 Task: Look for space in Santa Gertrudes, Brazil from 17th June, 2023 to 21st June, 2023 for 2 adults in price range Rs.7000 to Rs.12000. Place can be private room with 1  bedroom having 2 beds and 1 bathroom. Property type can be flat. Booking option can be shelf check-in. Required host language is Spanish.
Action: Mouse moved to (368, 181)
Screenshot: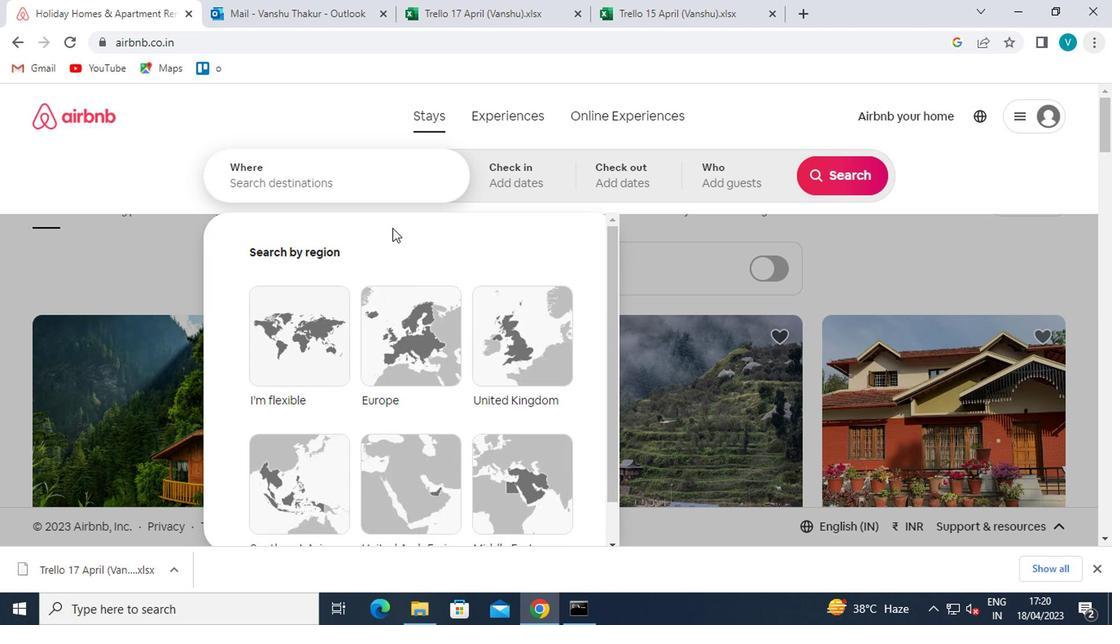 
Action: Mouse pressed left at (368, 181)
Screenshot: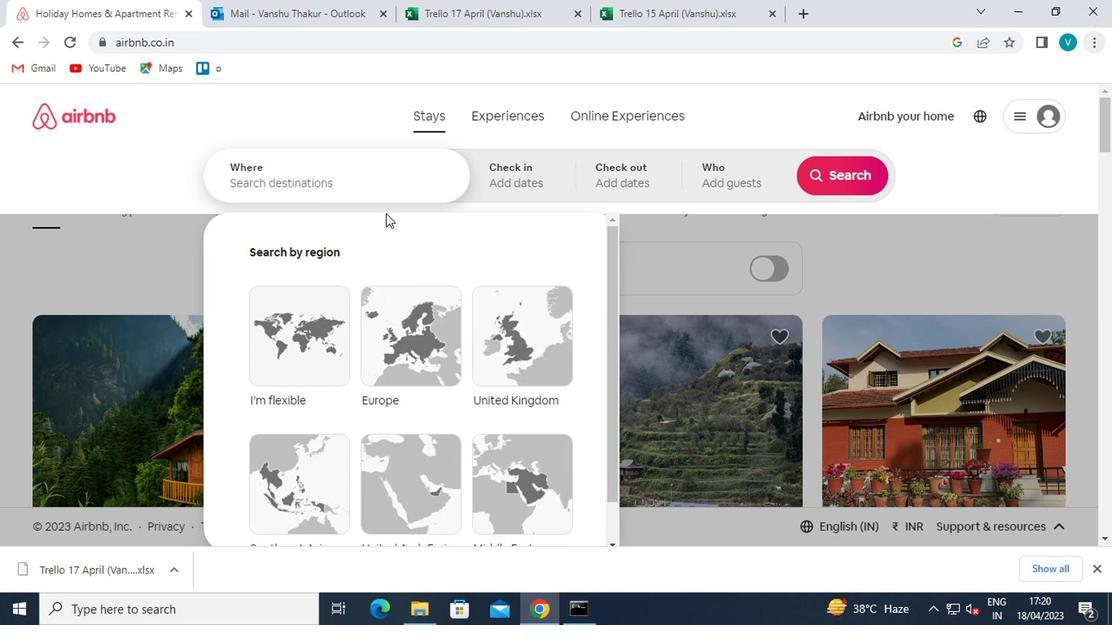 
Action: Mouse moved to (368, 186)
Screenshot: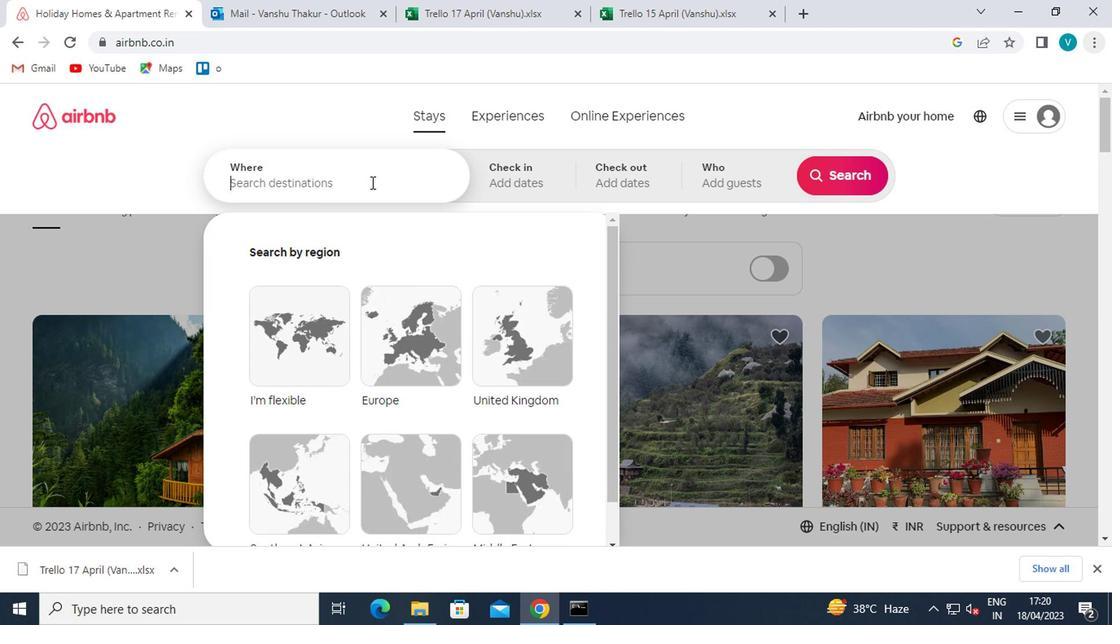 
Action: Key pressed <Key.shift>SANTA<Key.space><Key.shift>GERTRUDES
Screenshot: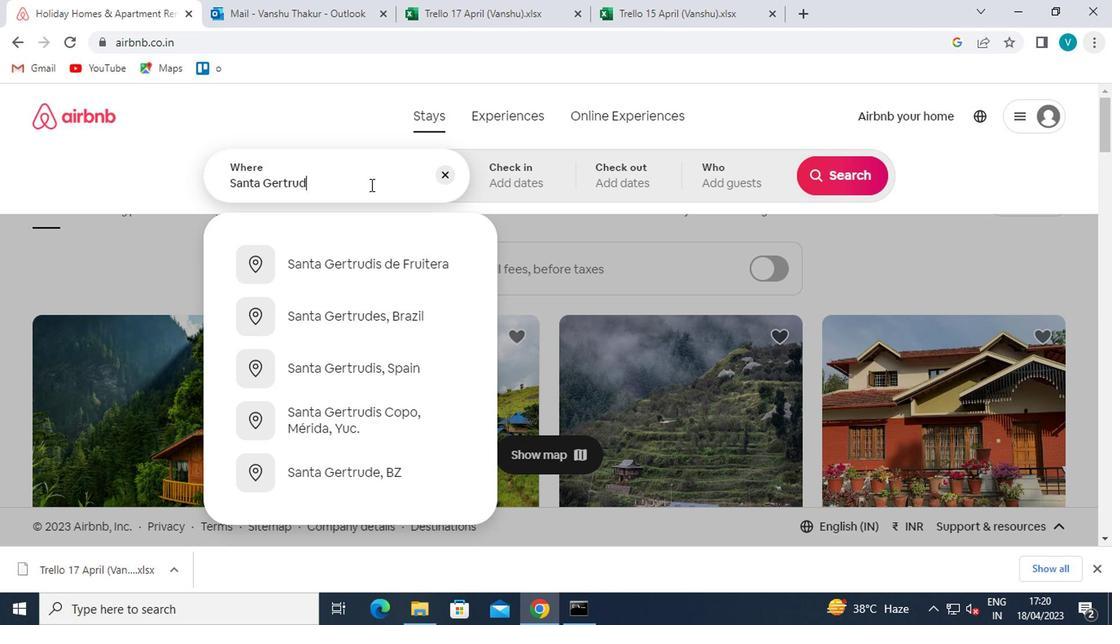 
Action: Mouse moved to (376, 252)
Screenshot: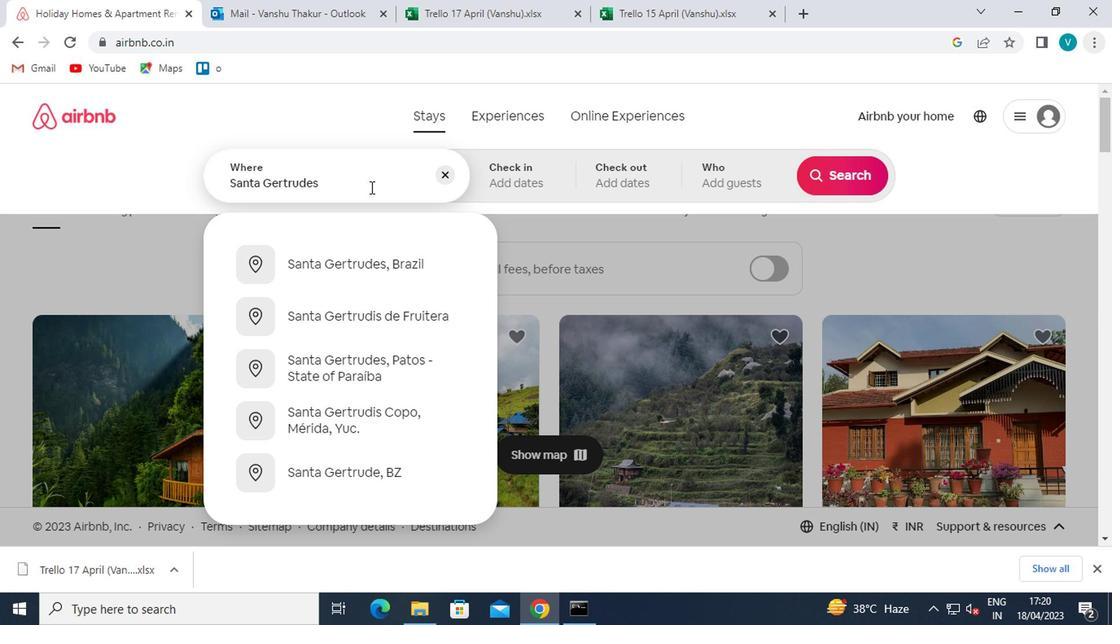 
Action: Mouse pressed left at (376, 252)
Screenshot: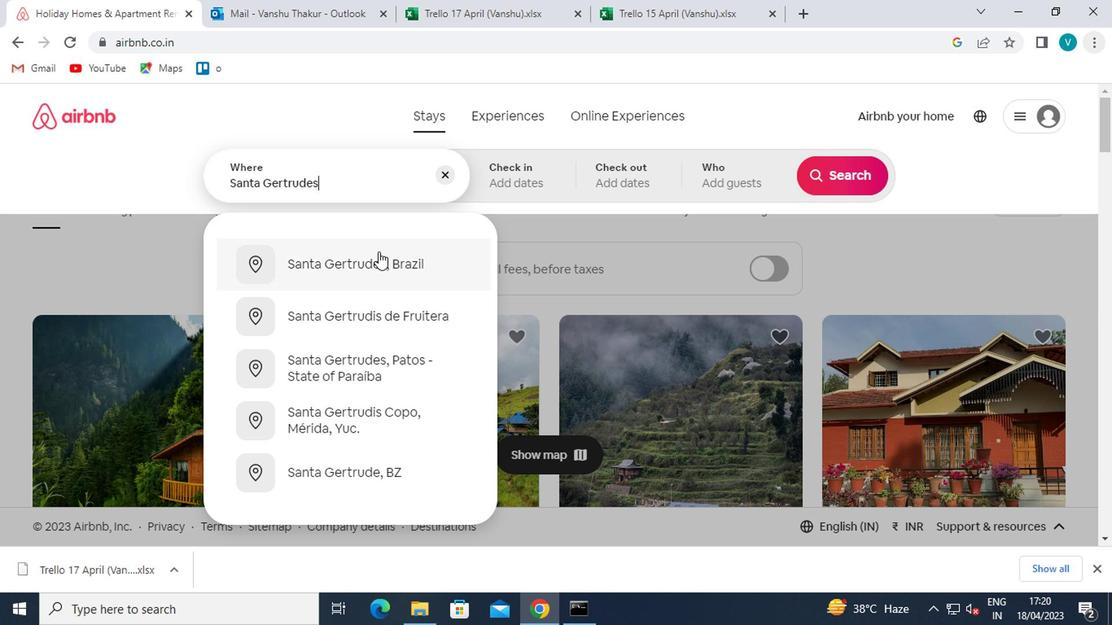 
Action: Mouse moved to (838, 304)
Screenshot: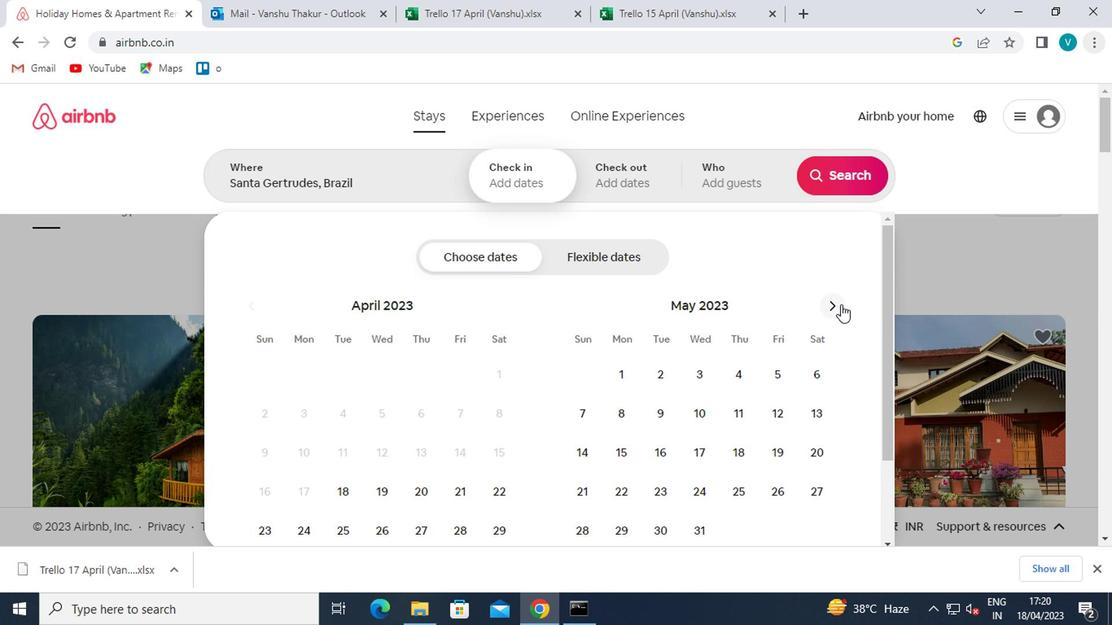 
Action: Mouse pressed left at (838, 304)
Screenshot: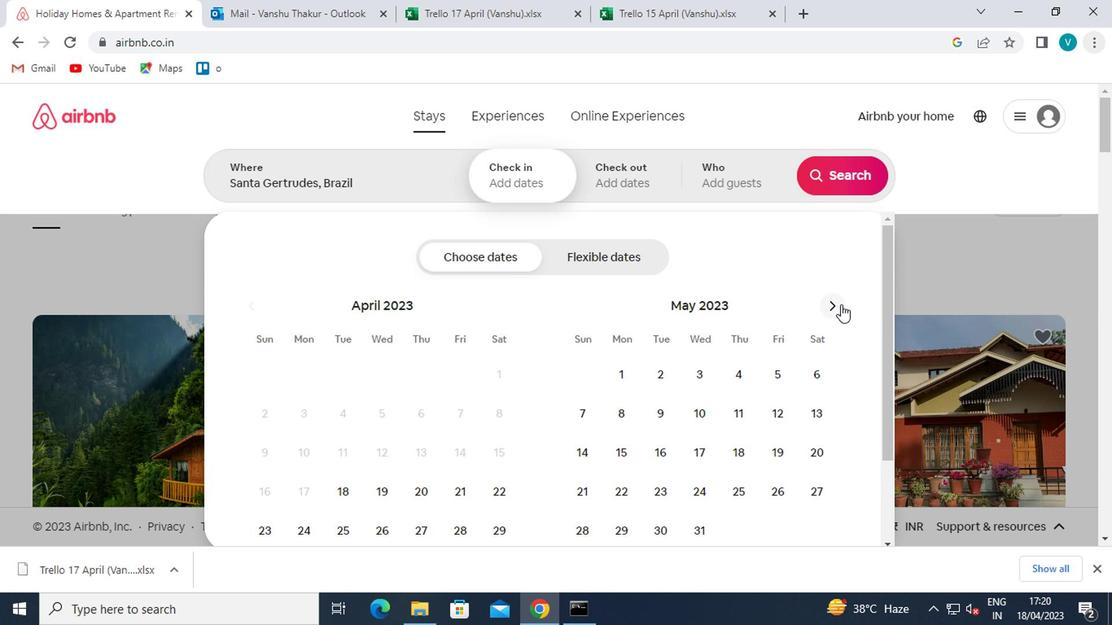 
Action: Mouse moved to (804, 445)
Screenshot: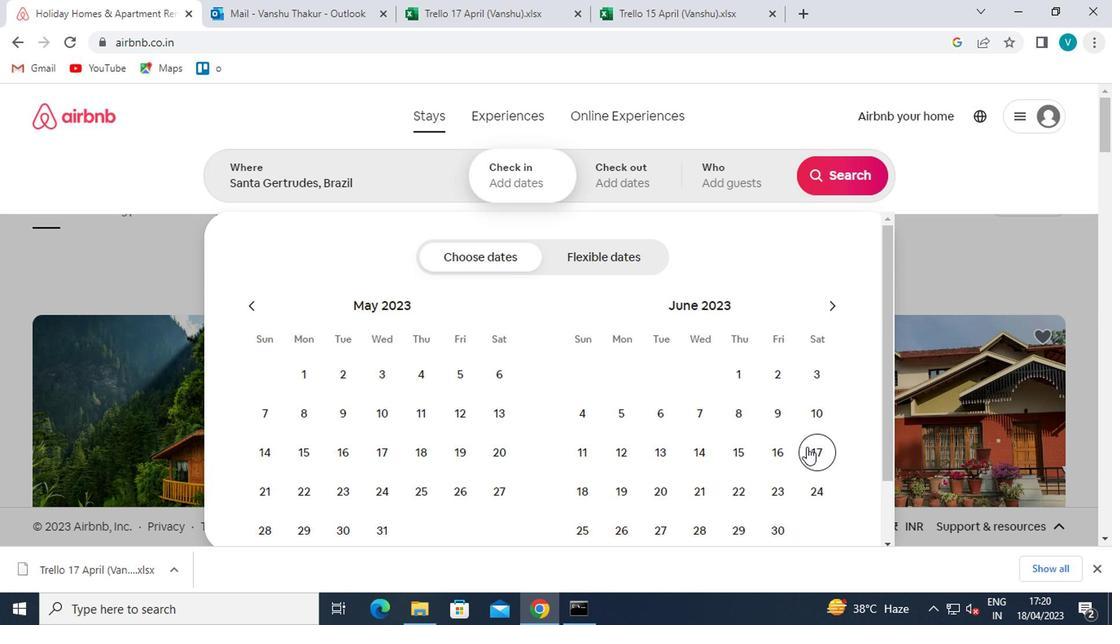
Action: Mouse pressed left at (804, 445)
Screenshot: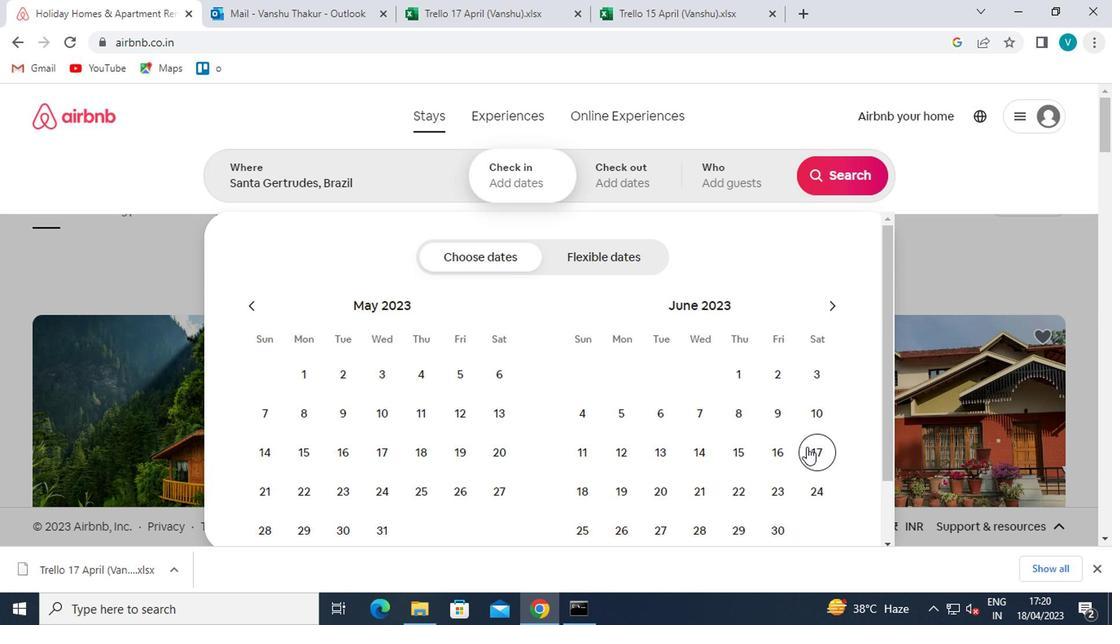 
Action: Mouse moved to (698, 489)
Screenshot: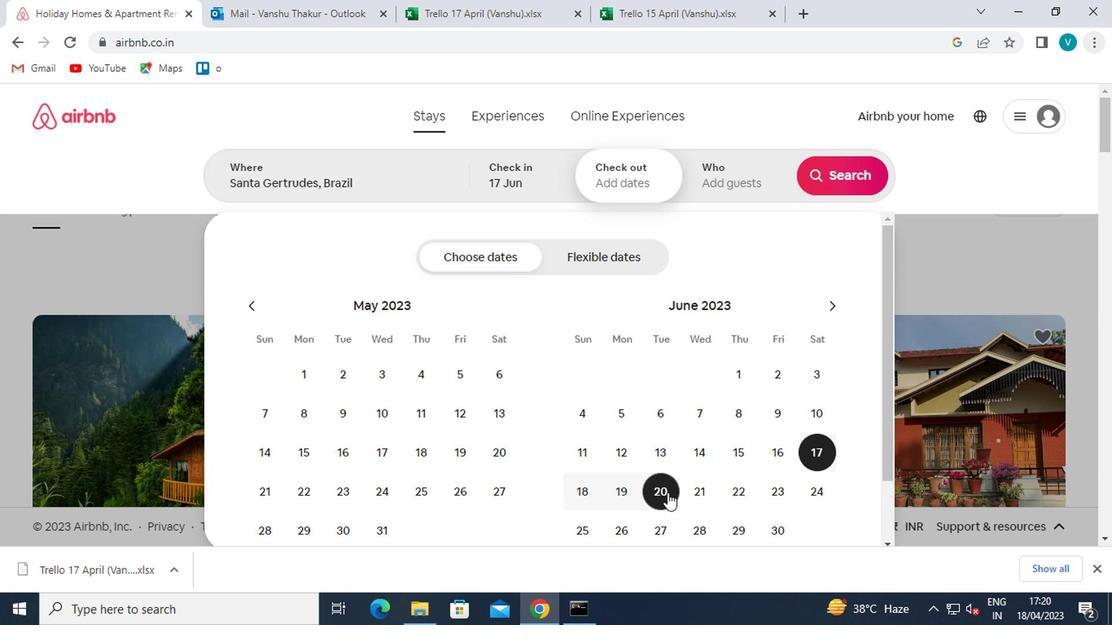 
Action: Mouse pressed left at (698, 489)
Screenshot: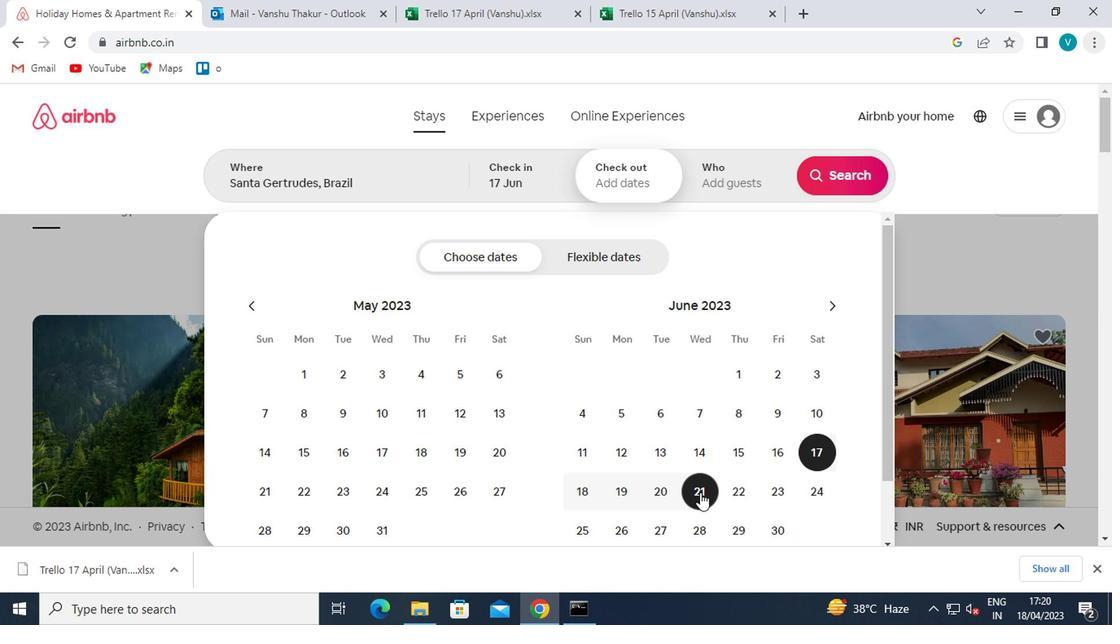 
Action: Mouse moved to (756, 190)
Screenshot: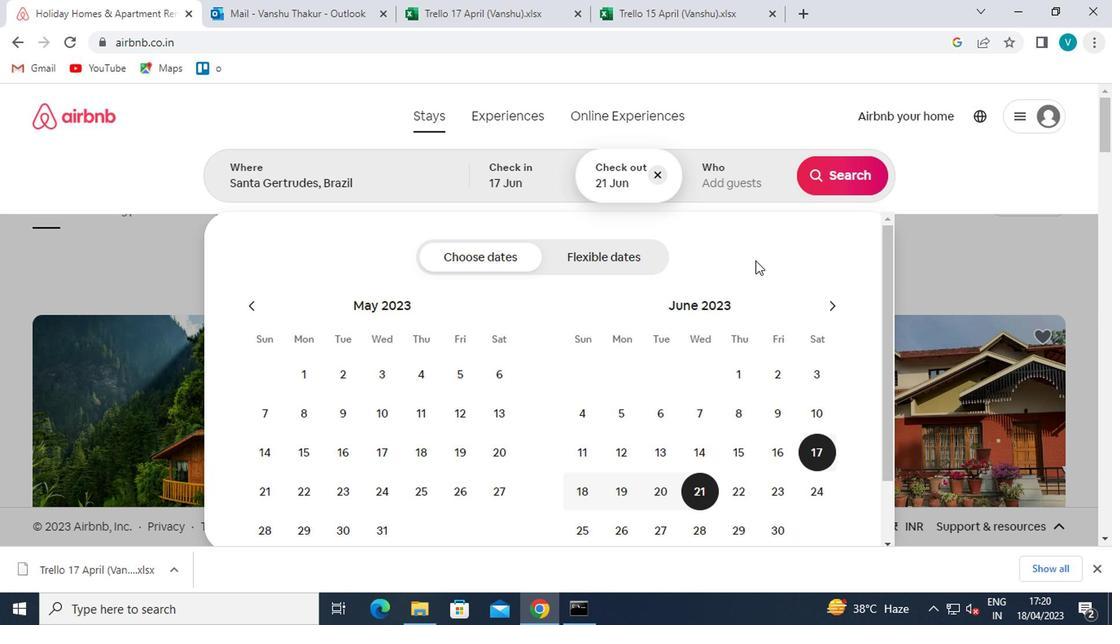 
Action: Mouse pressed left at (756, 190)
Screenshot: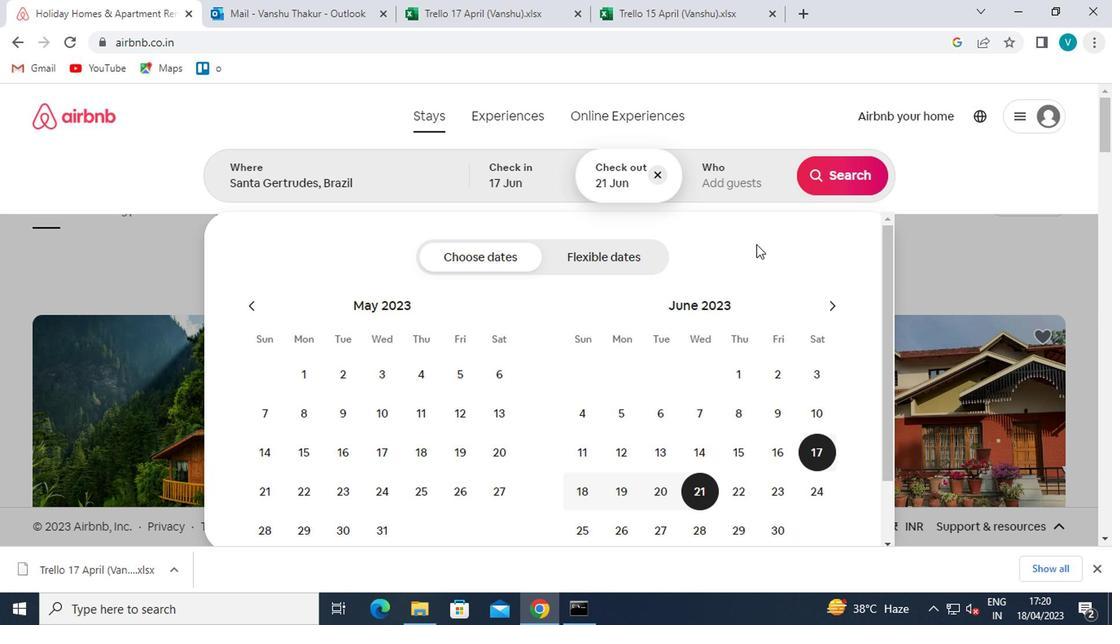 
Action: Mouse moved to (836, 260)
Screenshot: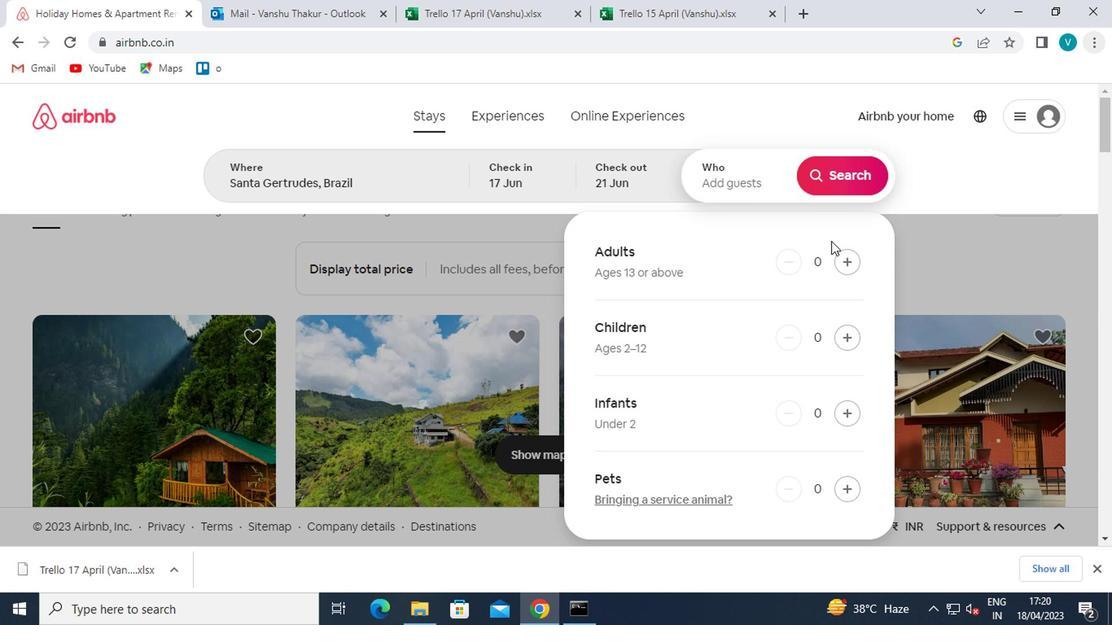 
Action: Mouse pressed left at (836, 260)
Screenshot: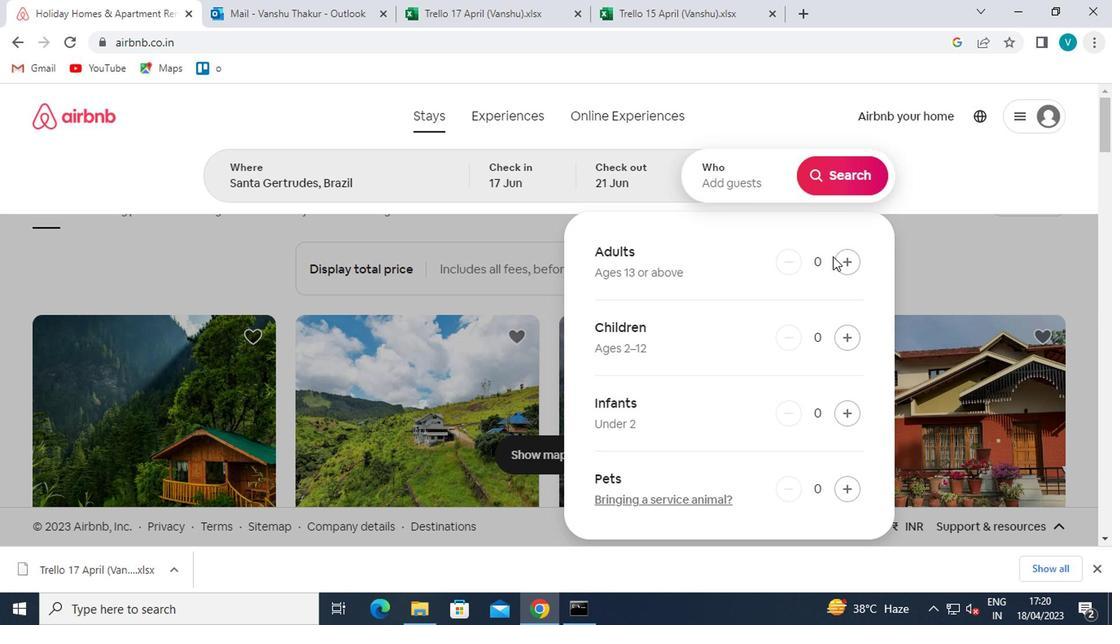 
Action: Mouse moved to (836, 260)
Screenshot: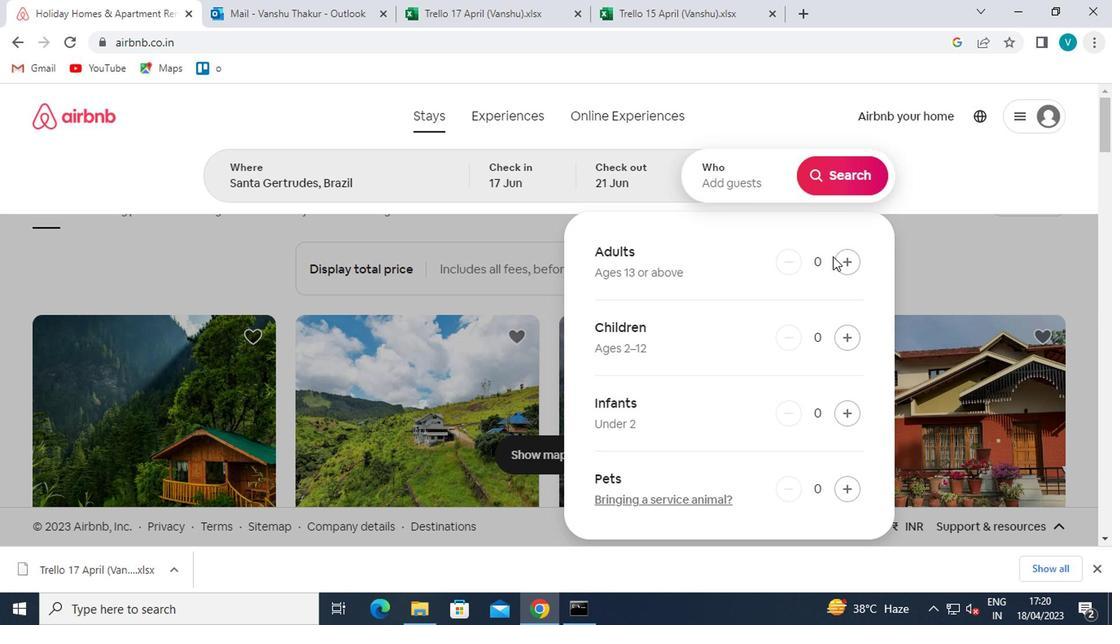 
Action: Mouse pressed left at (836, 260)
Screenshot: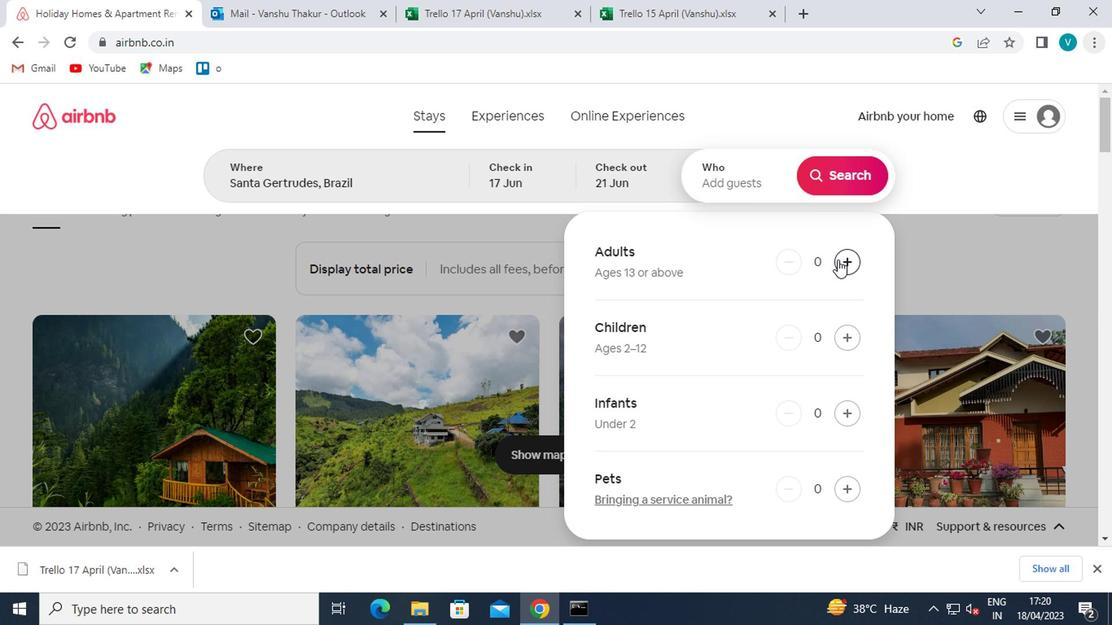 
Action: Mouse moved to (829, 185)
Screenshot: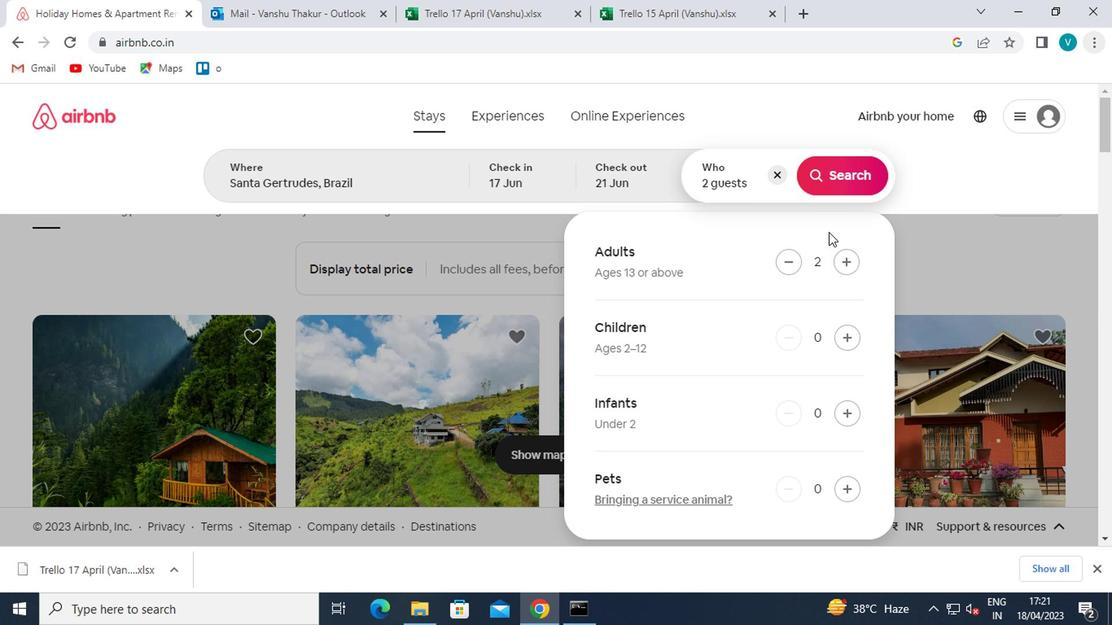 
Action: Mouse pressed left at (829, 185)
Screenshot: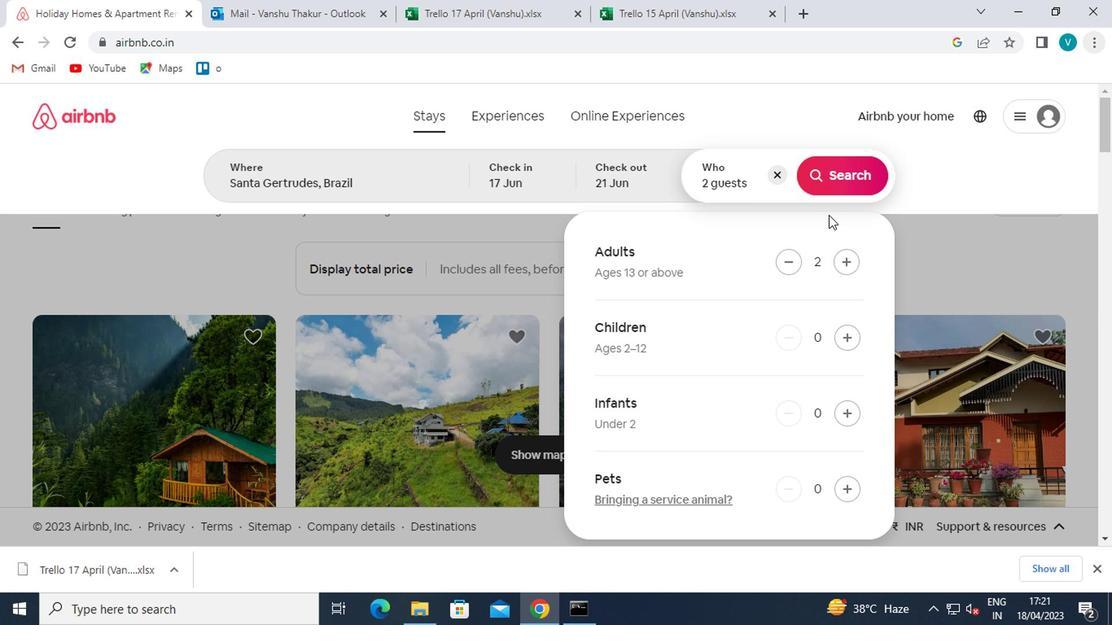 
Action: Mouse moved to (1026, 177)
Screenshot: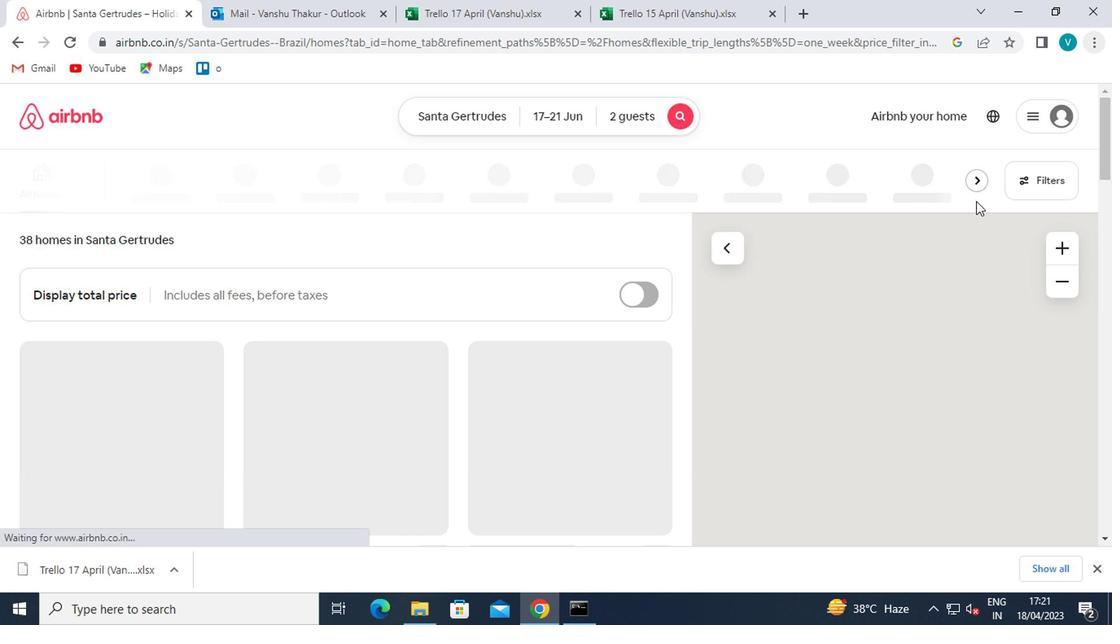 
Action: Mouse pressed left at (1026, 177)
Screenshot: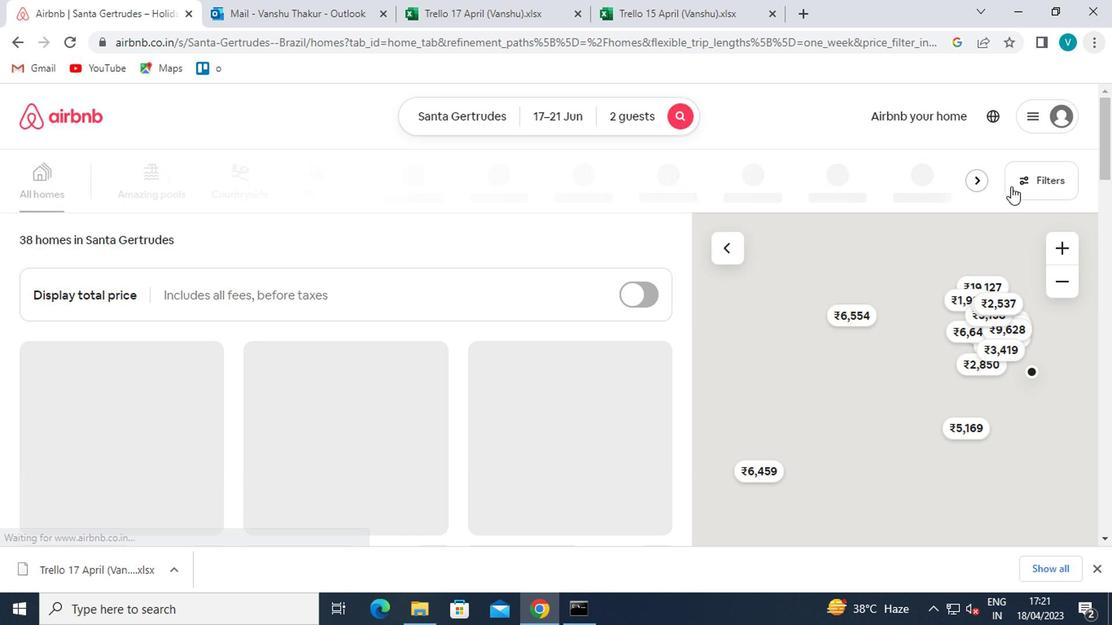 
Action: Mouse moved to (417, 398)
Screenshot: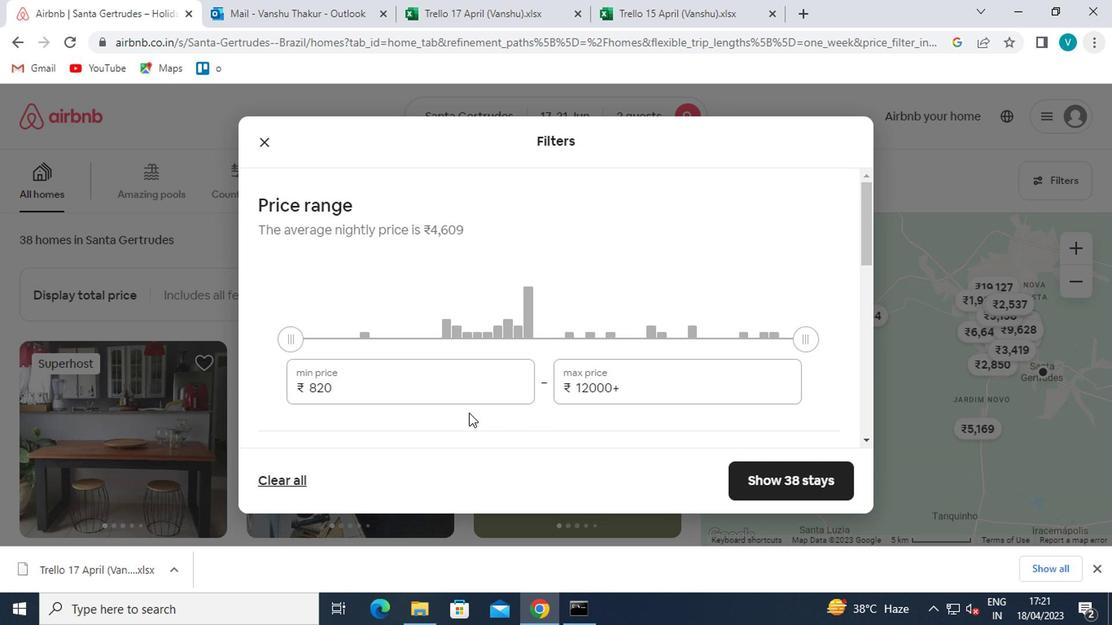 
Action: Mouse pressed left at (417, 398)
Screenshot: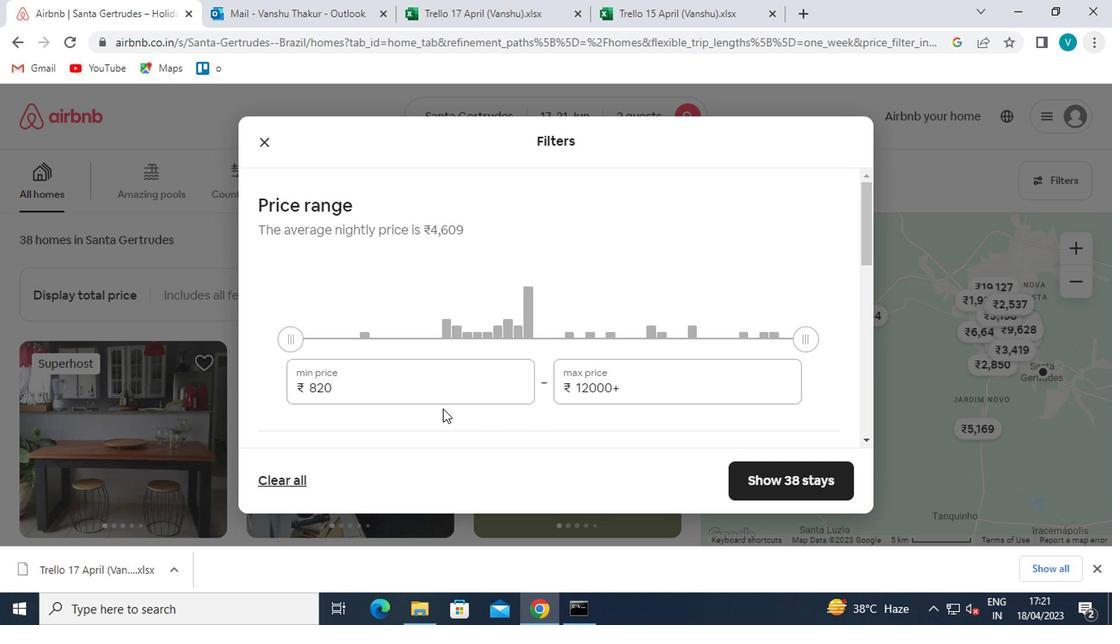 
Action: Mouse moved to (418, 395)
Screenshot: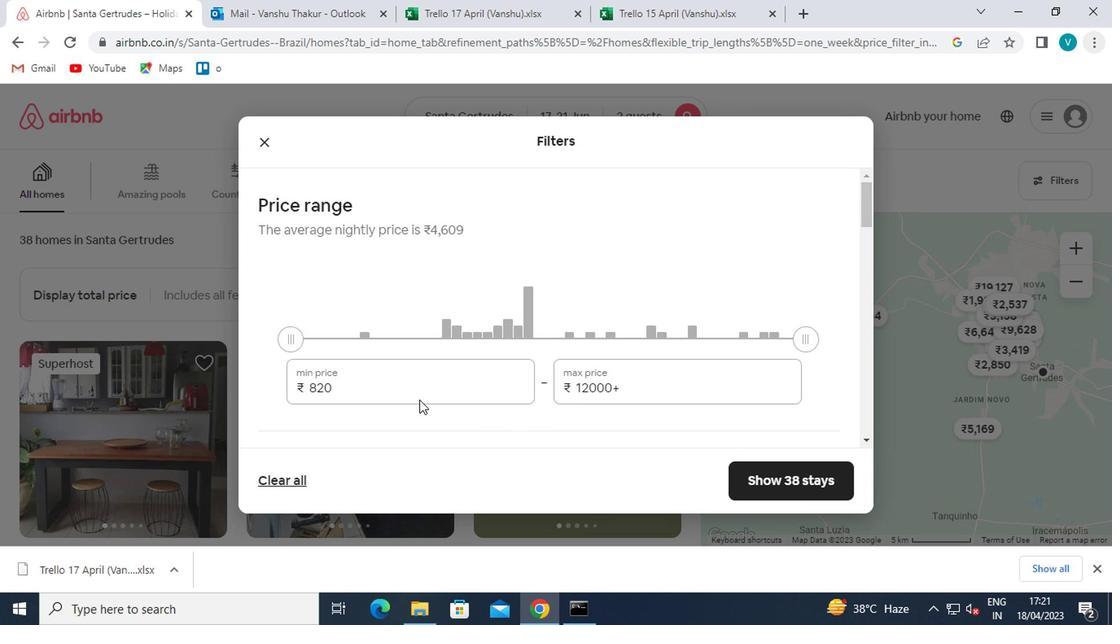 
Action: Key pressed <Key.backspace><Key.backspace>
Screenshot: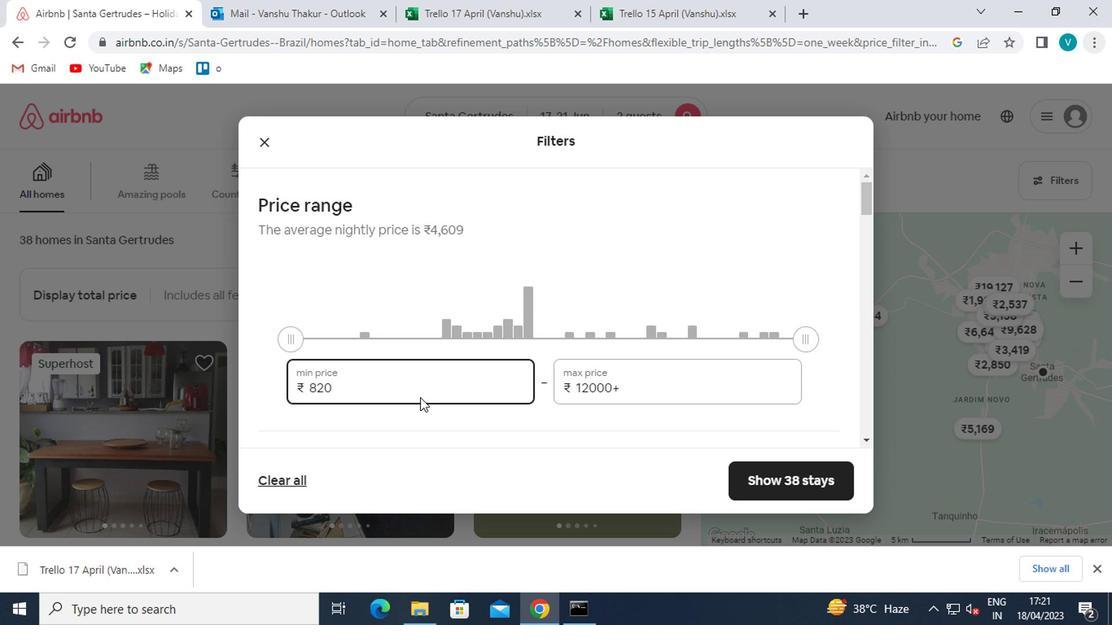 
Action: Mouse moved to (418, 395)
Screenshot: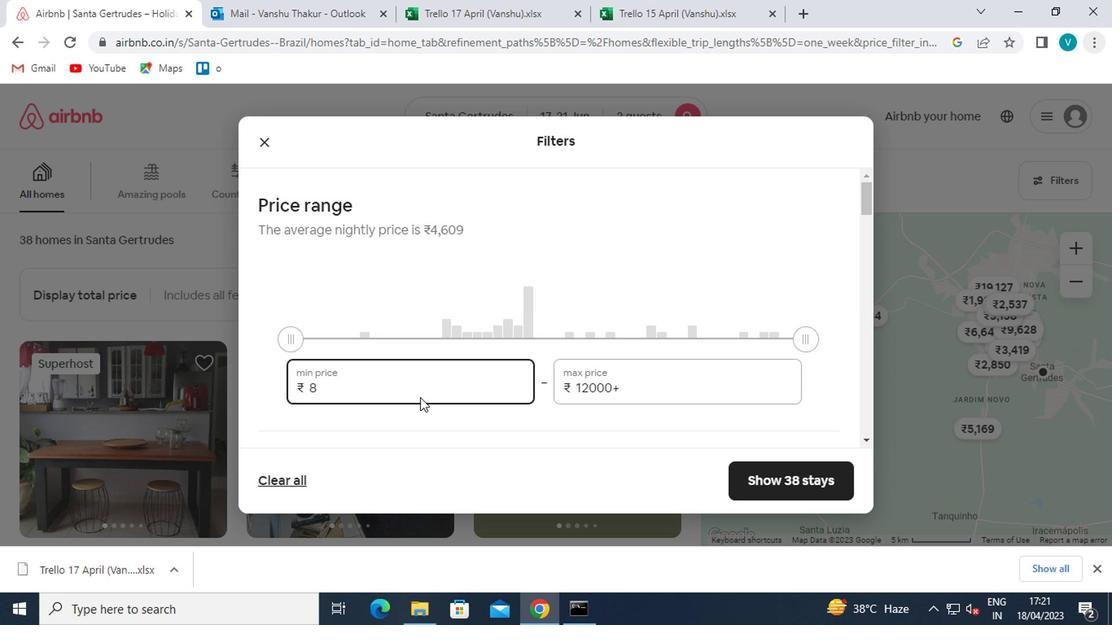 
Action: Key pressed <Key.backspace>7000
Screenshot: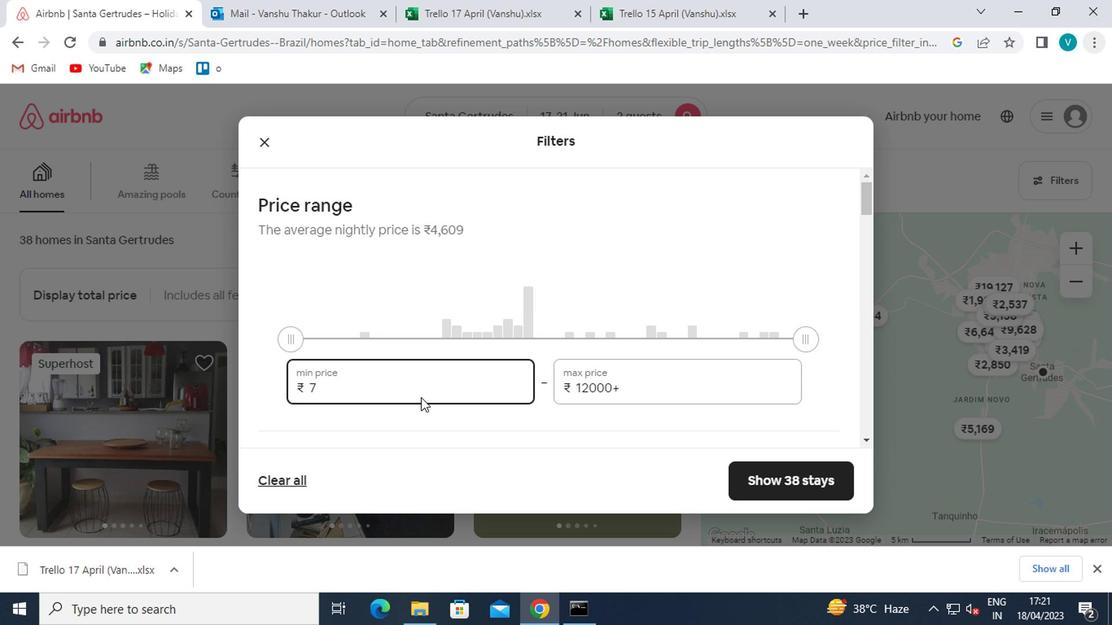 
Action: Mouse moved to (639, 379)
Screenshot: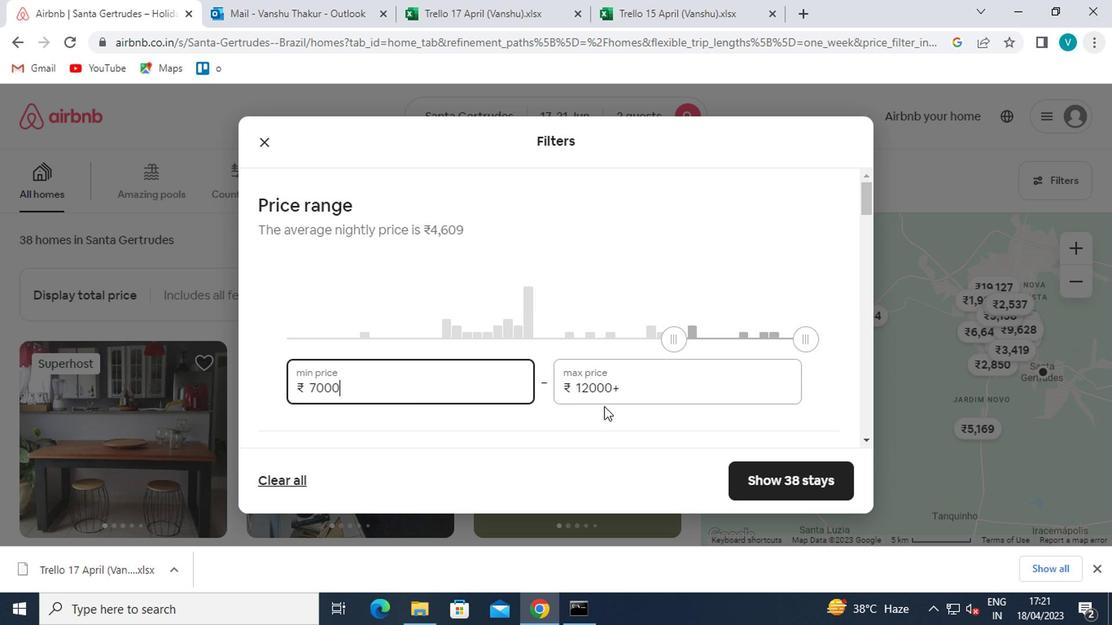 
Action: Mouse pressed left at (639, 379)
Screenshot: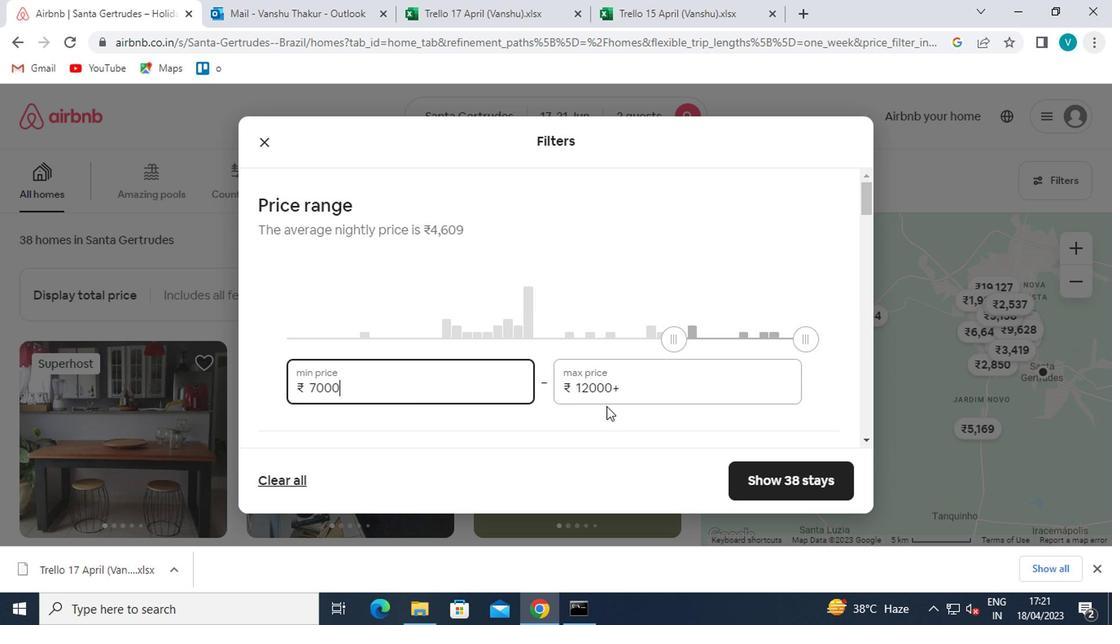 
Action: Mouse moved to (633, 384)
Screenshot: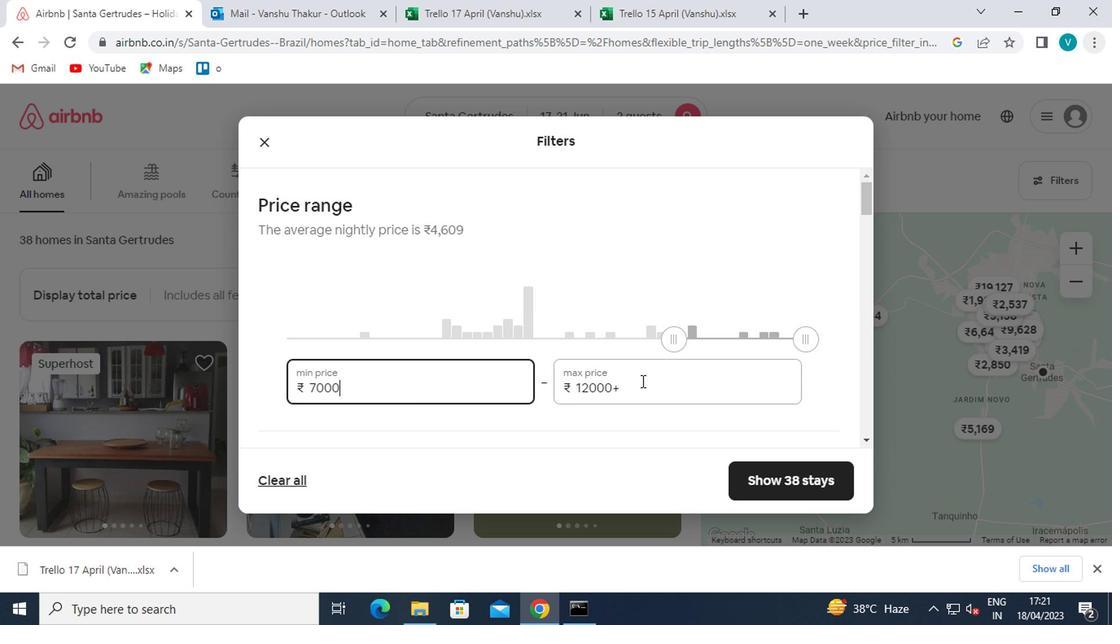
Action: Key pressed <Key.backspace>
Screenshot: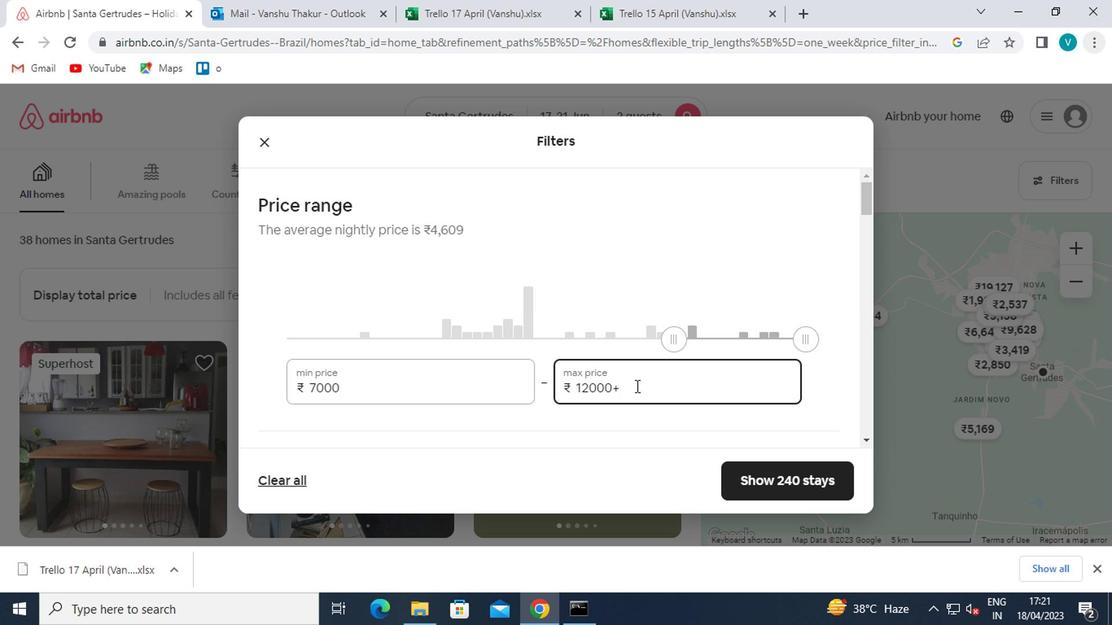 
Action: Mouse moved to (637, 418)
Screenshot: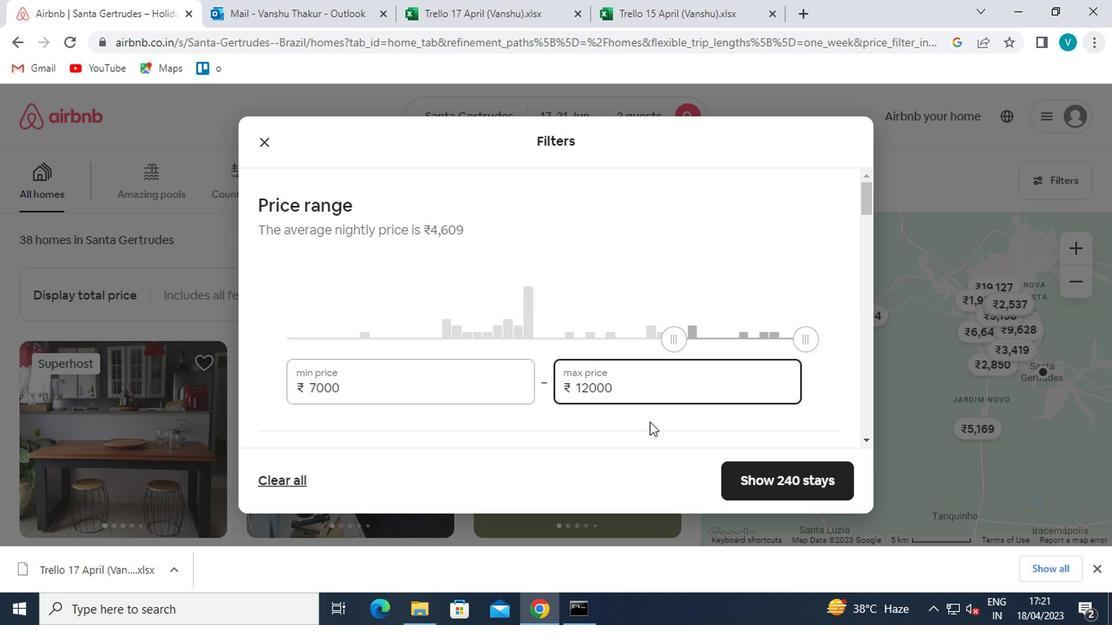 
Action: Mouse scrolled (637, 417) with delta (0, -1)
Screenshot: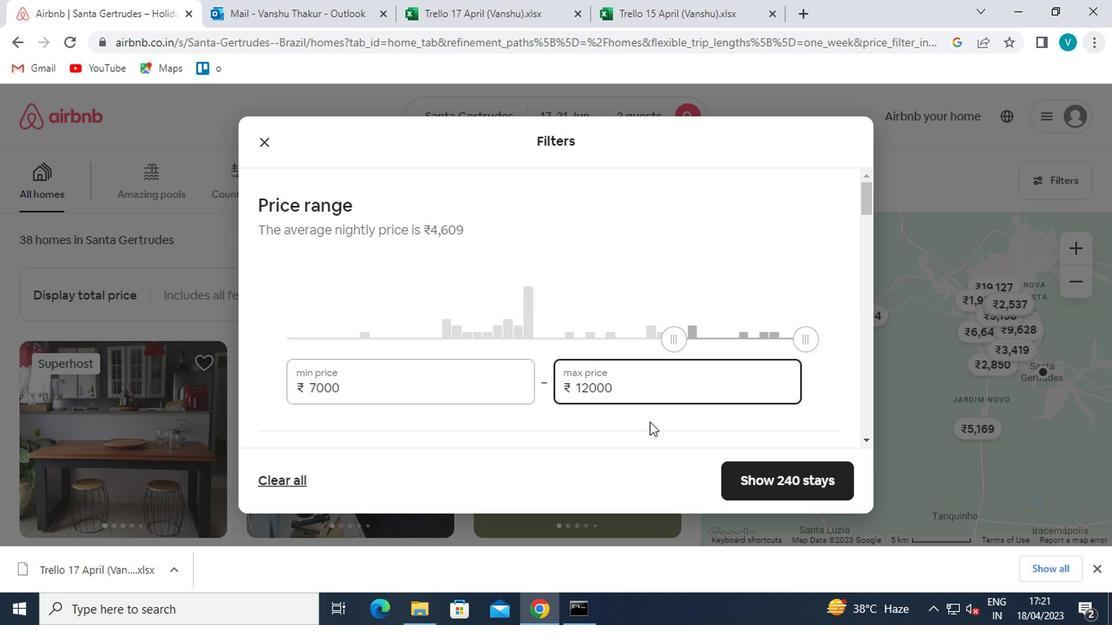 
Action: Mouse moved to (631, 416)
Screenshot: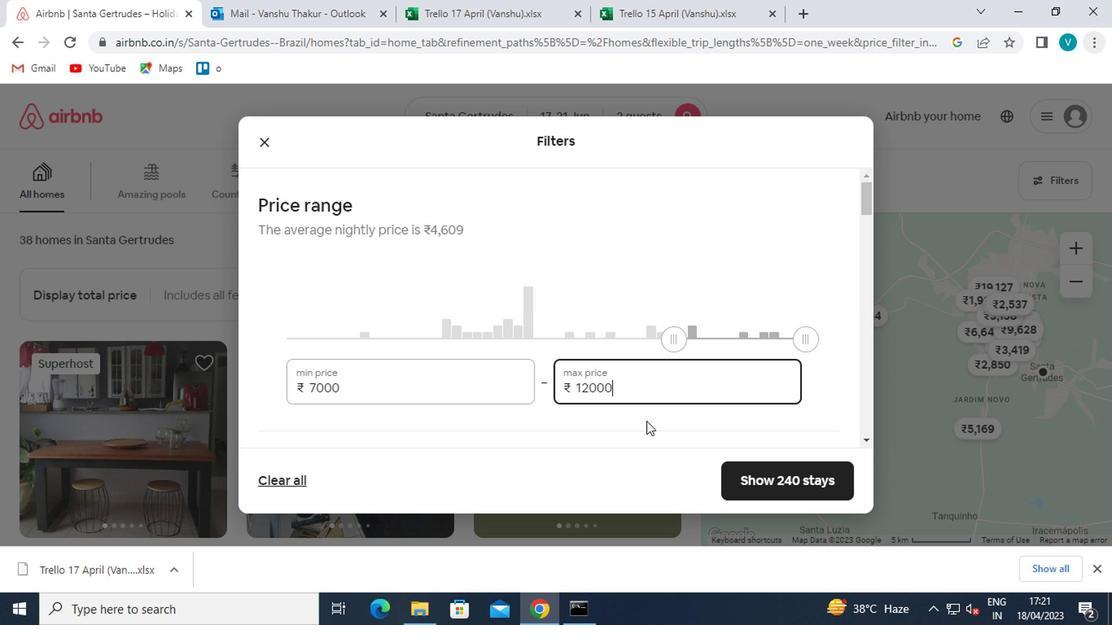 
Action: Mouse scrolled (631, 416) with delta (0, 0)
Screenshot: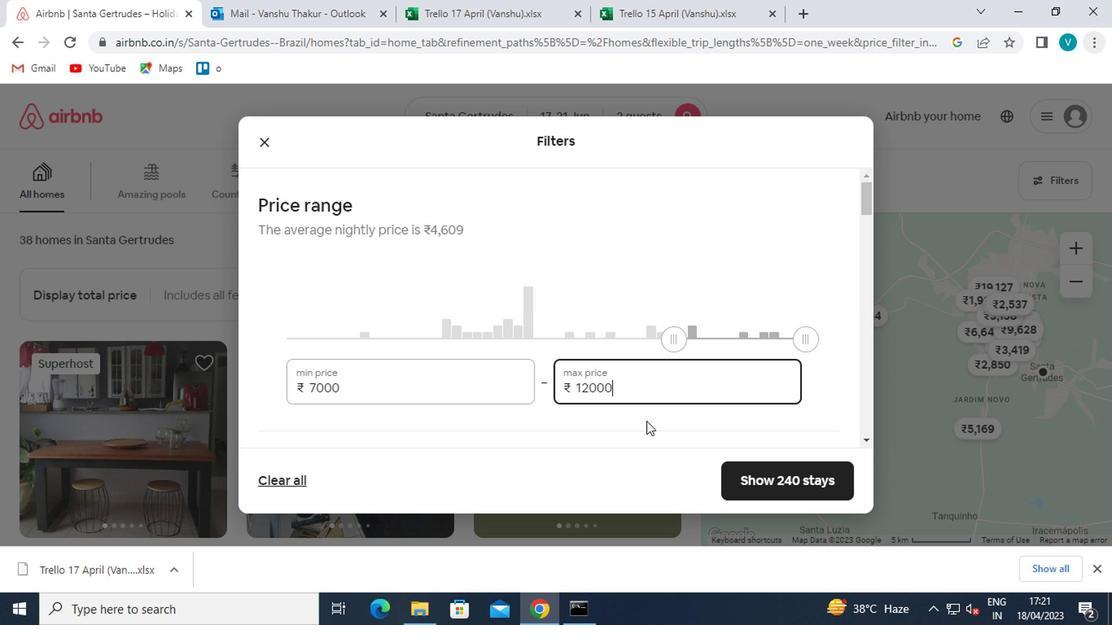 
Action: Mouse moved to (625, 416)
Screenshot: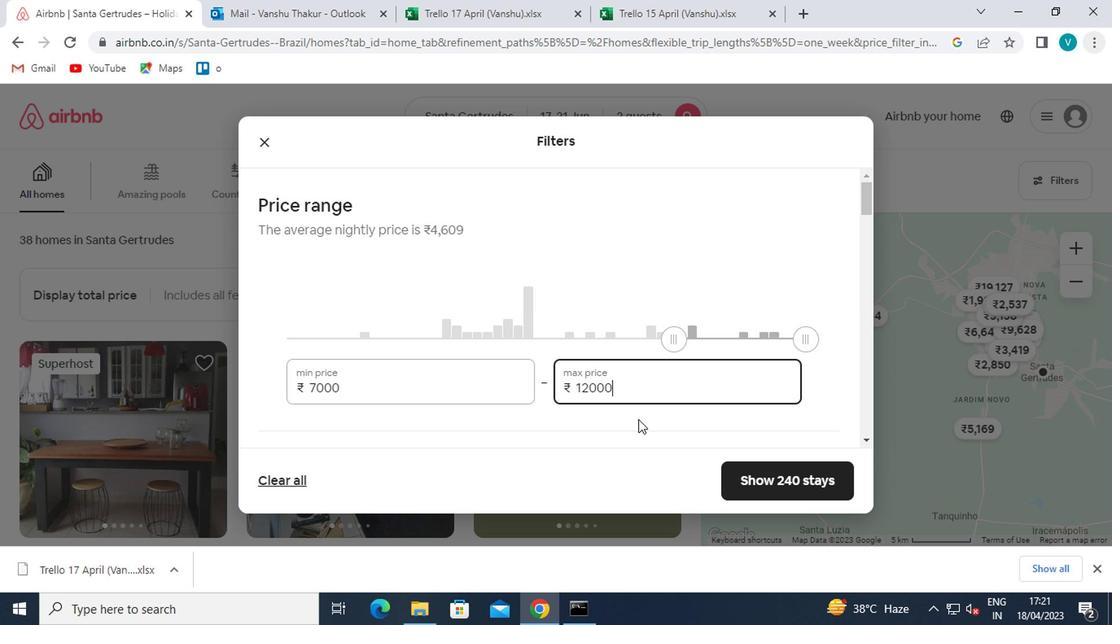 
Action: Mouse scrolled (625, 416) with delta (0, 0)
Screenshot: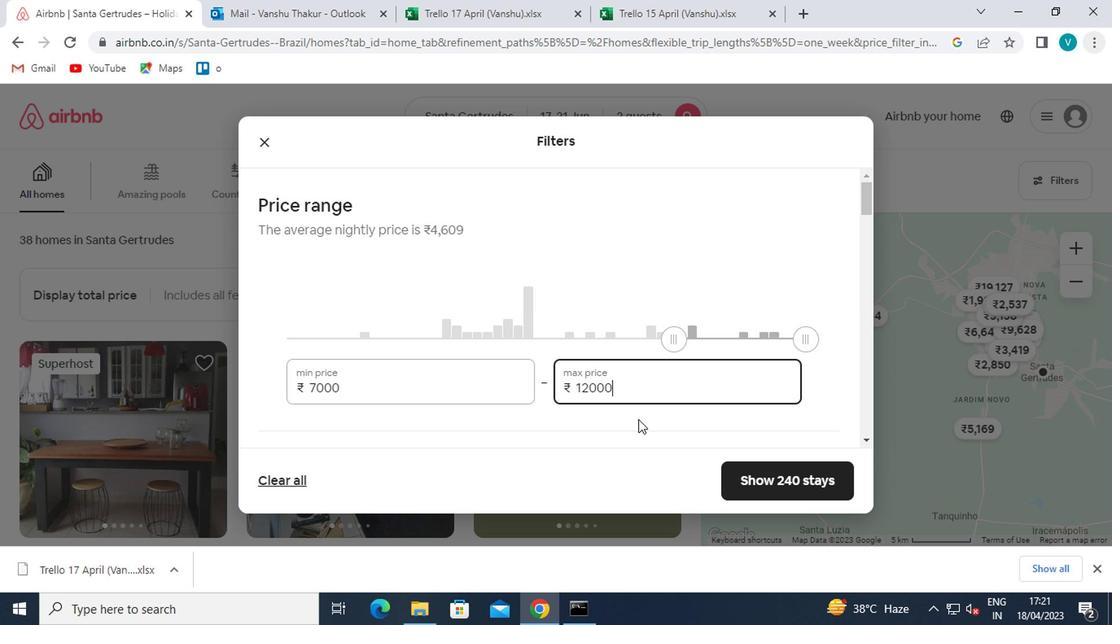 
Action: Mouse moved to (567, 265)
Screenshot: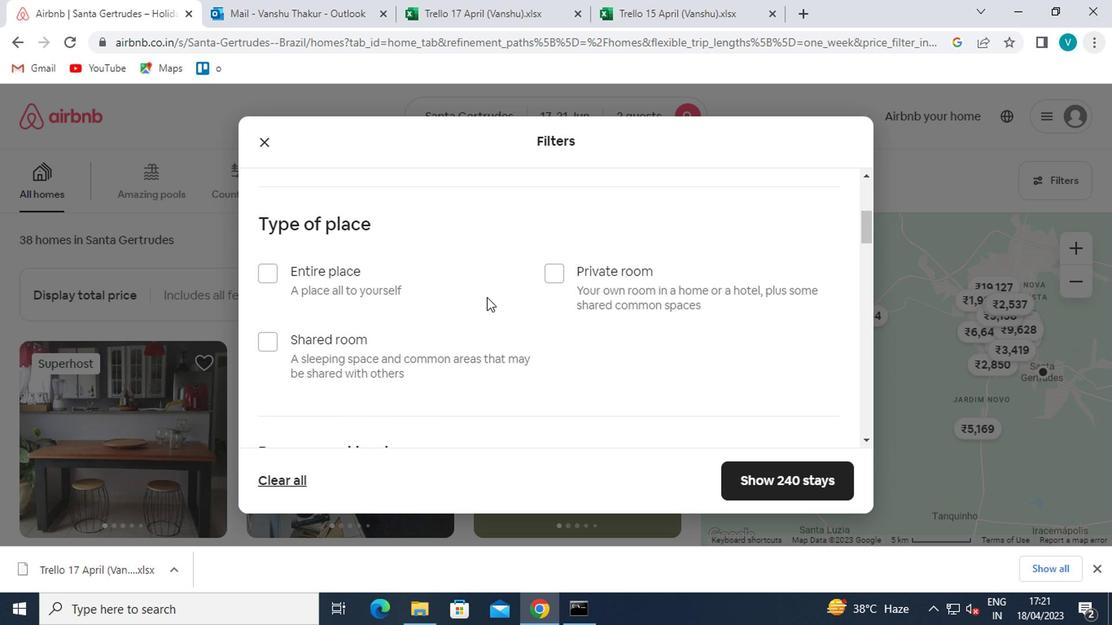 
Action: Mouse pressed left at (567, 265)
Screenshot: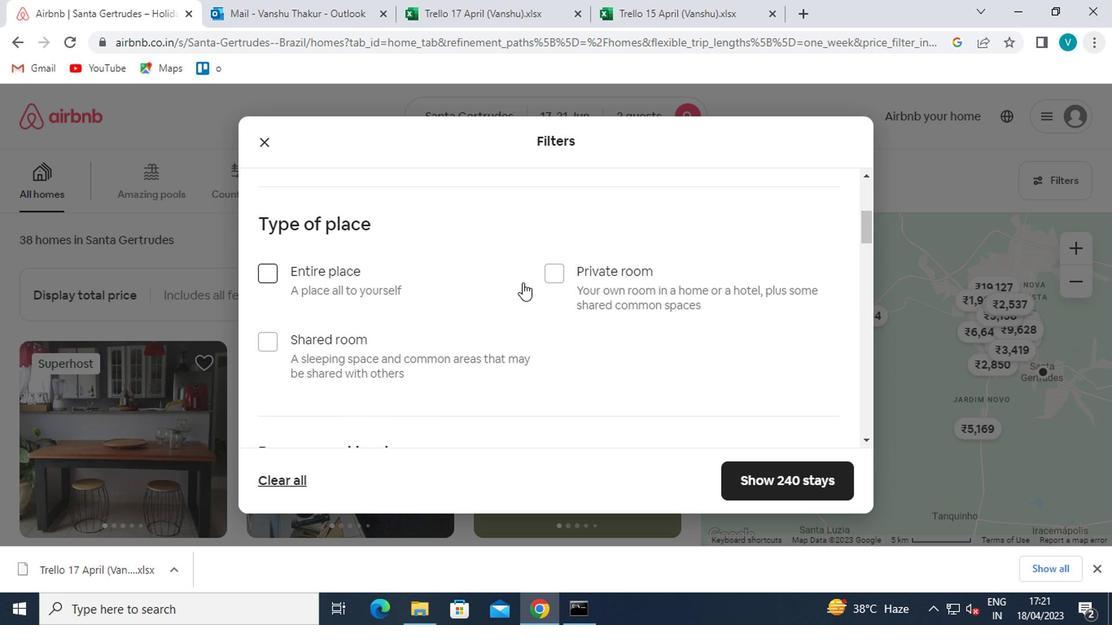 
Action: Mouse moved to (565, 268)
Screenshot: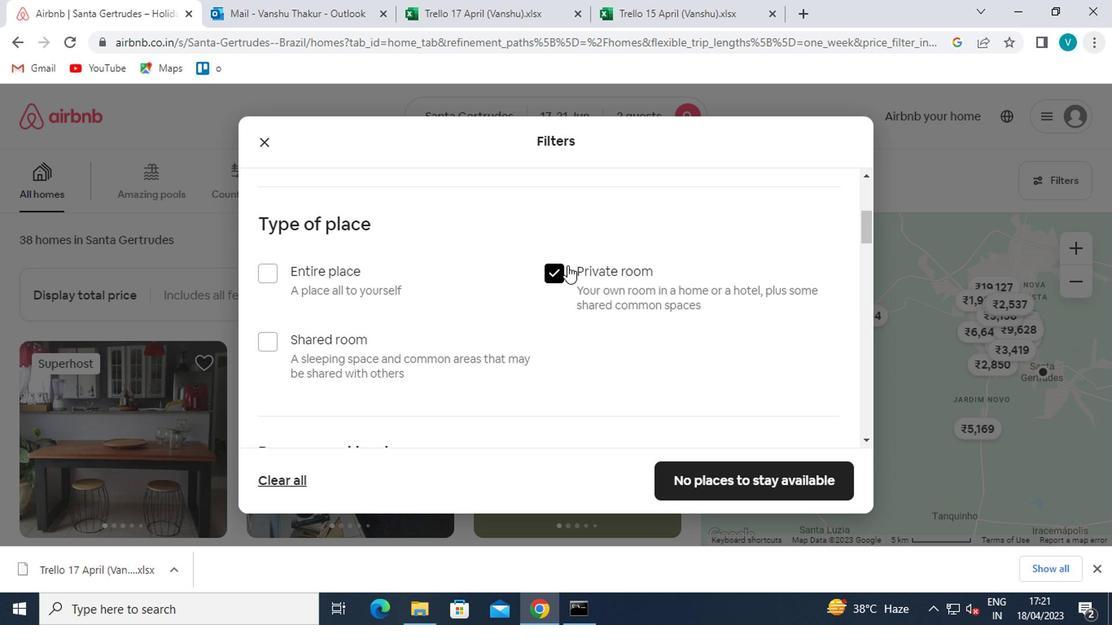 
Action: Mouse scrolled (565, 267) with delta (0, -1)
Screenshot: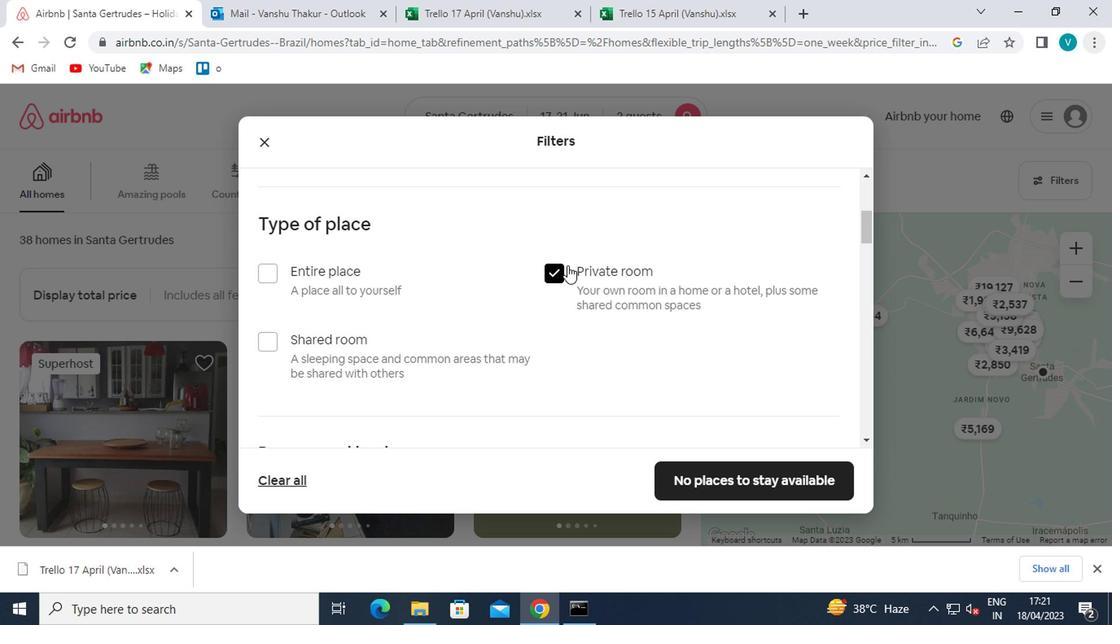 
Action: Mouse moved to (565, 269)
Screenshot: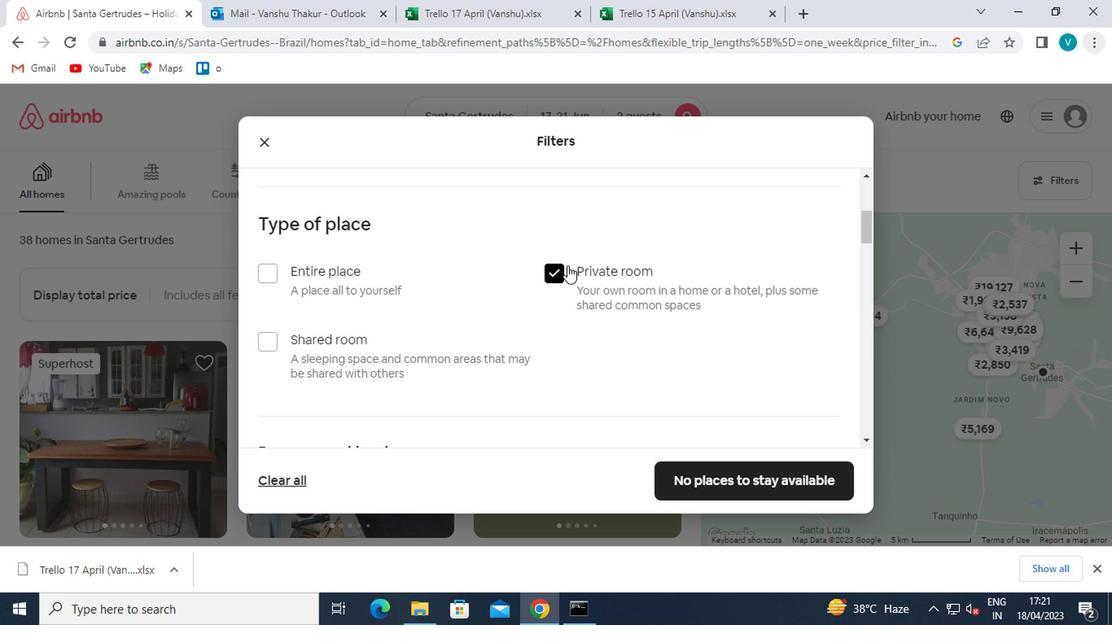 
Action: Mouse scrolled (565, 268) with delta (0, 0)
Screenshot: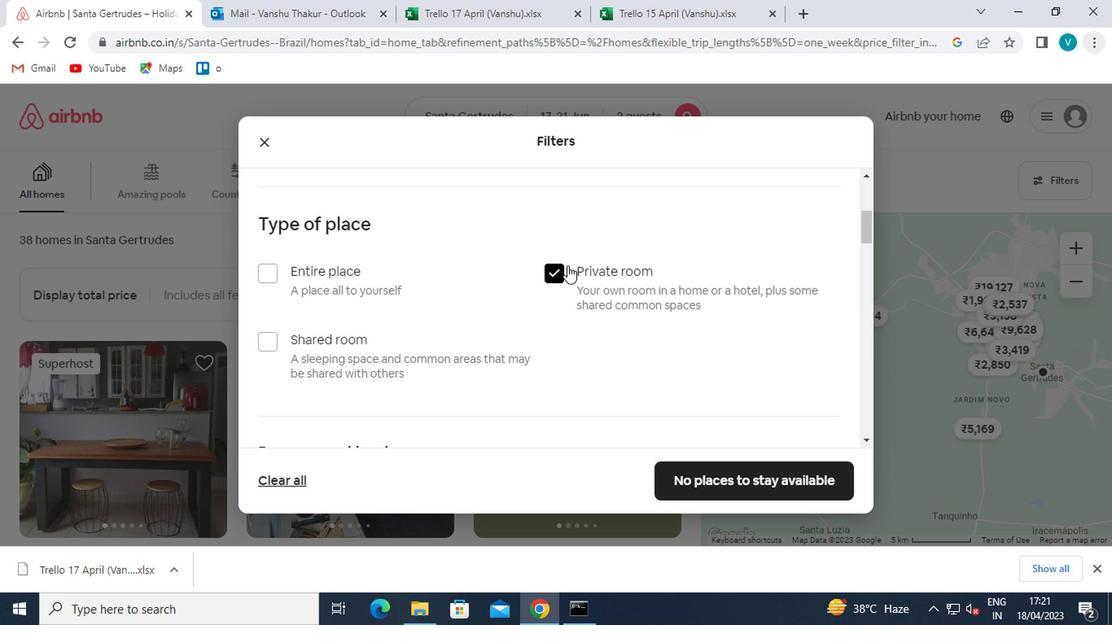 
Action: Mouse moved to (565, 271)
Screenshot: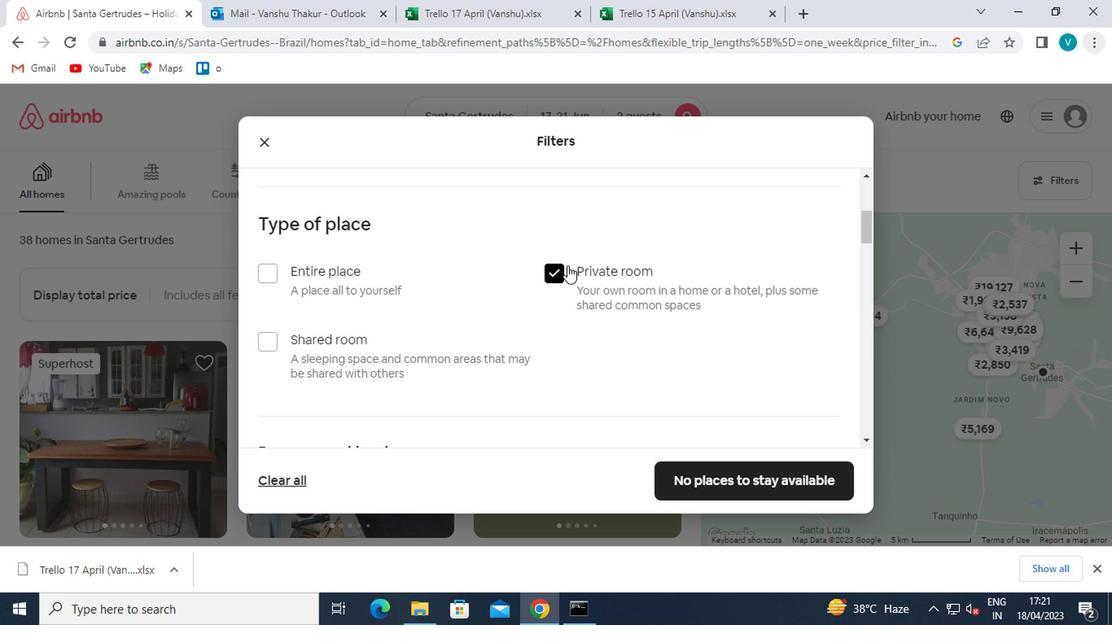 
Action: Mouse scrolled (565, 270) with delta (0, 0)
Screenshot: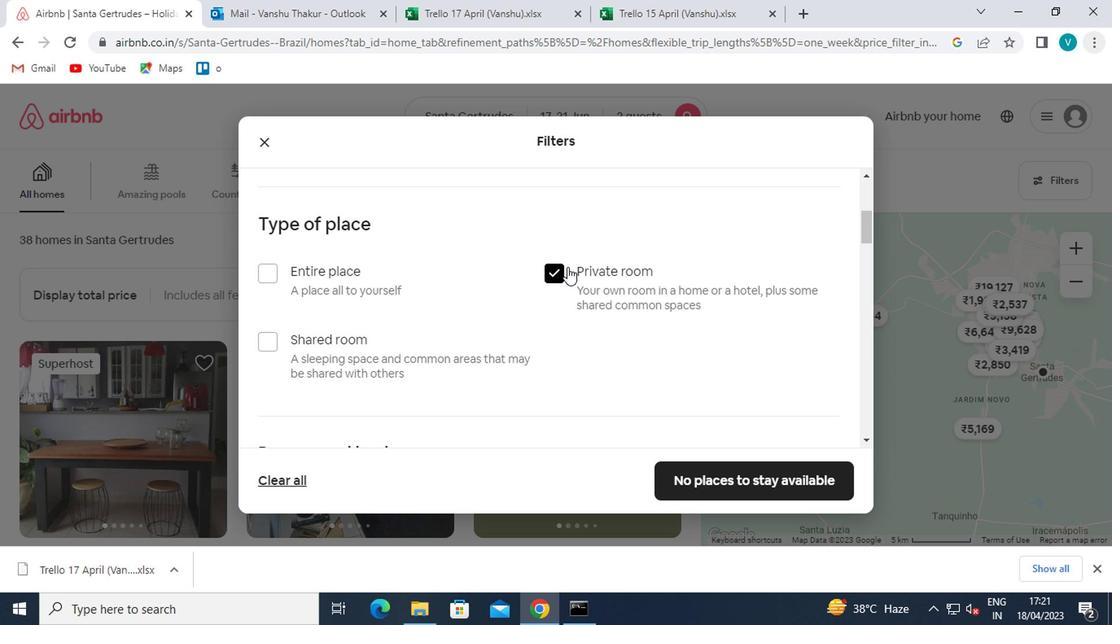 
Action: Mouse moved to (367, 297)
Screenshot: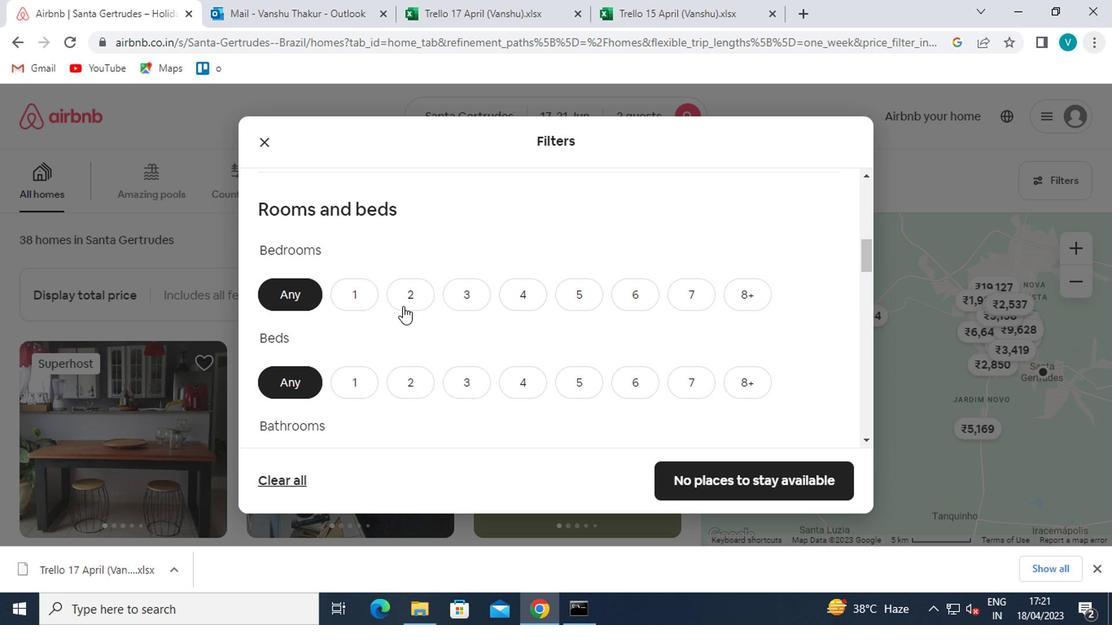 
Action: Mouse pressed left at (367, 297)
Screenshot: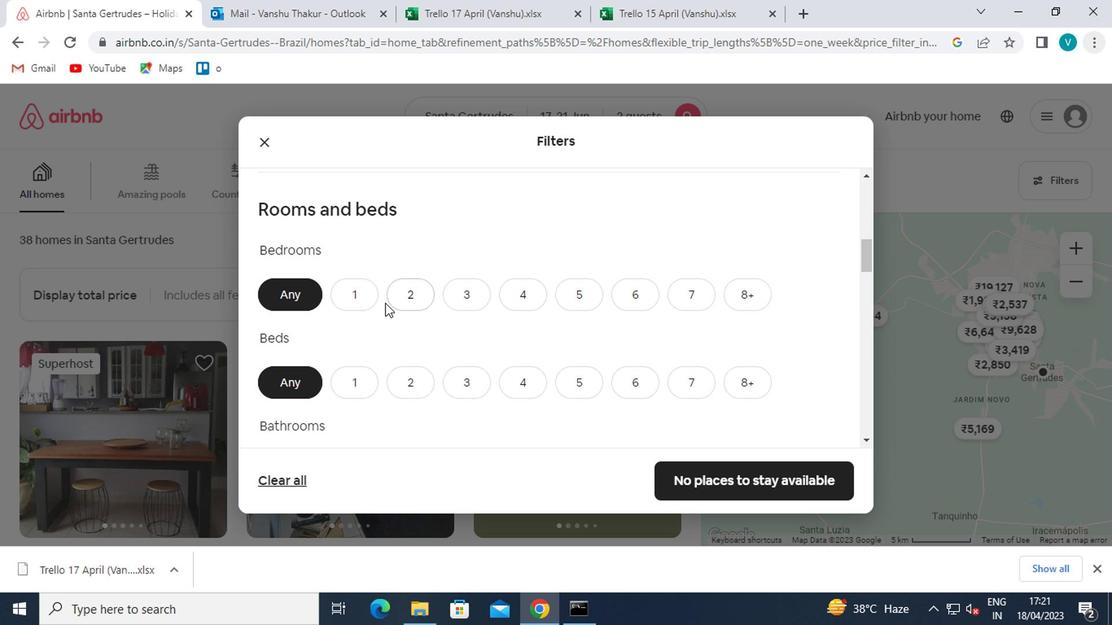 
Action: Mouse moved to (410, 388)
Screenshot: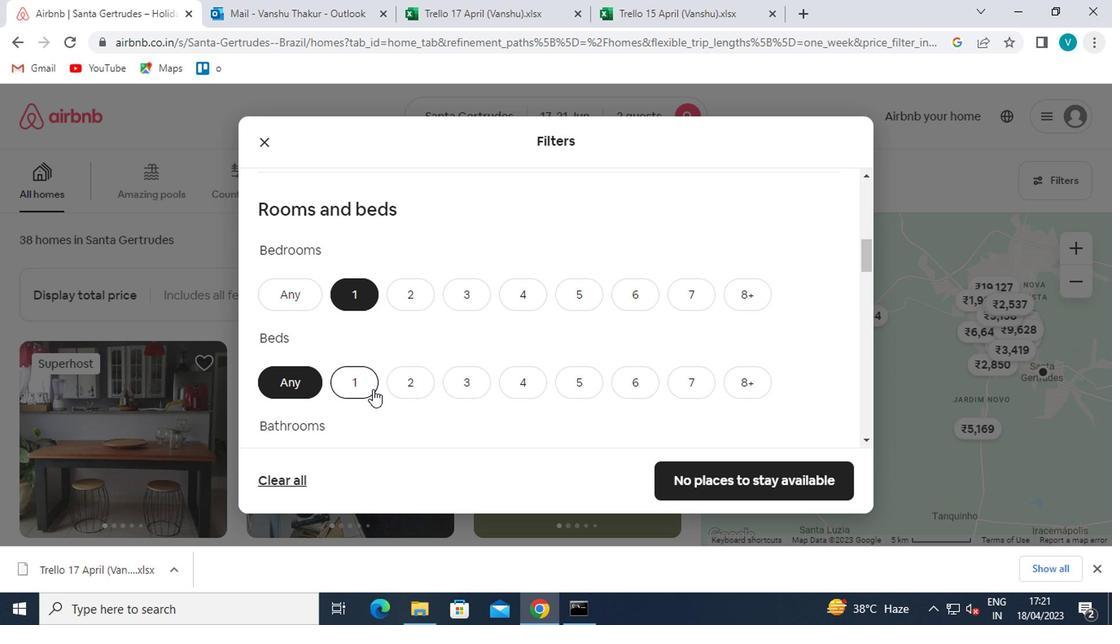 
Action: Mouse pressed left at (410, 388)
Screenshot: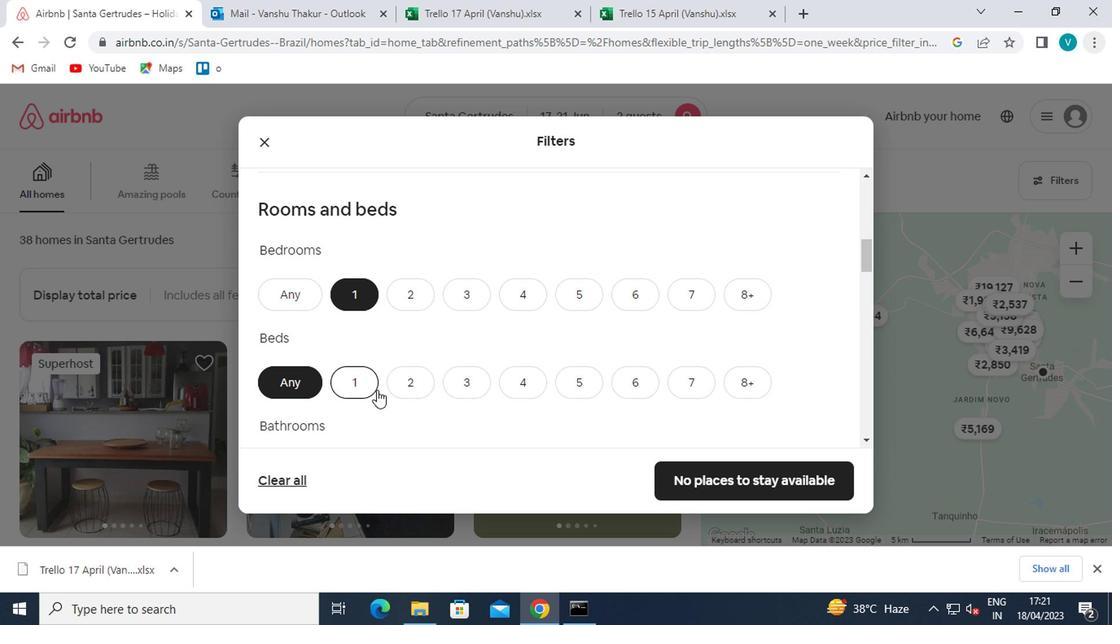 
Action: Mouse moved to (412, 385)
Screenshot: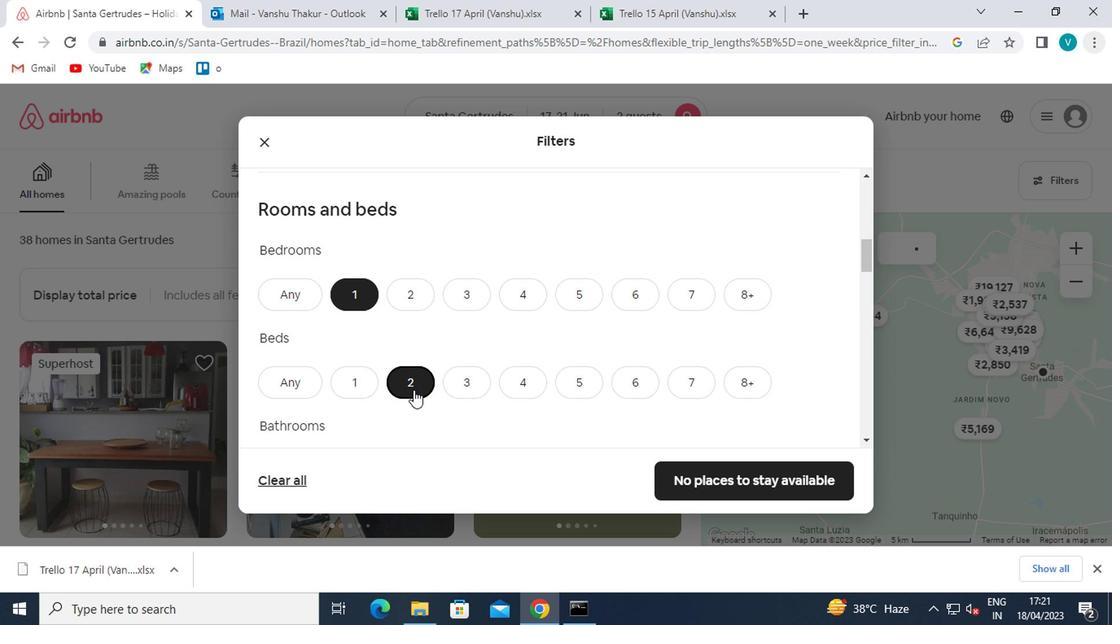 
Action: Mouse scrolled (412, 385) with delta (0, 0)
Screenshot: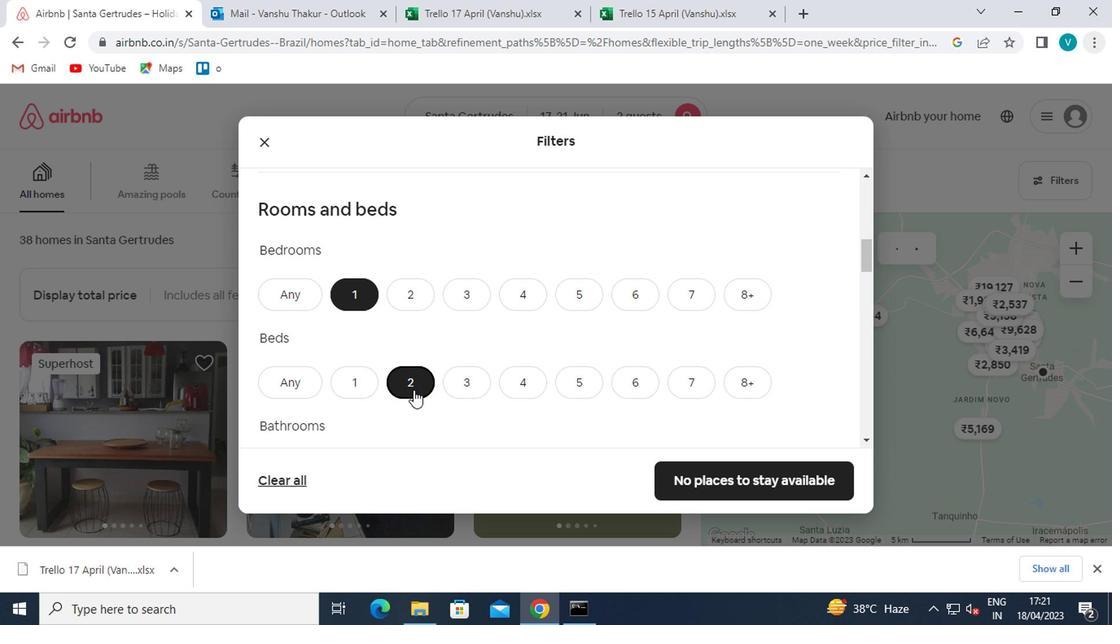 
Action: Mouse moved to (411, 385)
Screenshot: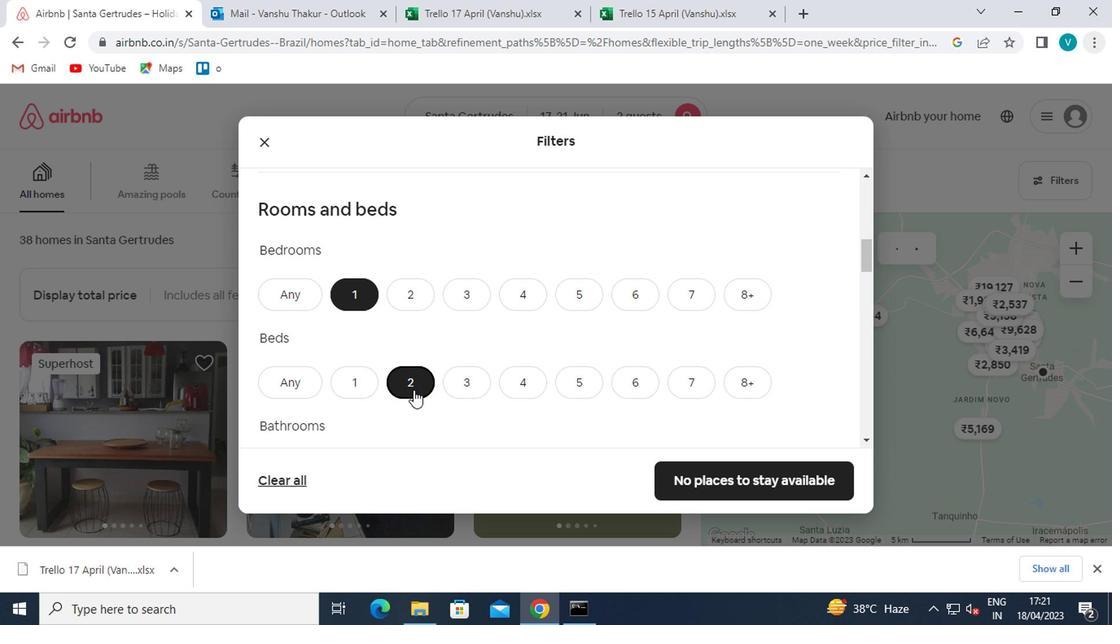 
Action: Mouse scrolled (411, 385) with delta (0, 0)
Screenshot: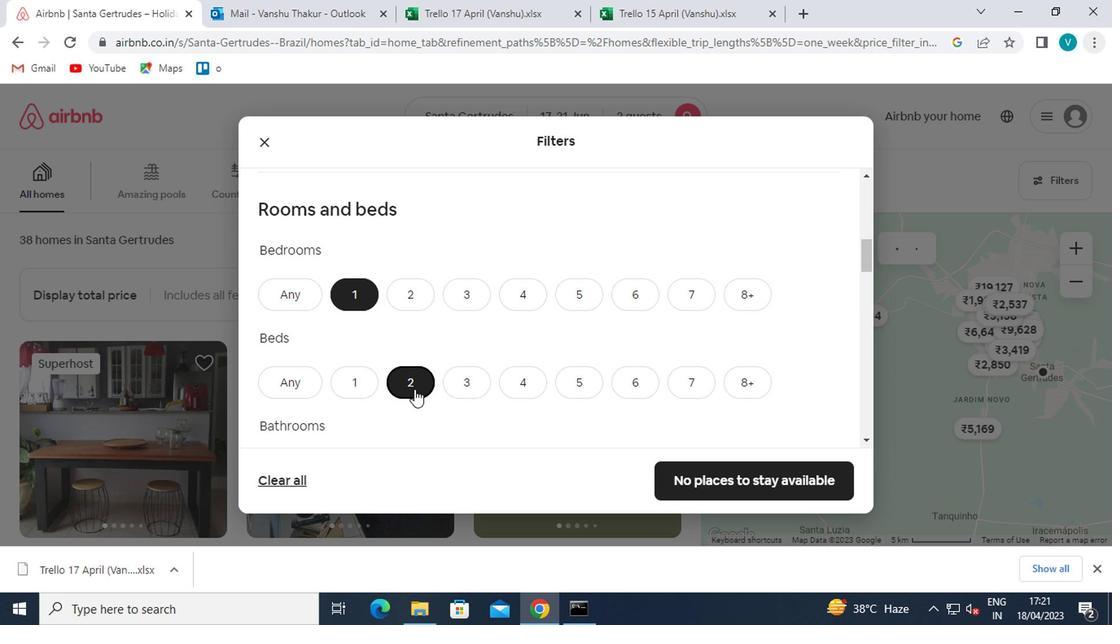 
Action: Mouse moved to (364, 315)
Screenshot: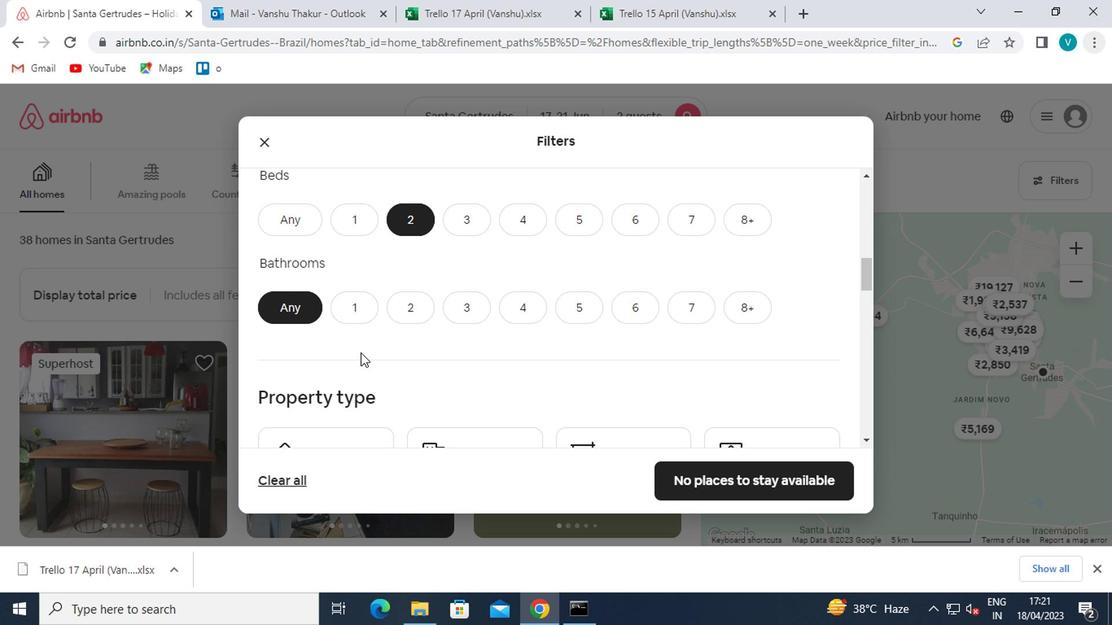 
Action: Mouse pressed left at (364, 315)
Screenshot: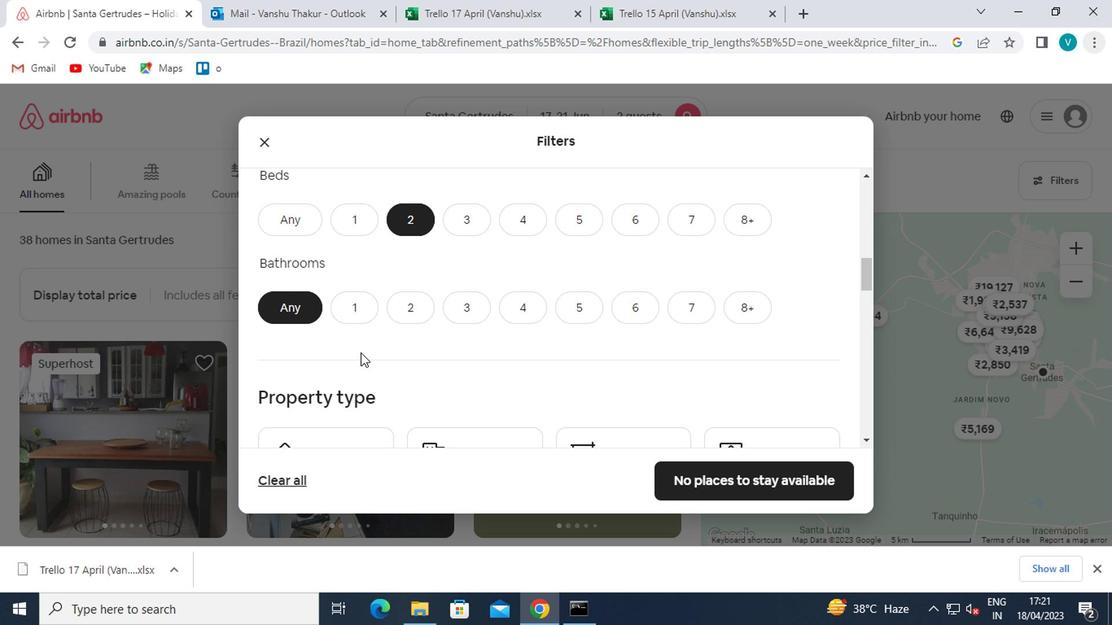 
Action: Mouse moved to (394, 304)
Screenshot: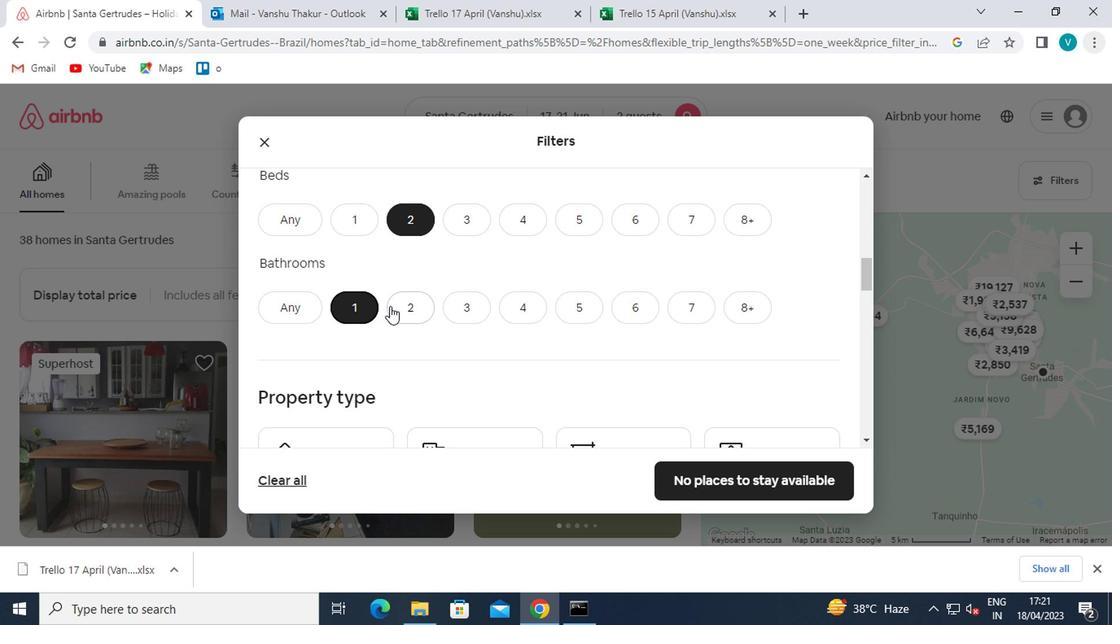 
Action: Mouse scrolled (394, 304) with delta (0, 0)
Screenshot: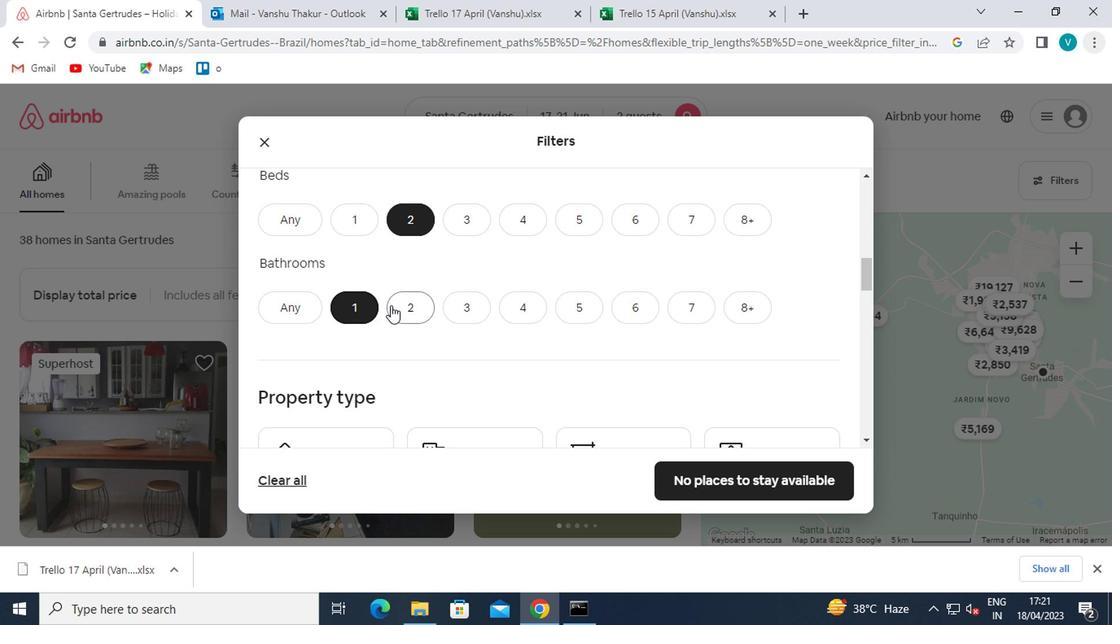 
Action: Mouse scrolled (394, 304) with delta (0, 0)
Screenshot: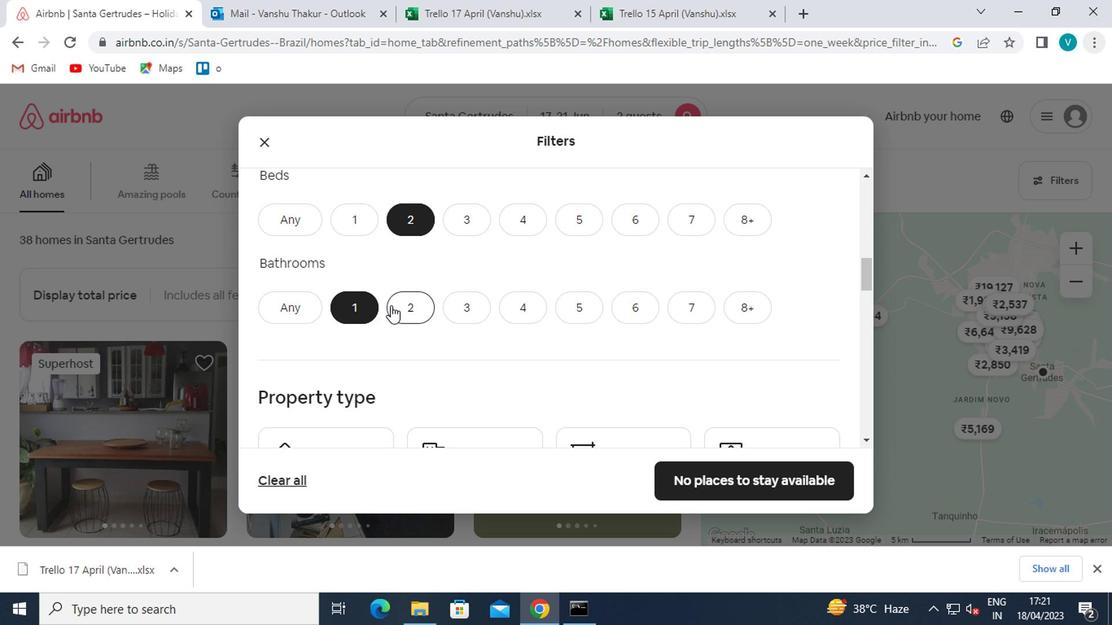 
Action: Mouse scrolled (394, 304) with delta (0, 0)
Screenshot: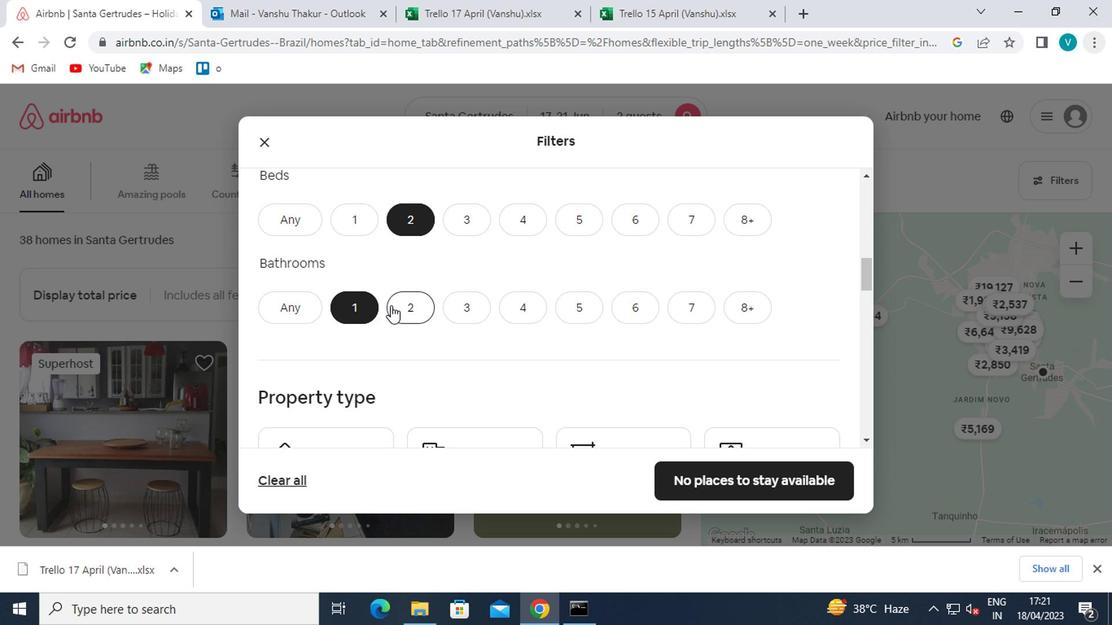 
Action: Mouse moved to (396, 305)
Screenshot: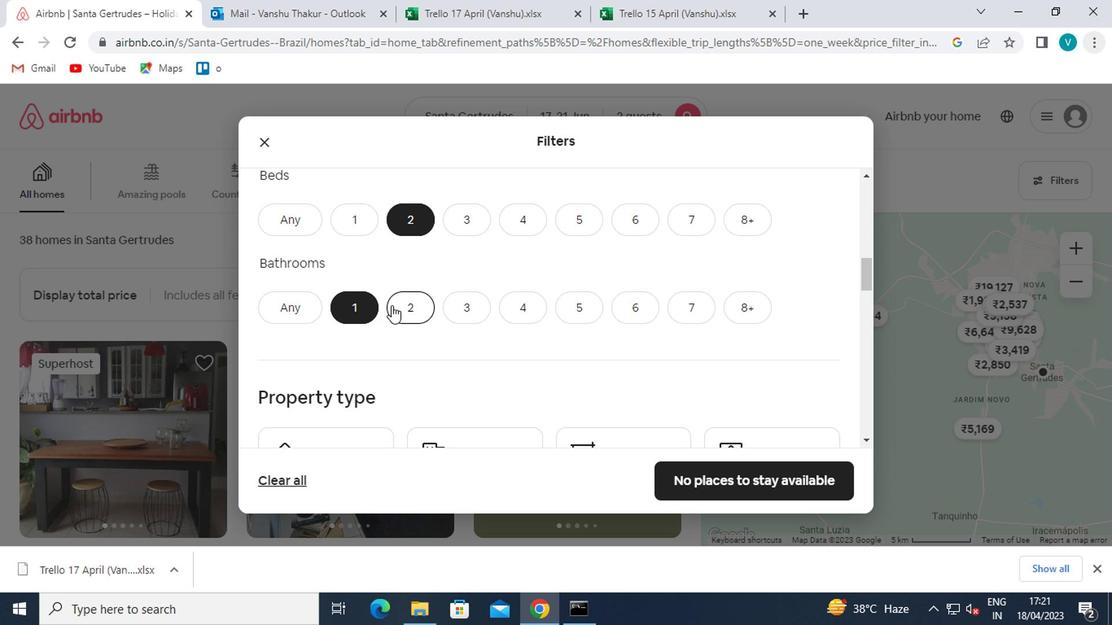 
Action: Mouse scrolled (396, 304) with delta (0, -1)
Screenshot: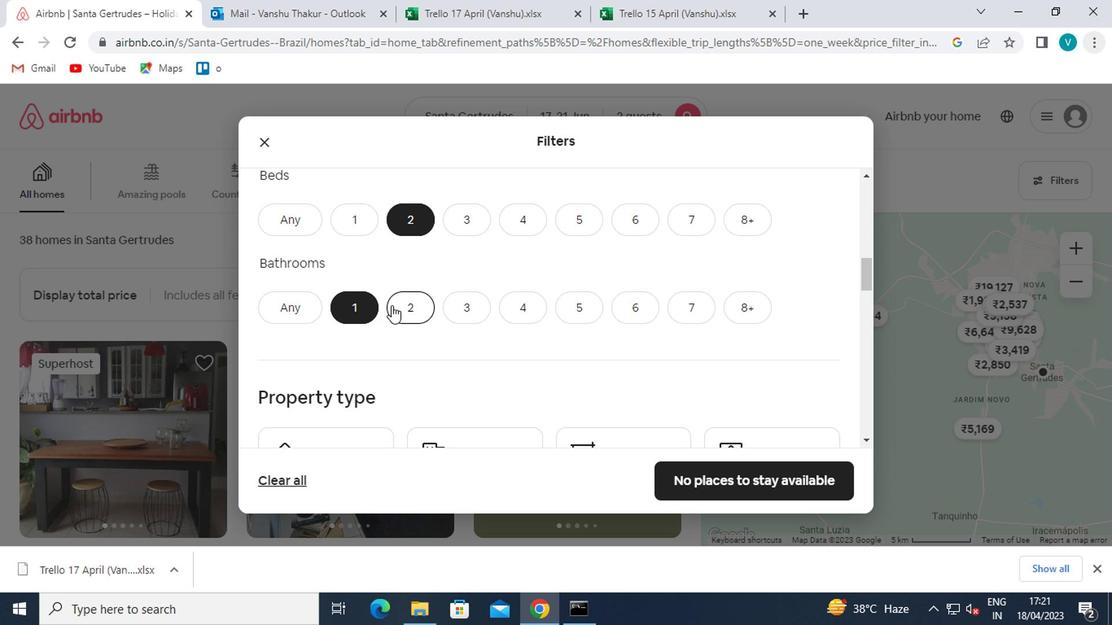 
Action: Mouse moved to (395, 307)
Screenshot: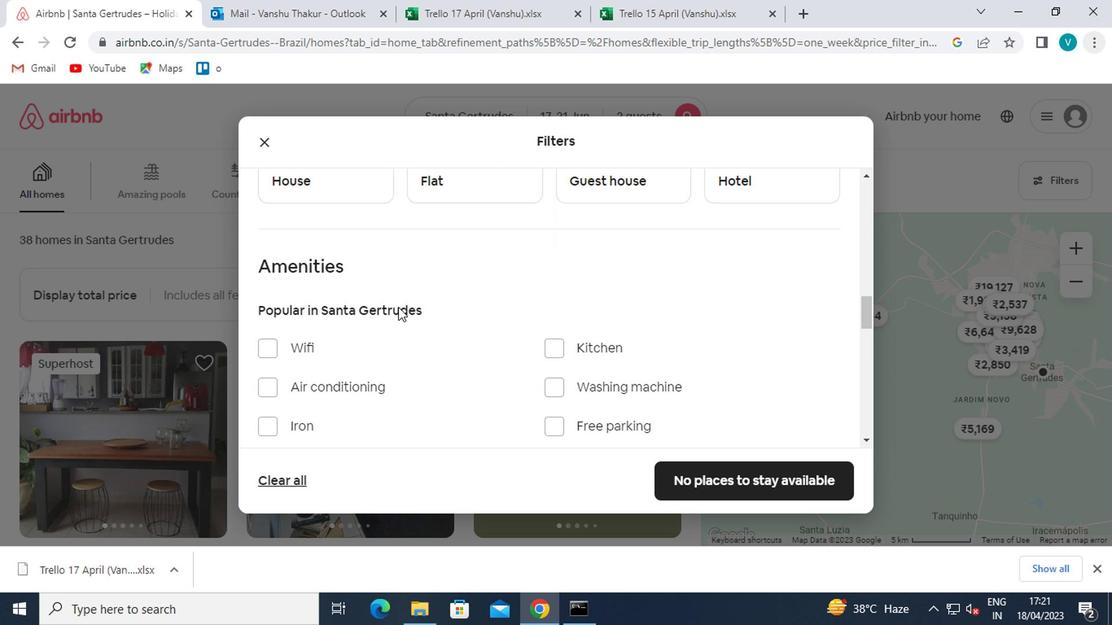
Action: Mouse scrolled (395, 308) with delta (0, 1)
Screenshot: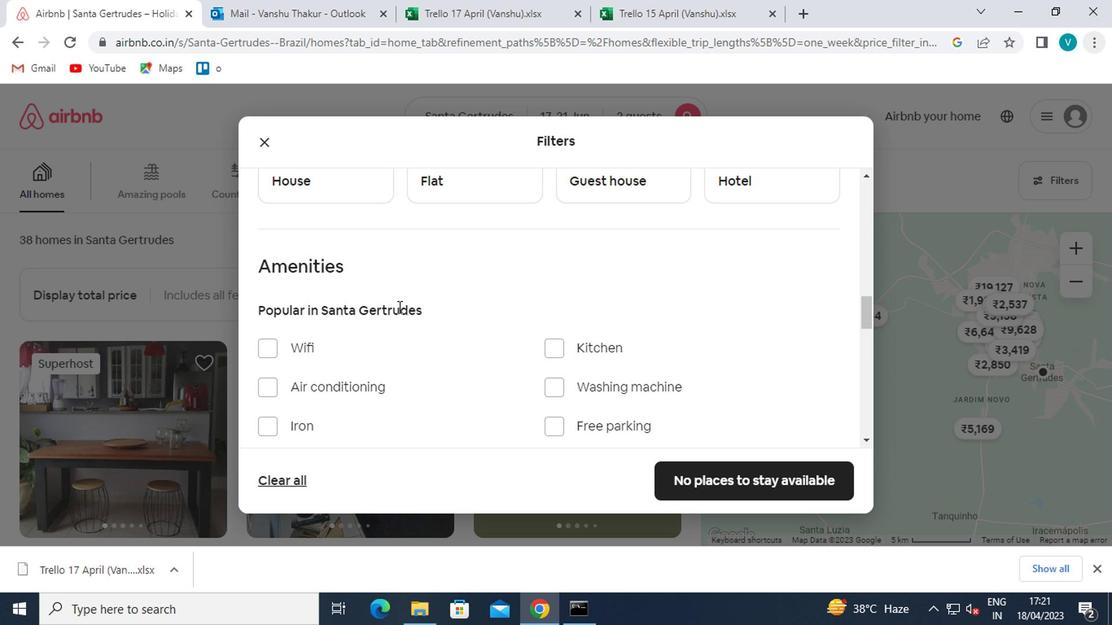 
Action: Mouse scrolled (395, 308) with delta (0, 1)
Screenshot: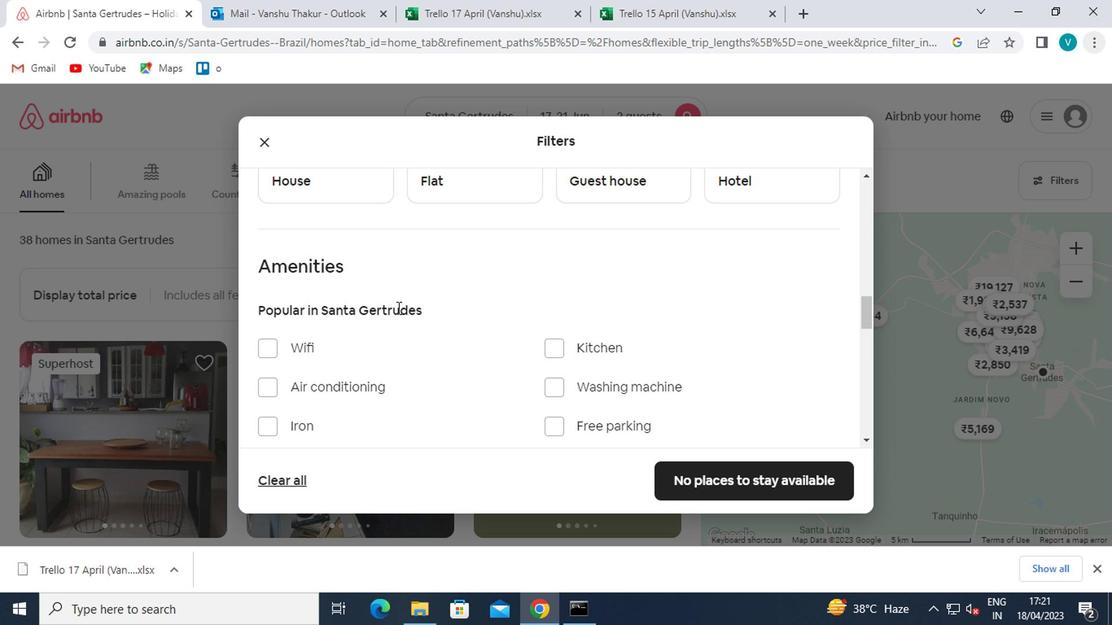 
Action: Mouse moved to (416, 296)
Screenshot: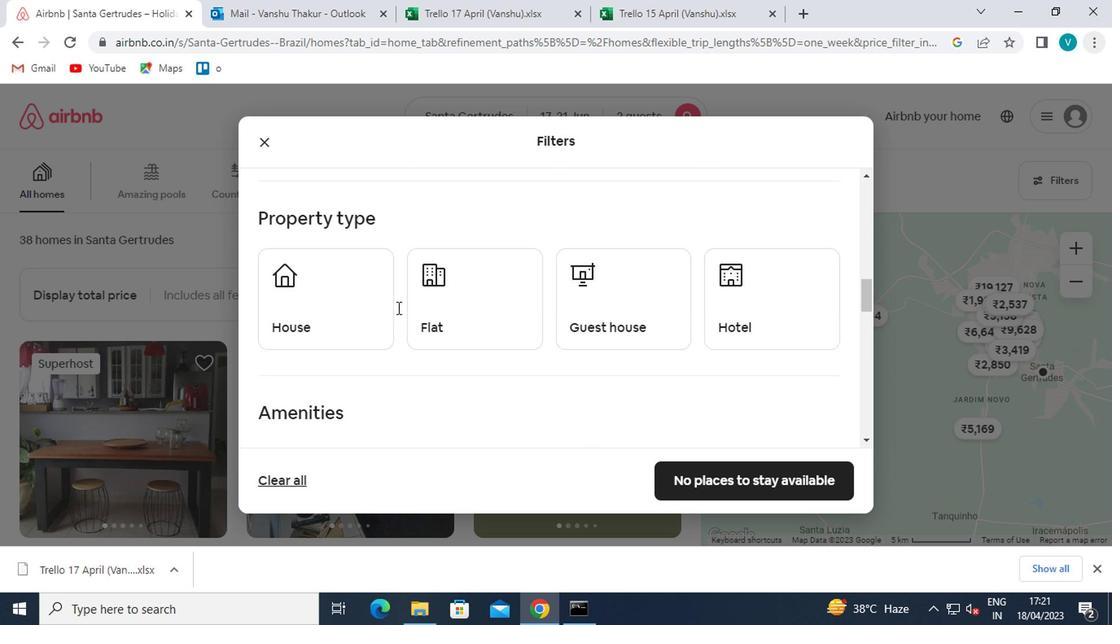 
Action: Mouse pressed left at (416, 296)
Screenshot: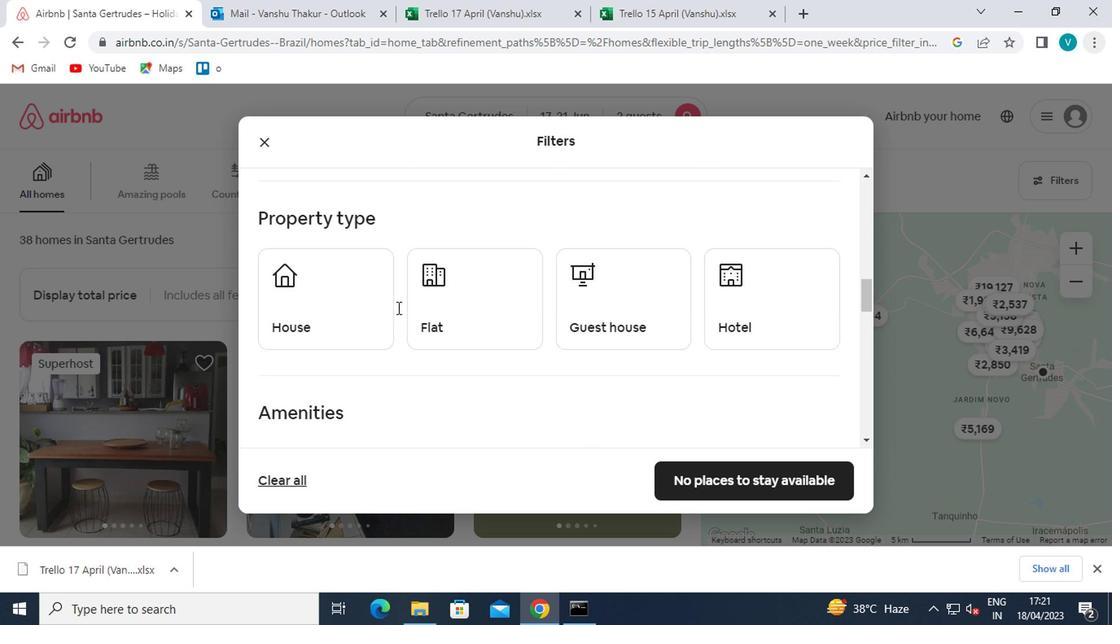 
Action: Mouse moved to (418, 296)
Screenshot: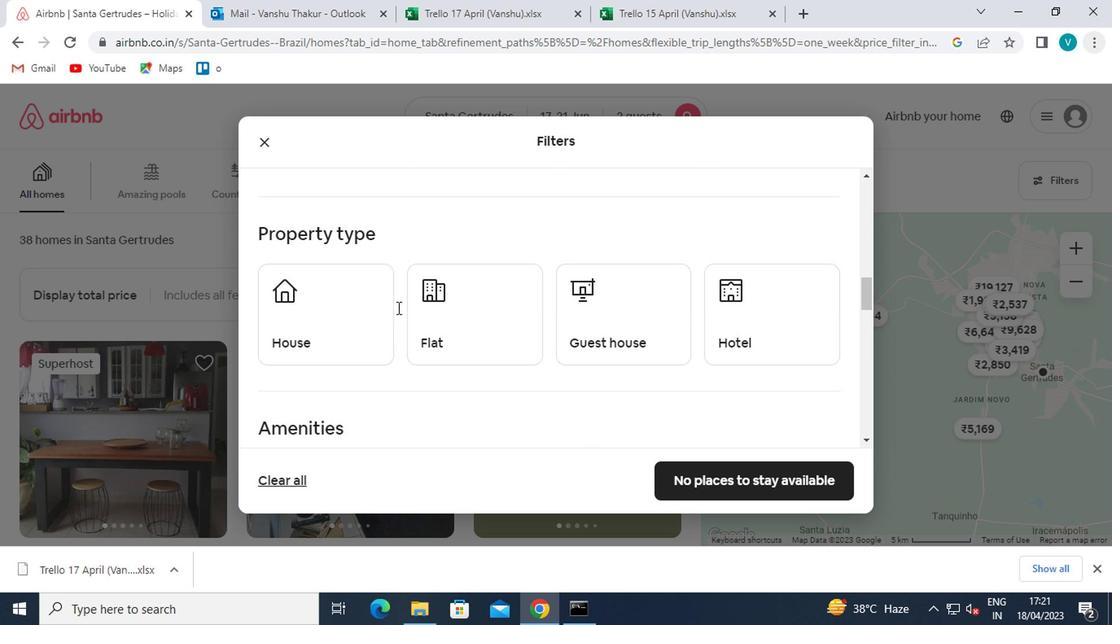 
Action: Mouse scrolled (418, 296) with delta (0, 0)
Screenshot: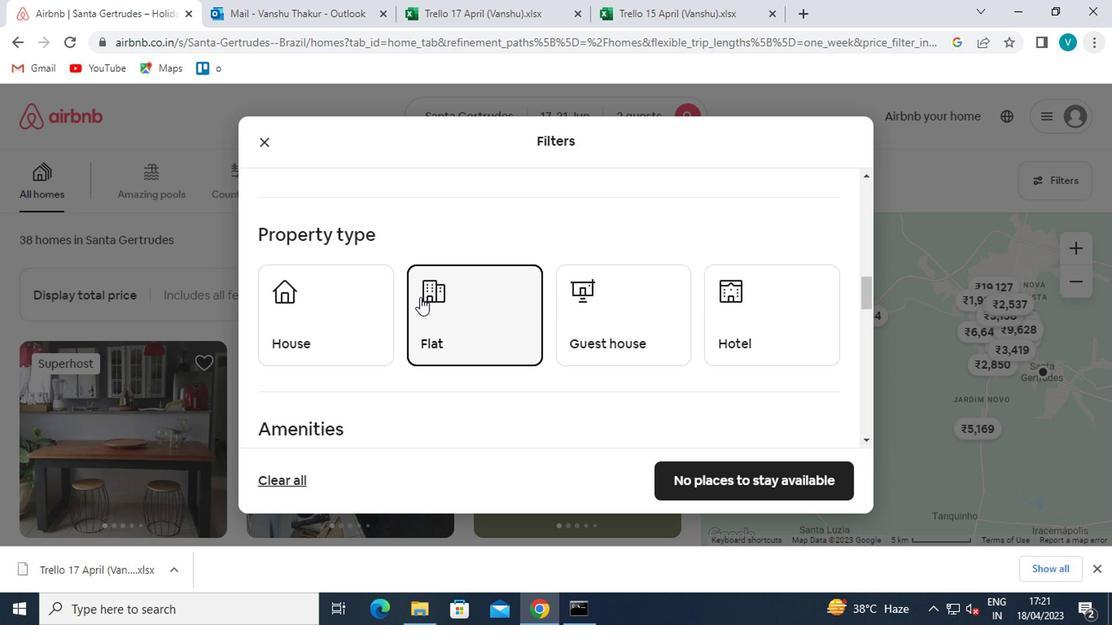 
Action: Mouse moved to (418, 297)
Screenshot: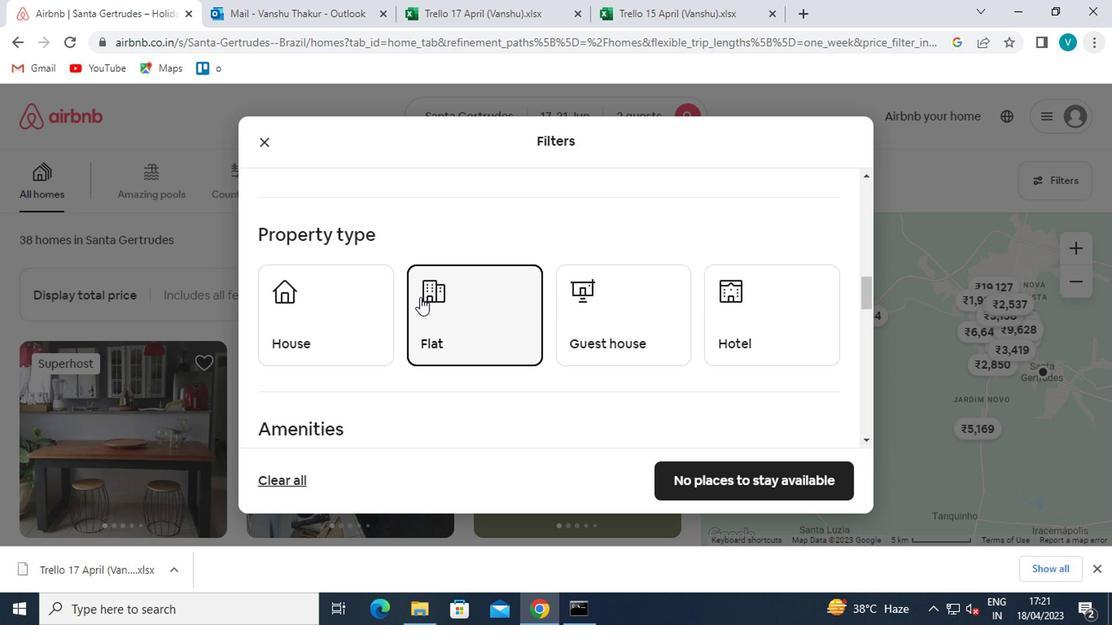 
Action: Mouse scrolled (418, 296) with delta (0, -1)
Screenshot: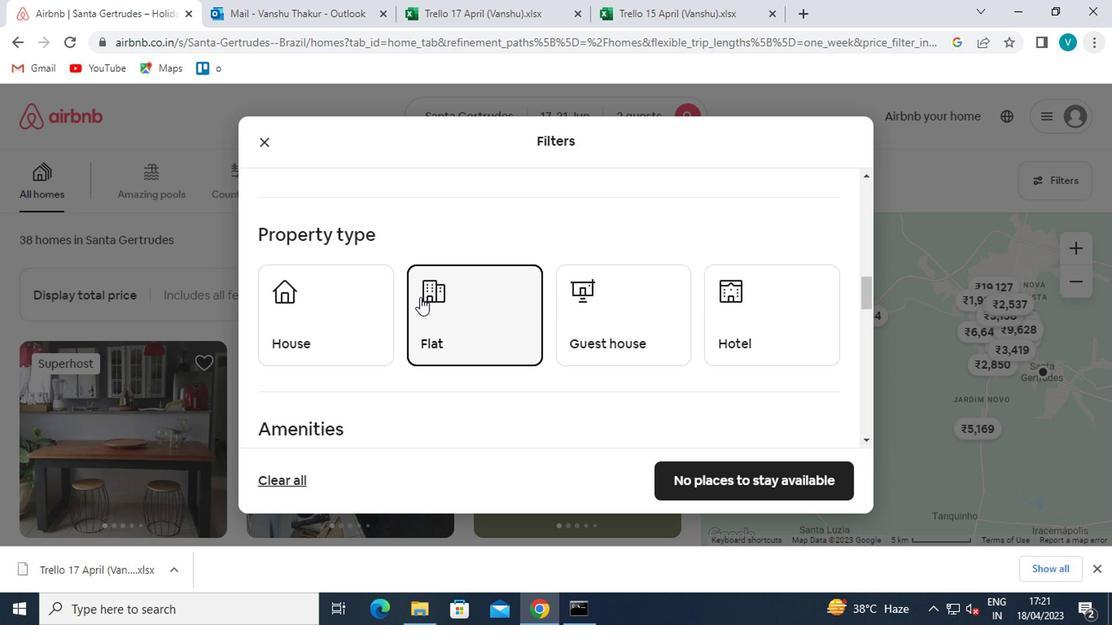 
Action: Mouse moved to (419, 298)
Screenshot: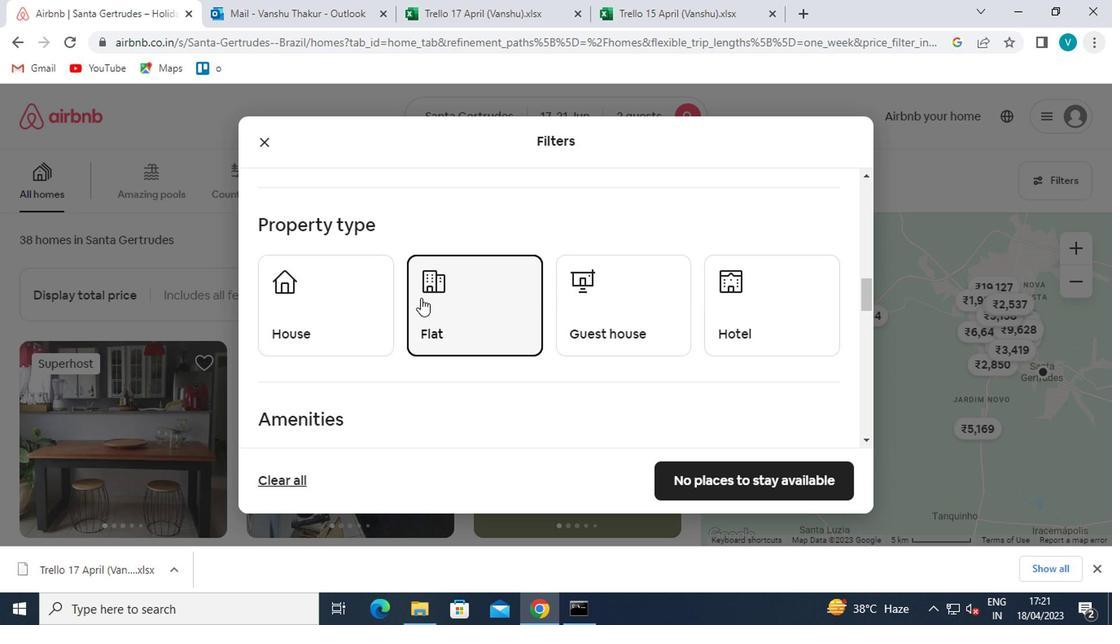 
Action: Mouse scrolled (419, 297) with delta (0, 0)
Screenshot: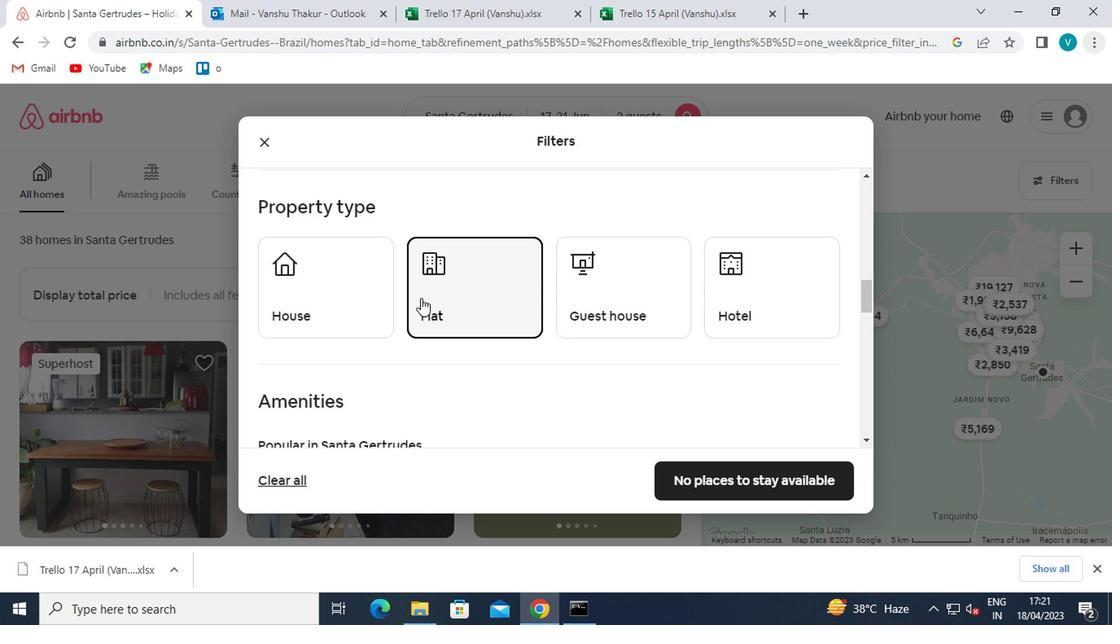 
Action: Mouse moved to (421, 300)
Screenshot: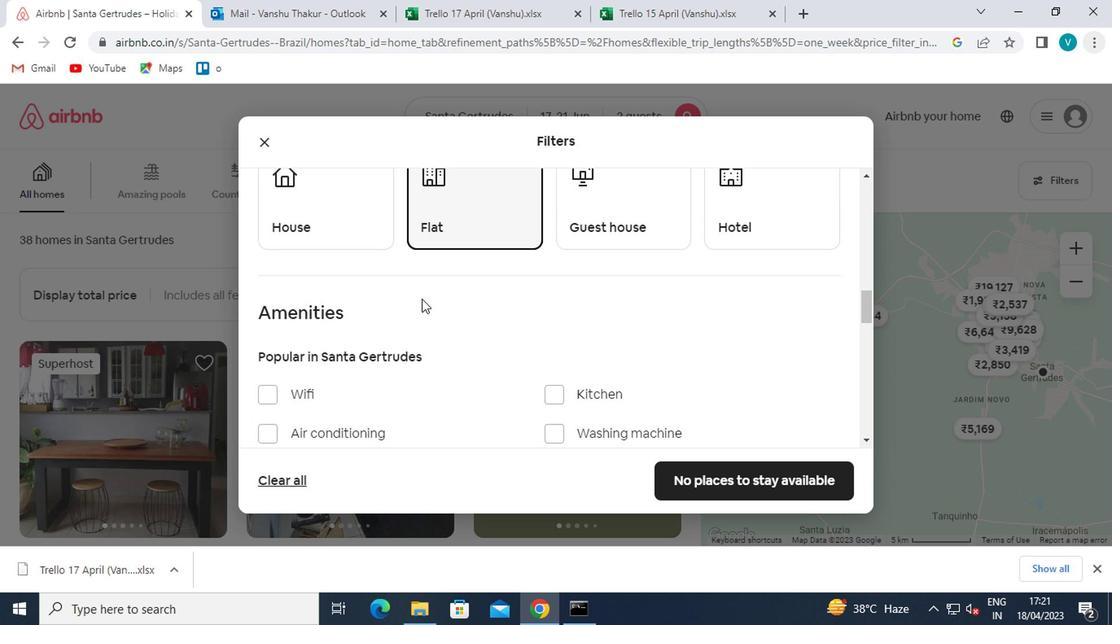 
Action: Mouse scrolled (421, 299) with delta (0, -1)
Screenshot: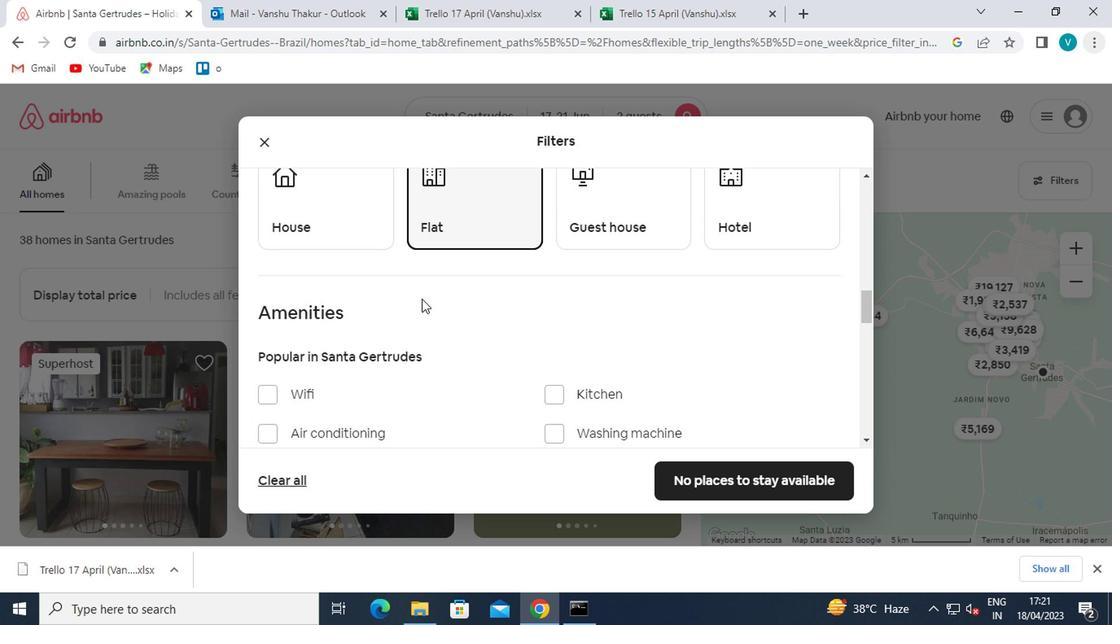 
Action: Mouse moved to (427, 303)
Screenshot: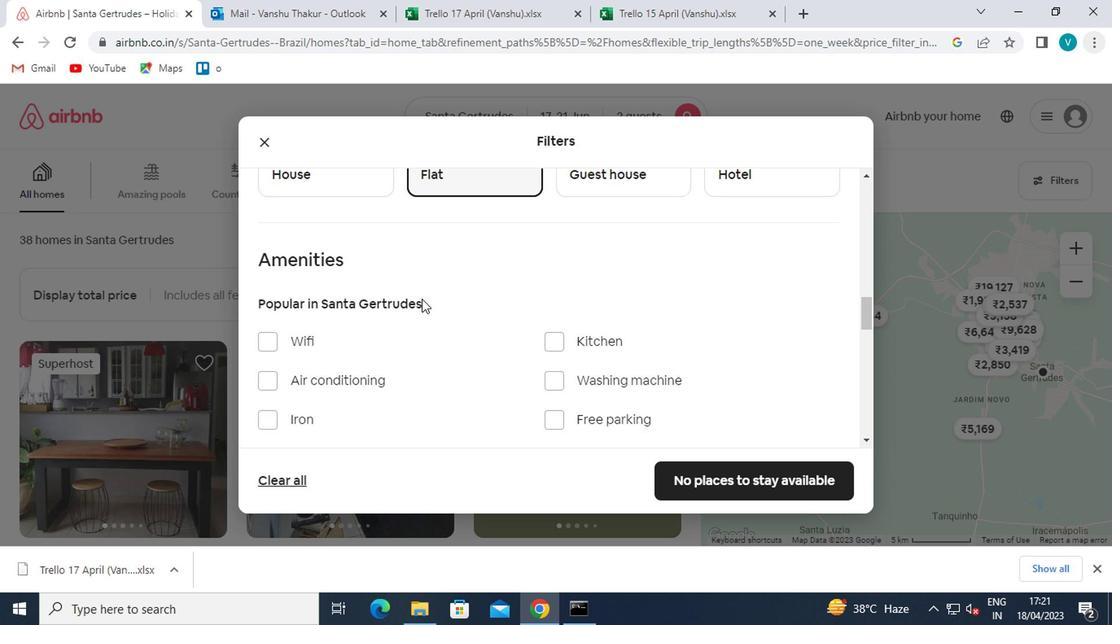 
Action: Mouse scrolled (427, 302) with delta (0, 0)
Screenshot: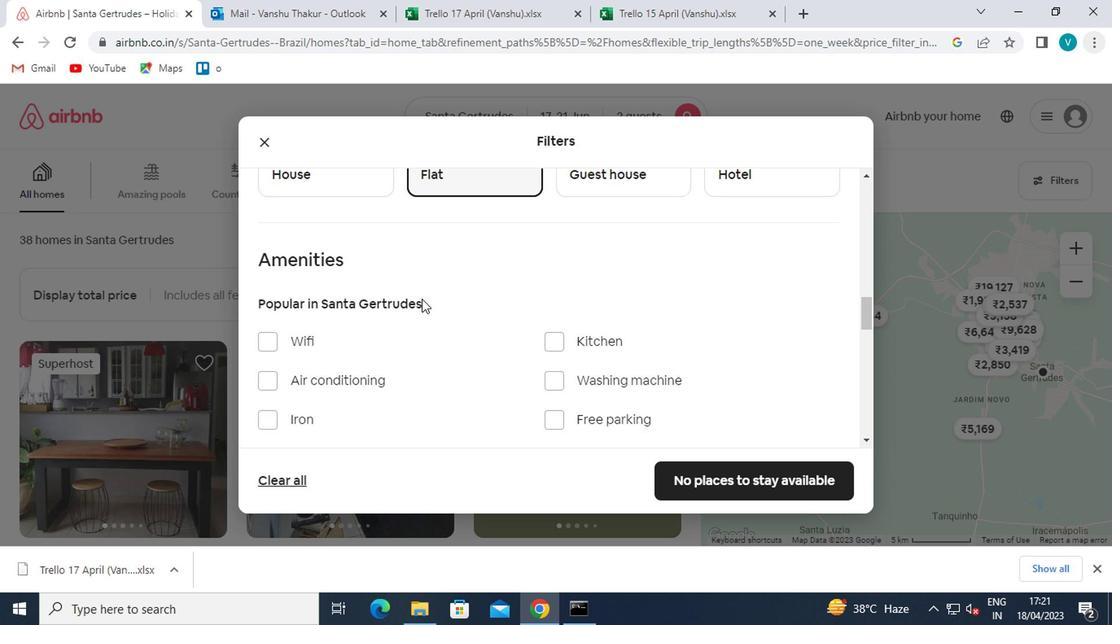 
Action: Mouse moved to (609, 356)
Screenshot: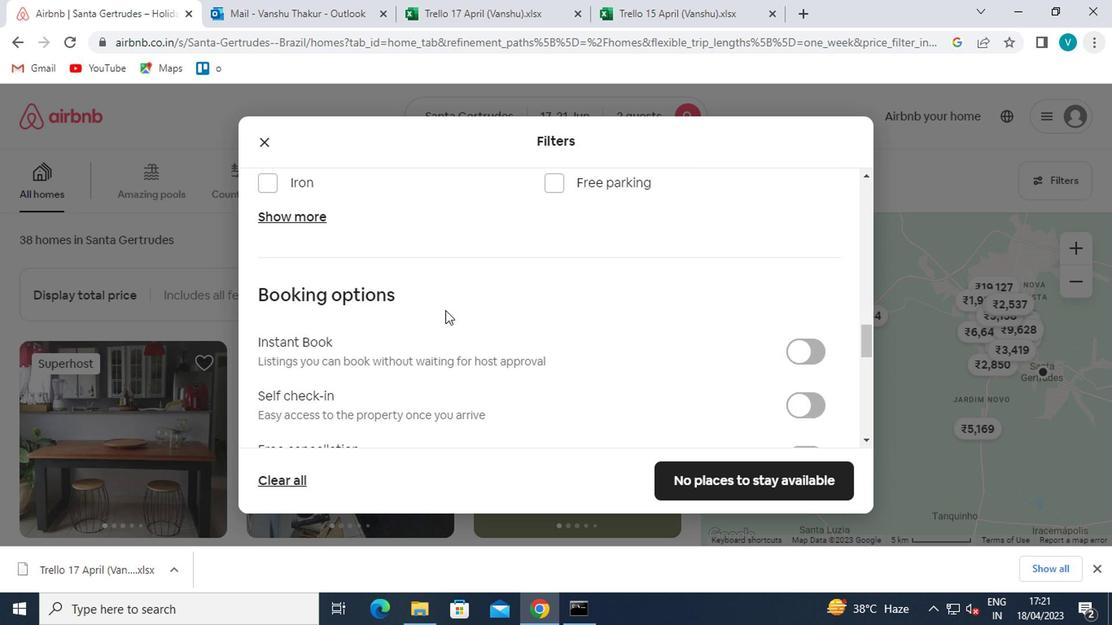 
Action: Mouse scrolled (609, 355) with delta (0, 0)
Screenshot: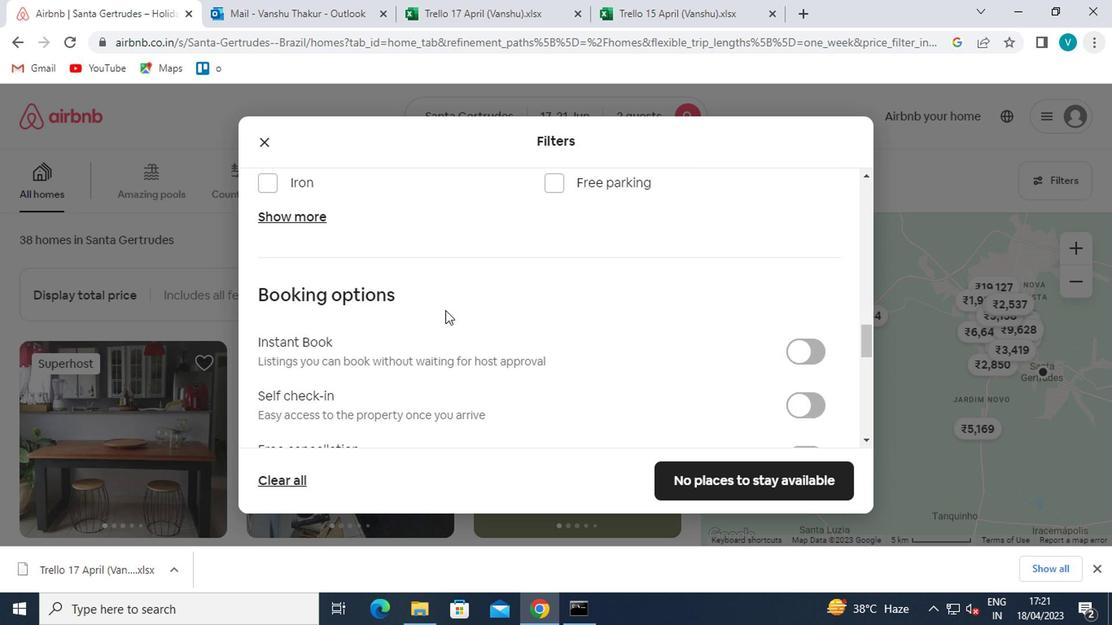 
Action: Mouse moved to (615, 359)
Screenshot: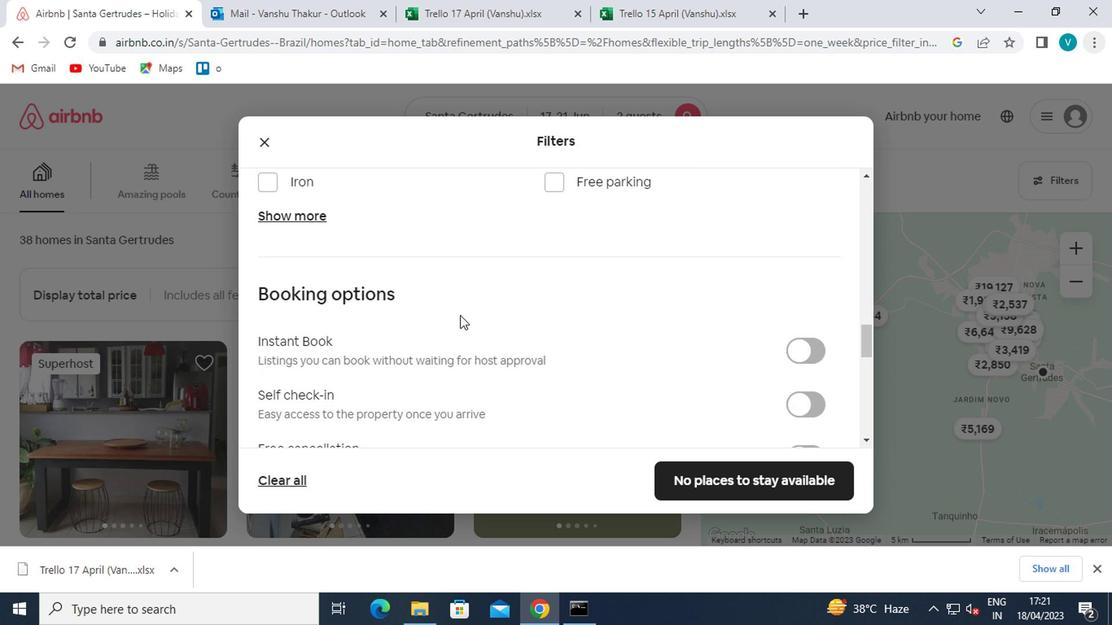 
Action: Mouse scrolled (615, 358) with delta (0, -1)
Screenshot: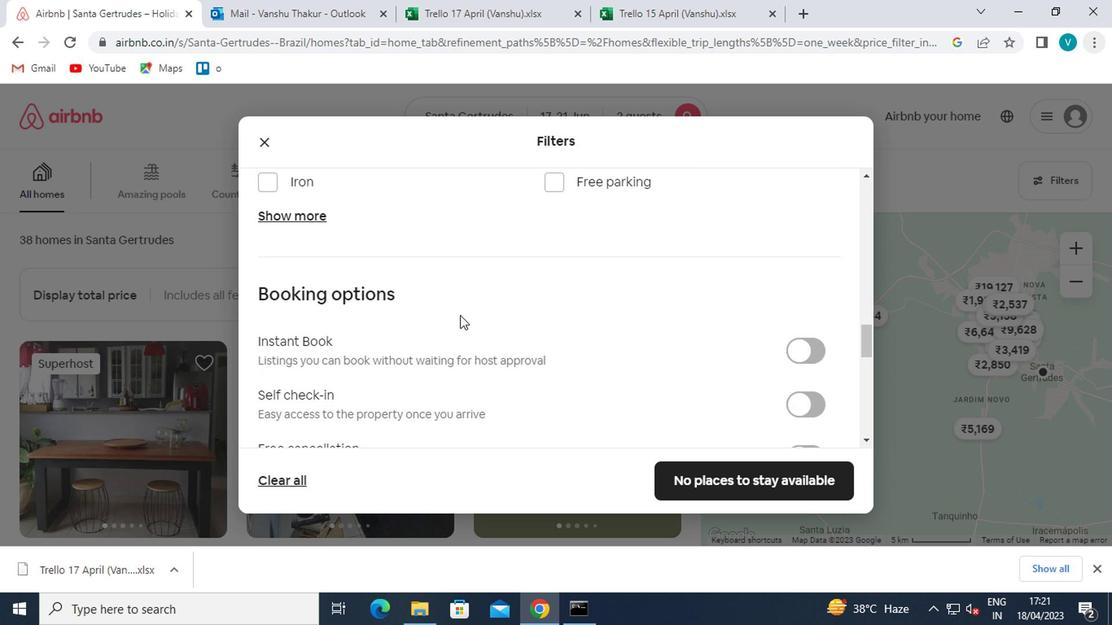 
Action: Mouse moved to (835, 246)
Screenshot: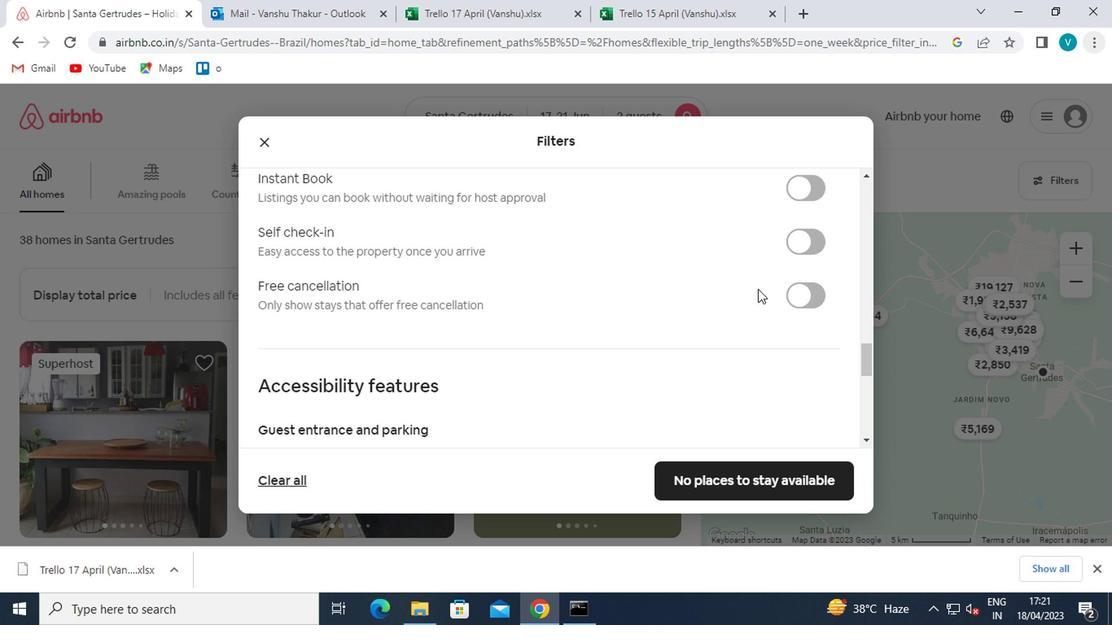 
Action: Mouse pressed left at (835, 246)
Screenshot: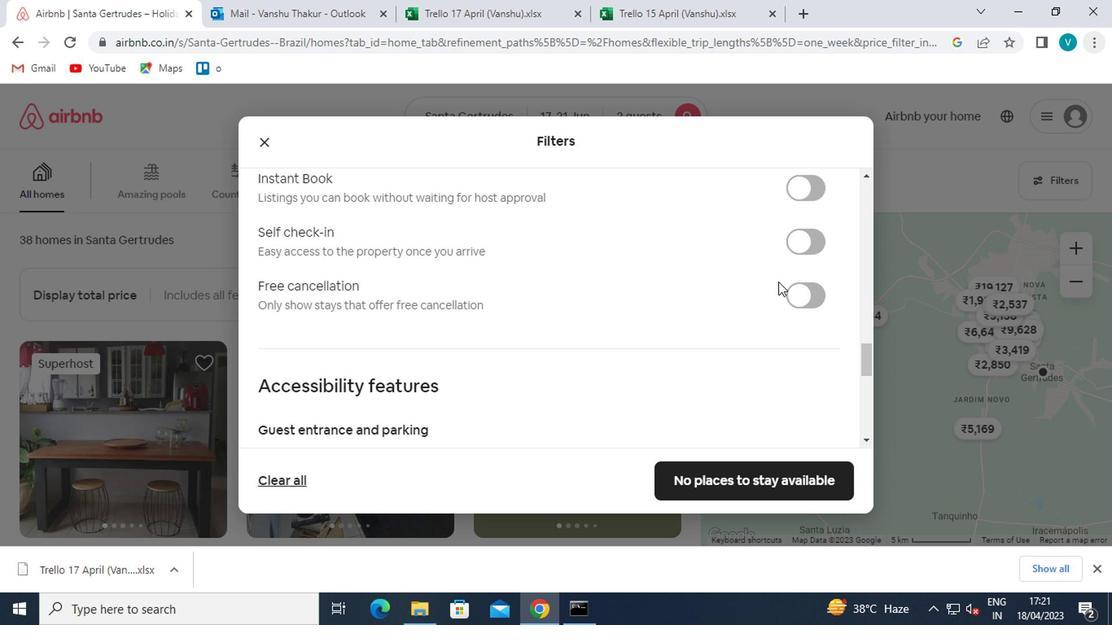 
Action: Mouse moved to (822, 246)
Screenshot: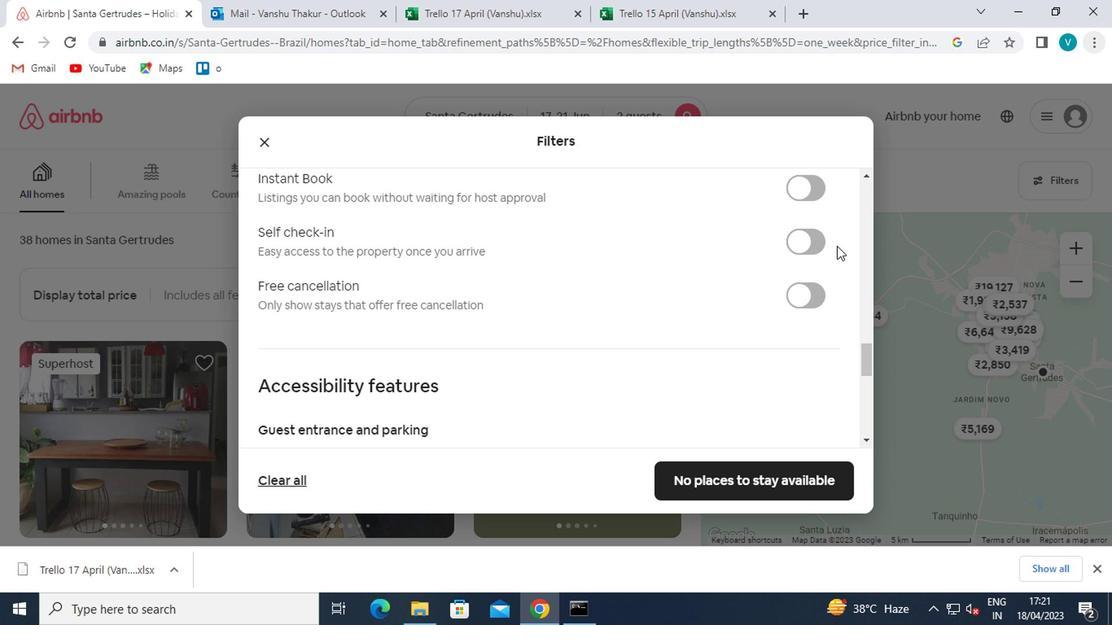 
Action: Mouse pressed left at (822, 246)
Screenshot: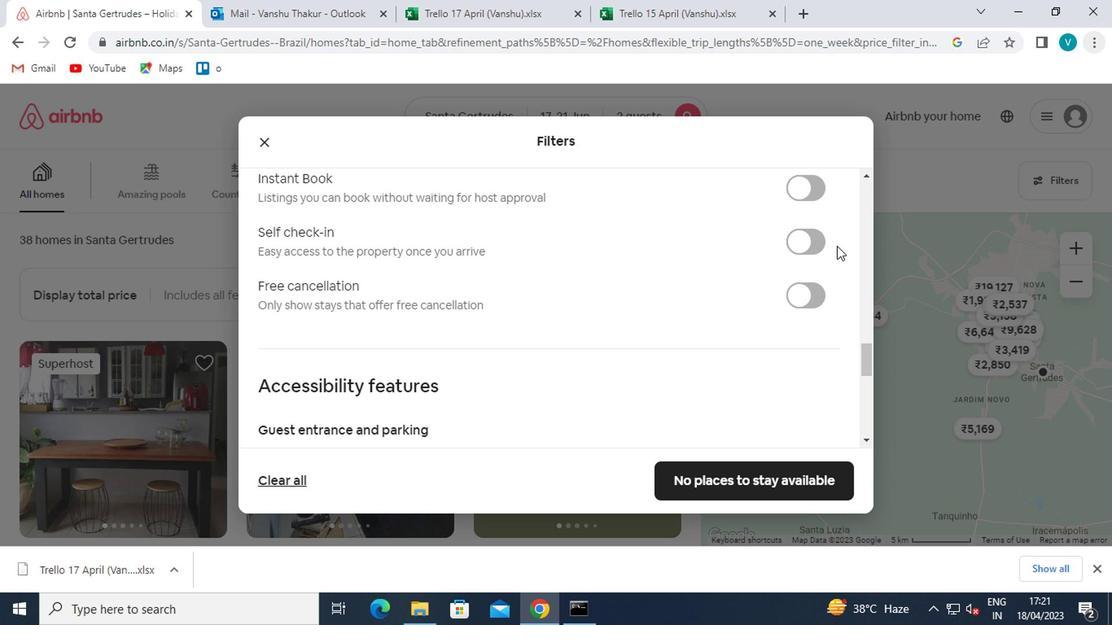 
Action: Mouse moved to (529, 272)
Screenshot: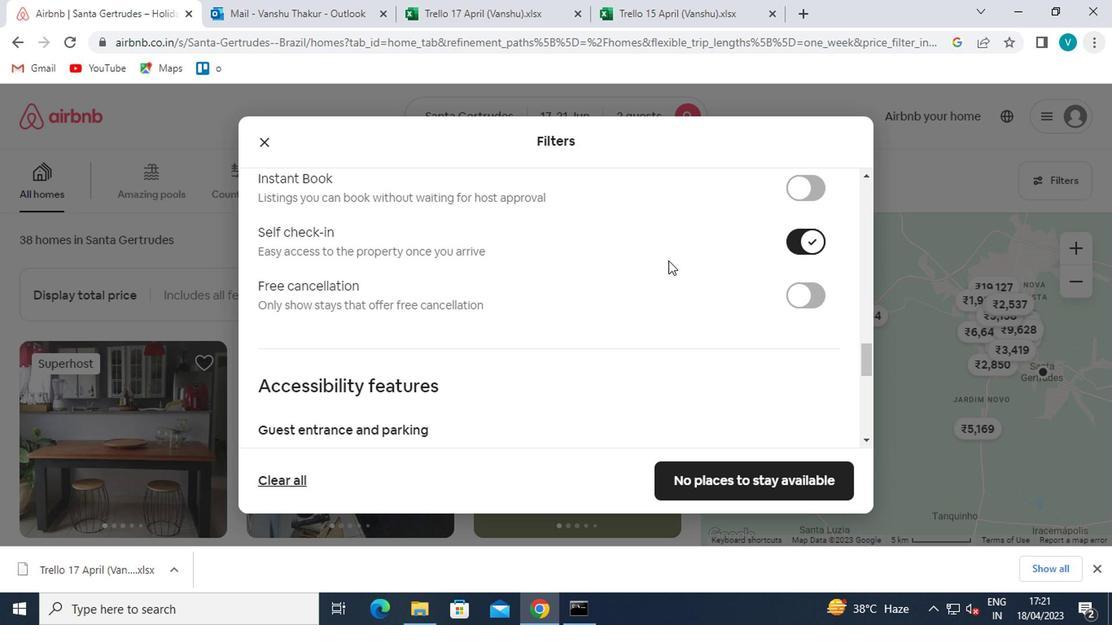 
Action: Mouse scrolled (529, 271) with delta (0, -1)
Screenshot: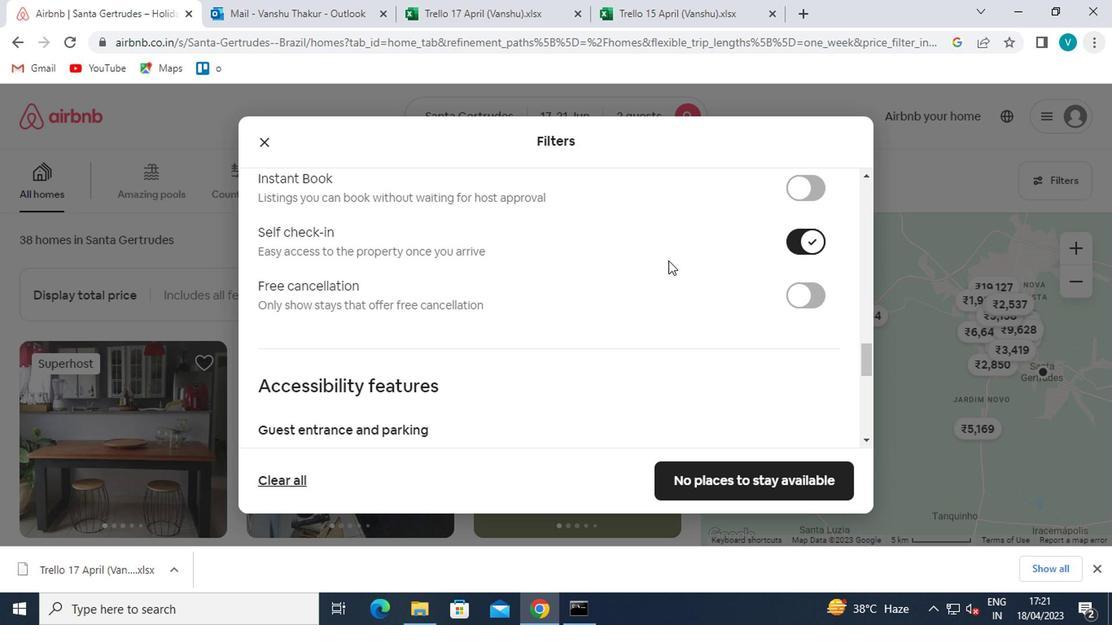 
Action: Mouse moved to (500, 281)
Screenshot: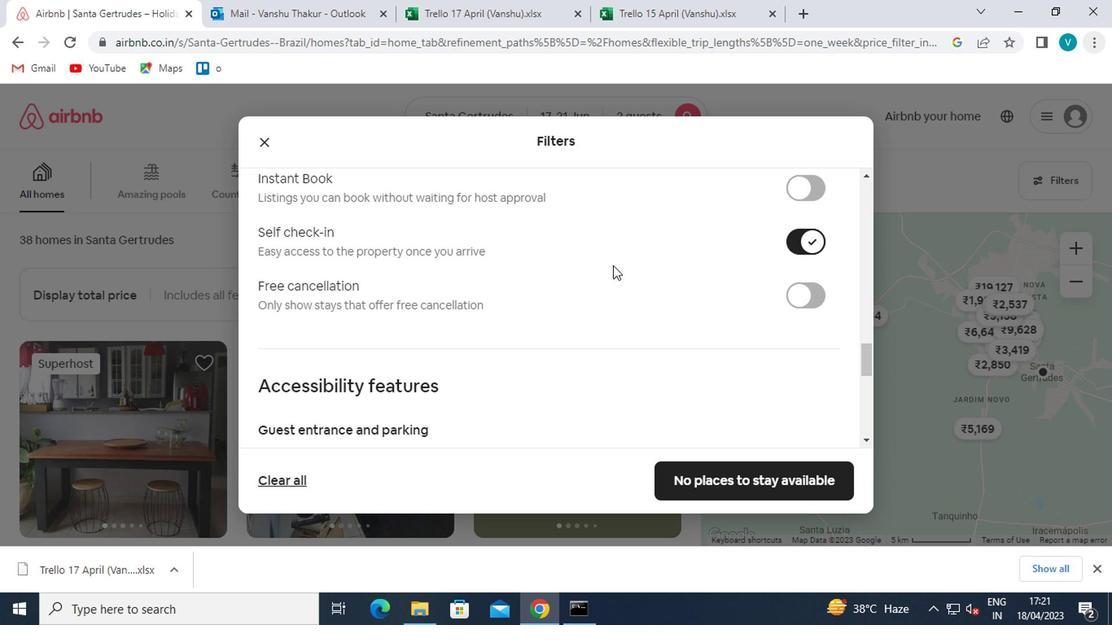 
Action: Mouse scrolled (500, 281) with delta (0, 0)
Screenshot: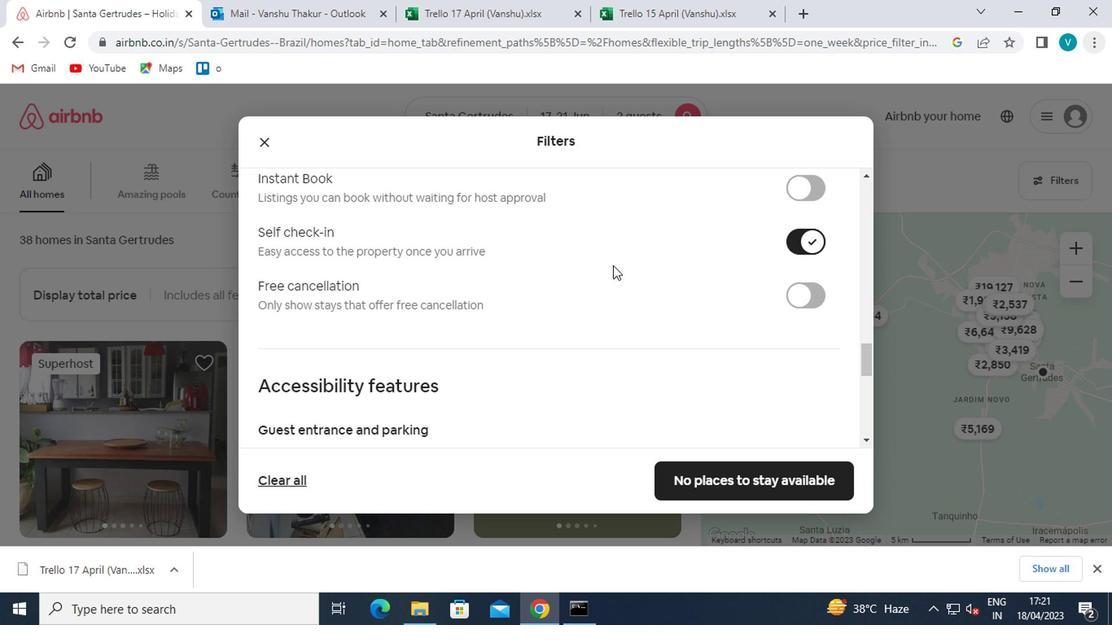 
Action: Mouse moved to (471, 289)
Screenshot: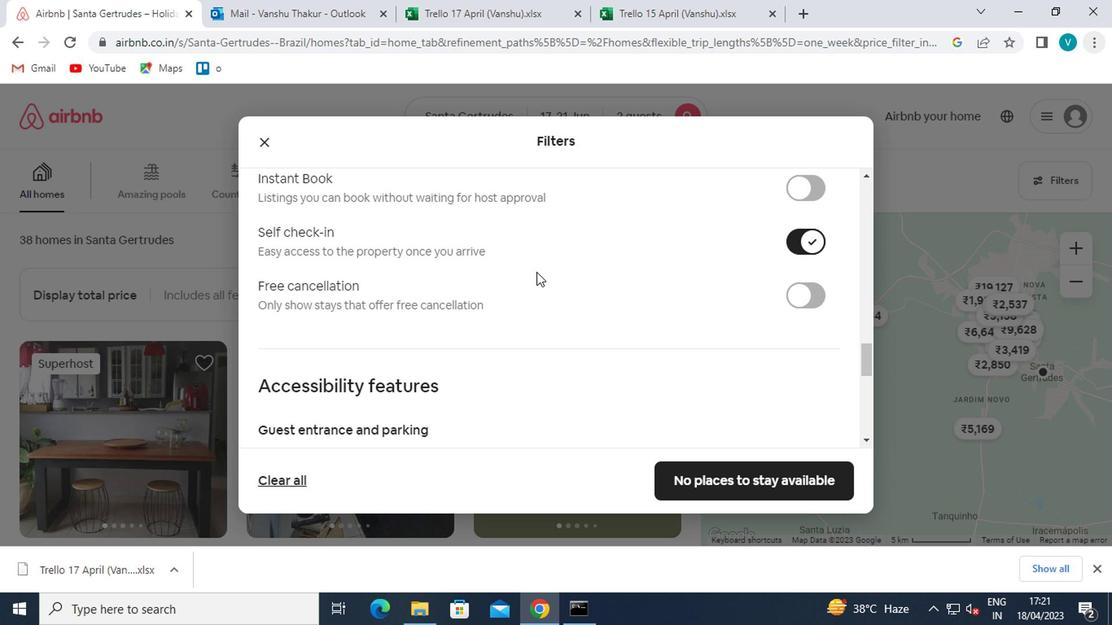 
Action: Mouse scrolled (471, 288) with delta (0, -1)
Screenshot: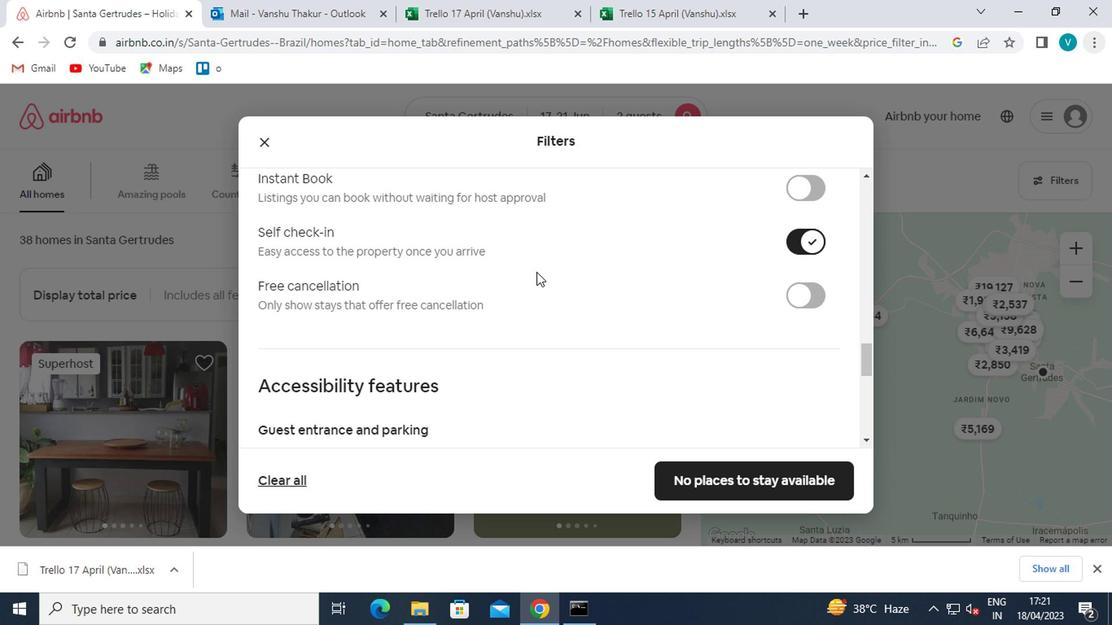 
Action: Mouse moved to (448, 297)
Screenshot: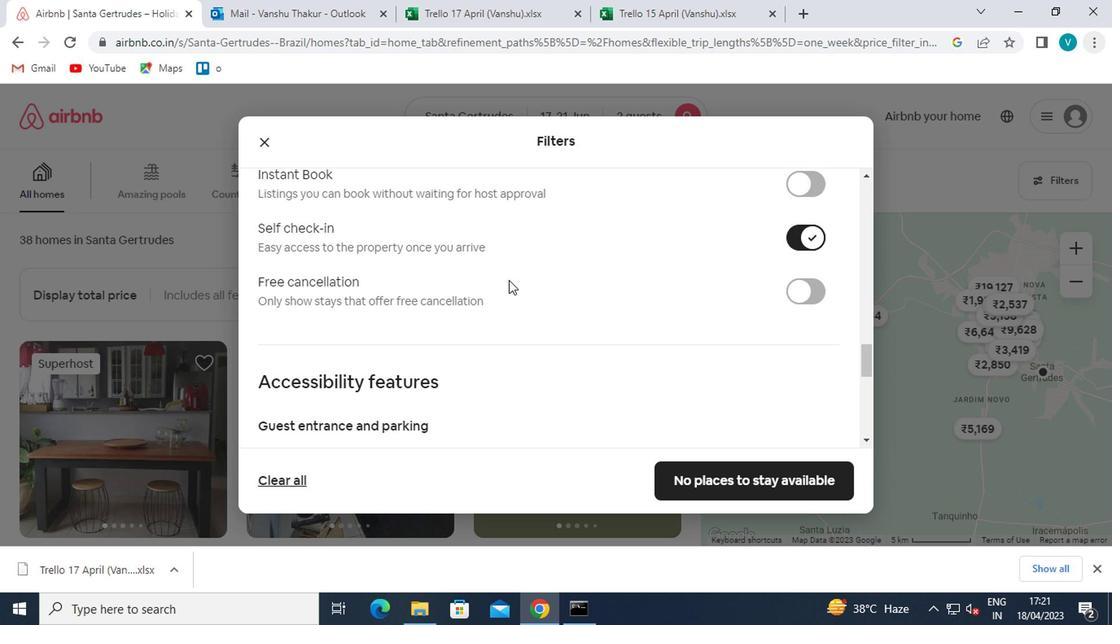 
Action: Mouse scrolled (448, 296) with delta (0, -1)
Screenshot: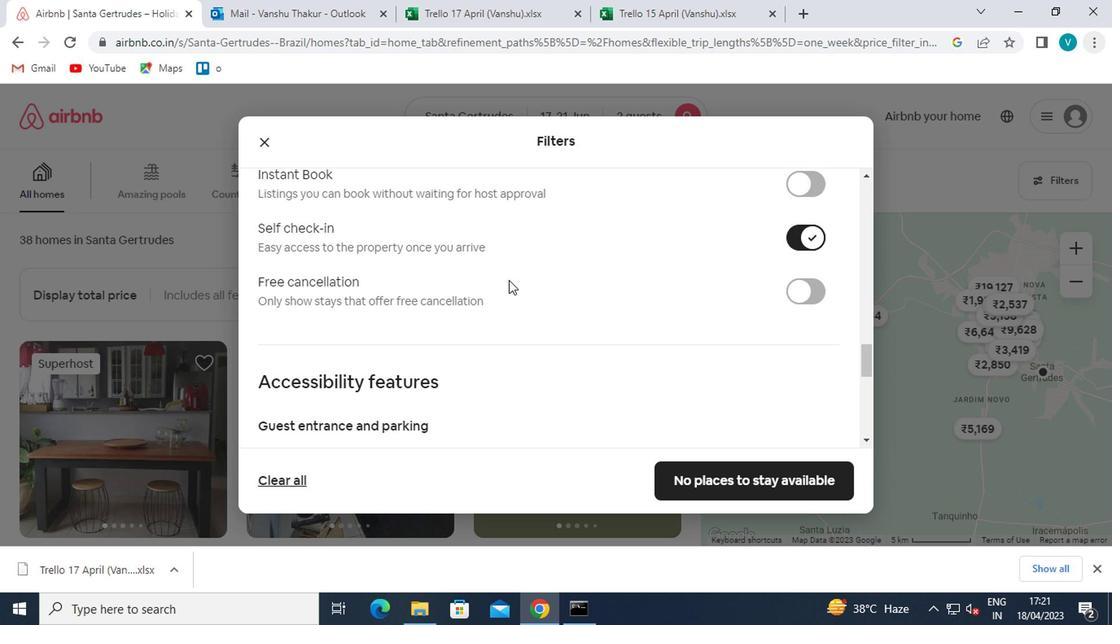 
Action: Mouse moved to (428, 302)
Screenshot: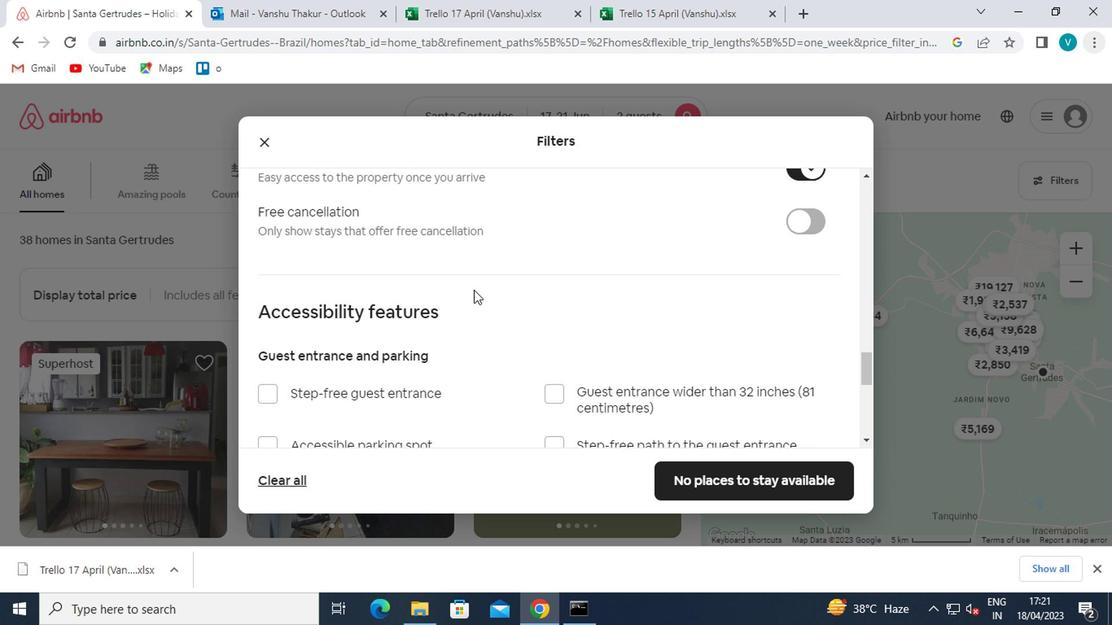 
Action: Mouse scrolled (428, 301) with delta (0, 0)
Screenshot: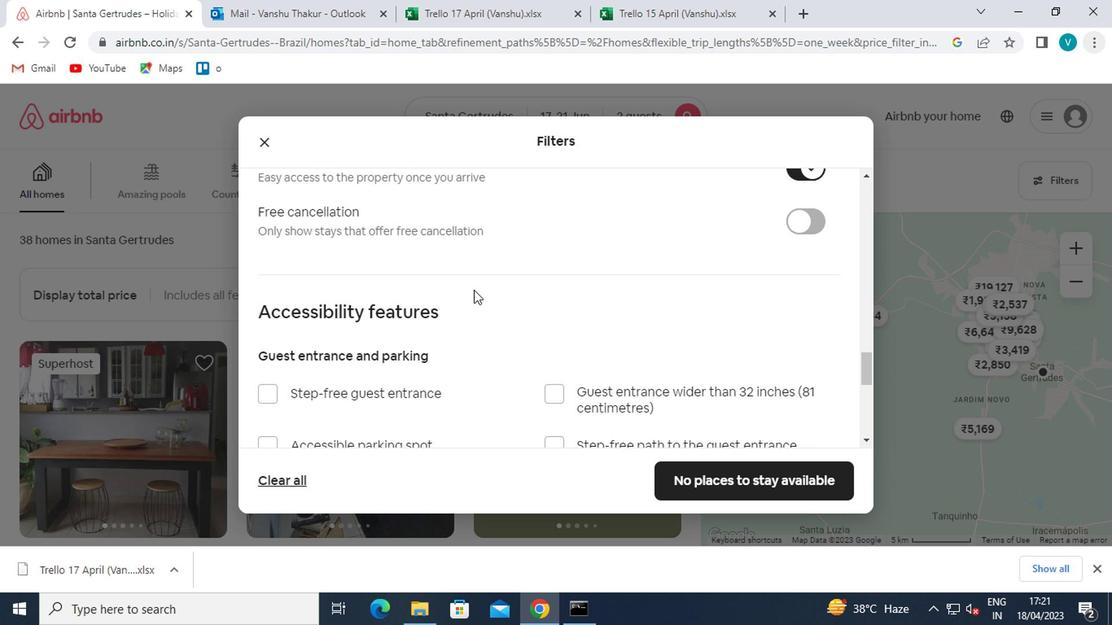 
Action: Mouse moved to (411, 310)
Screenshot: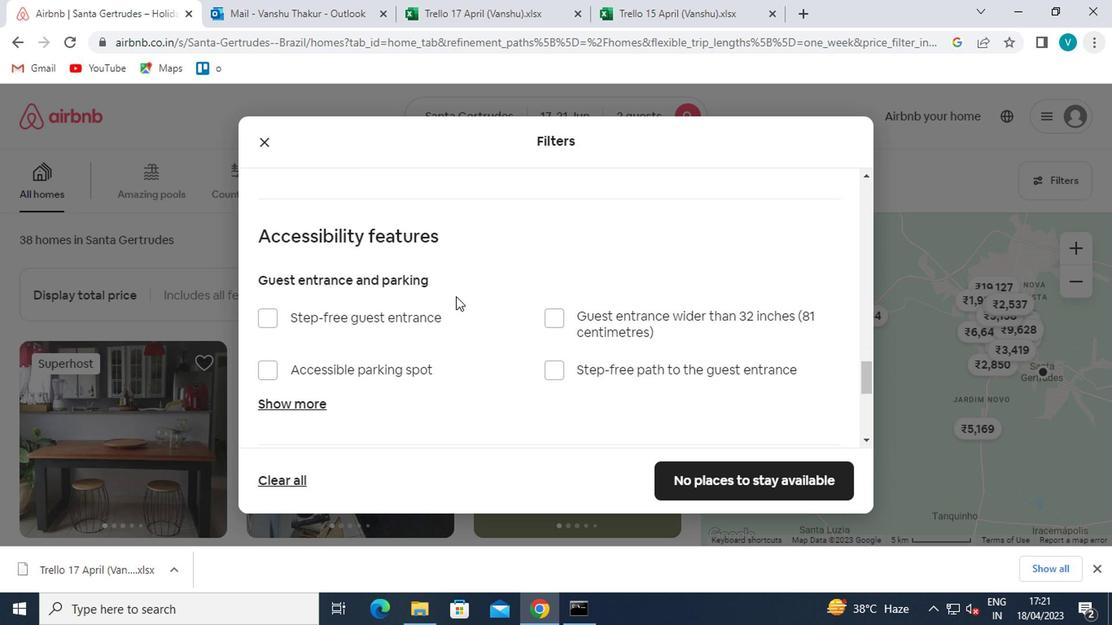 
Action: Mouse scrolled (411, 310) with delta (0, 0)
Screenshot: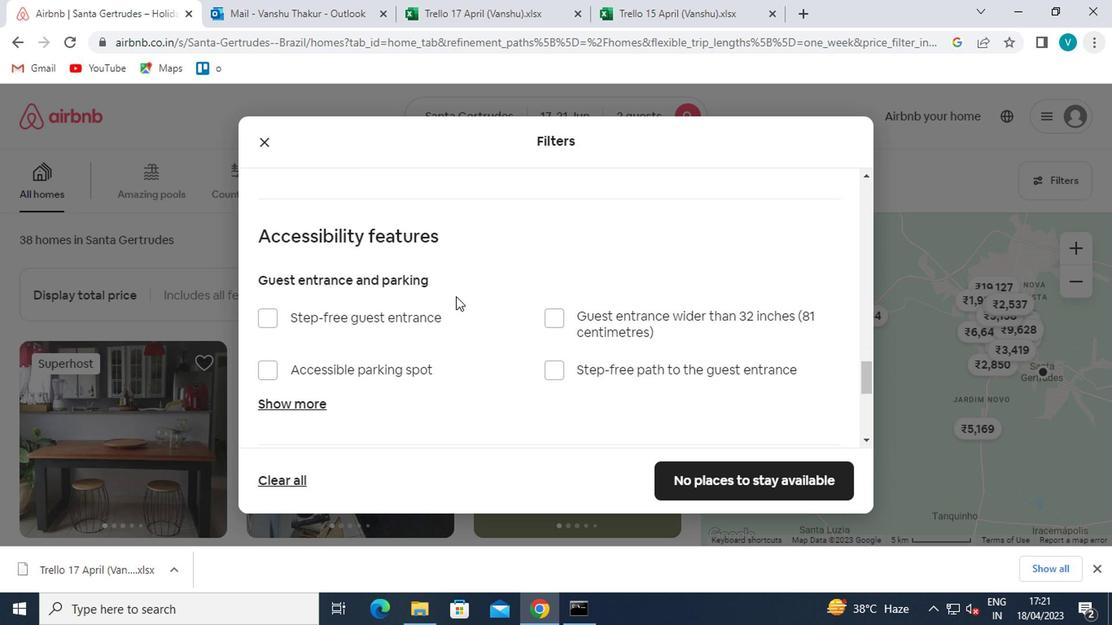 
Action: Mouse moved to (411, 323)
Screenshot: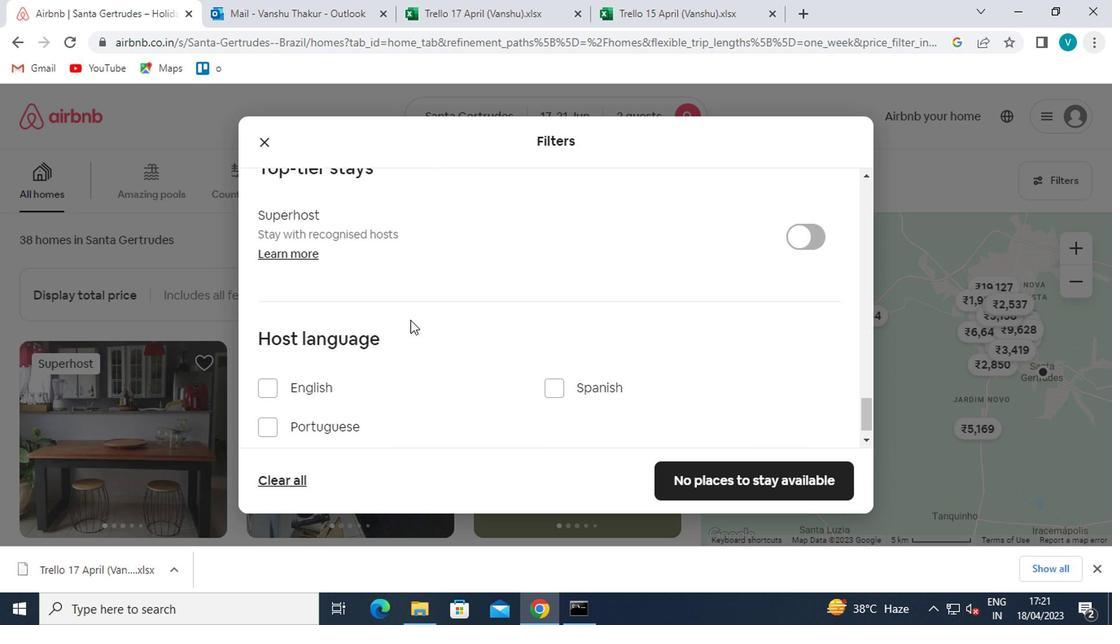 
Action: Mouse scrolled (411, 322) with delta (0, 0)
Screenshot: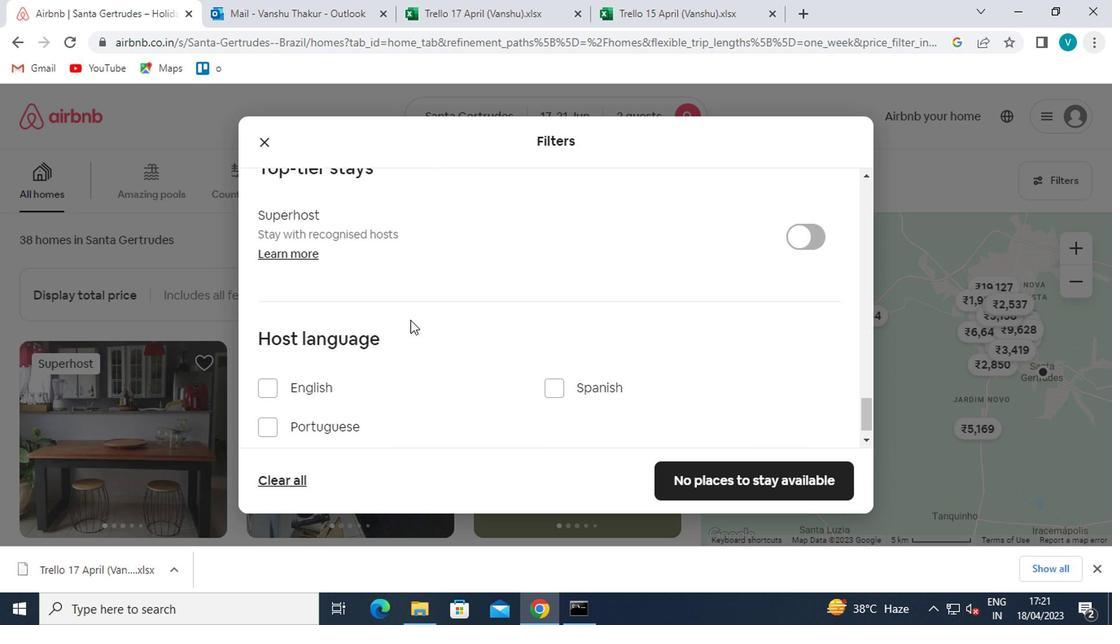 
Action: Mouse moved to (411, 323)
Screenshot: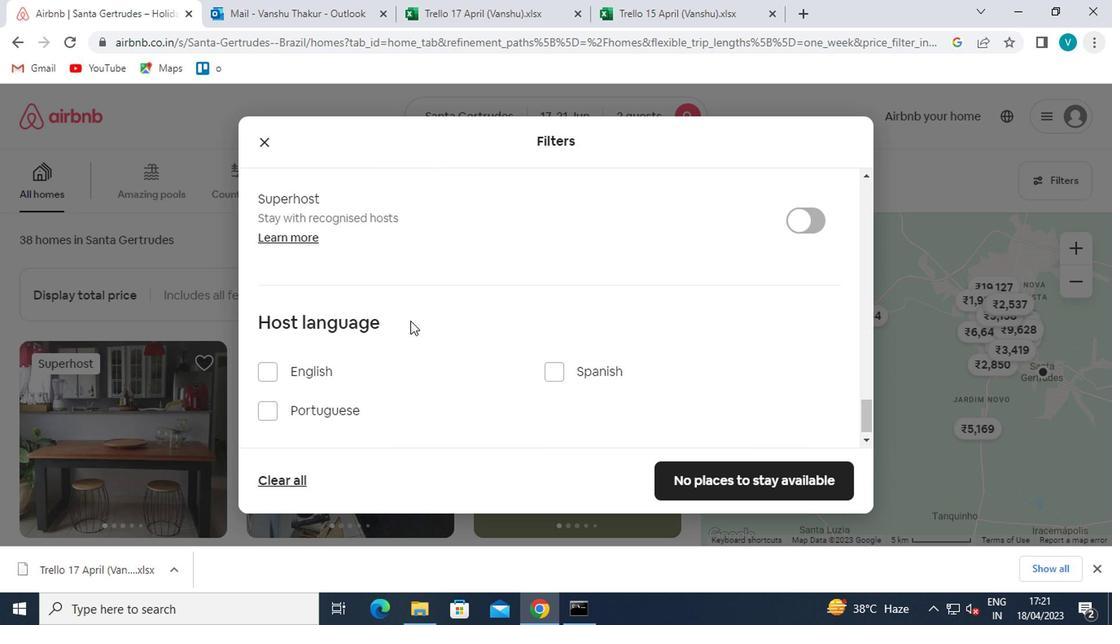 
Action: Mouse scrolled (411, 323) with delta (0, 0)
Screenshot: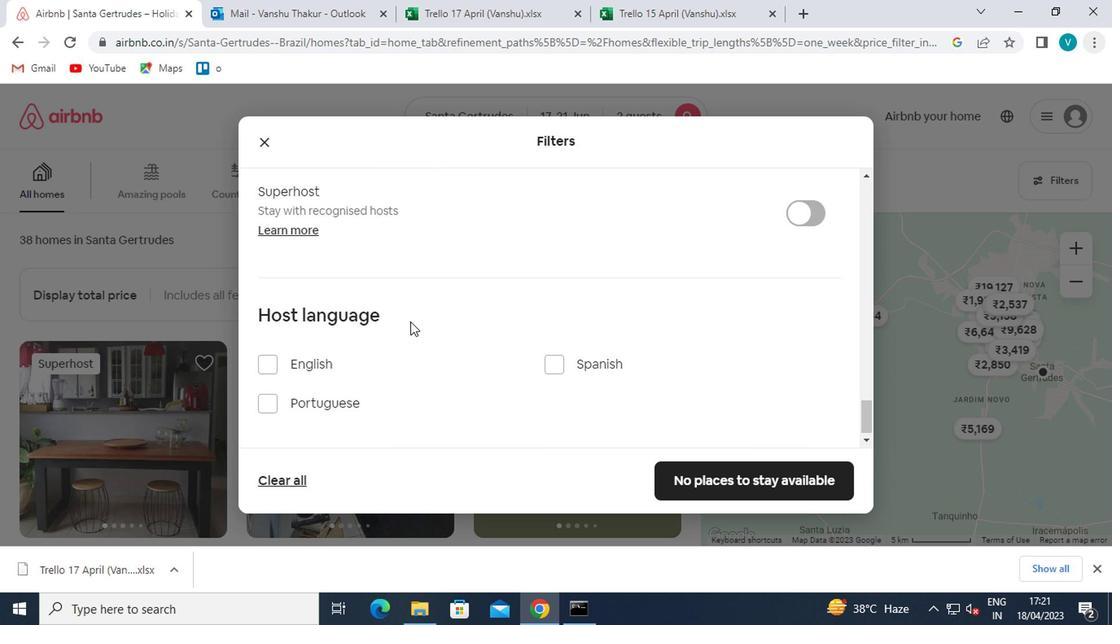 
Action: Mouse moved to (560, 363)
Screenshot: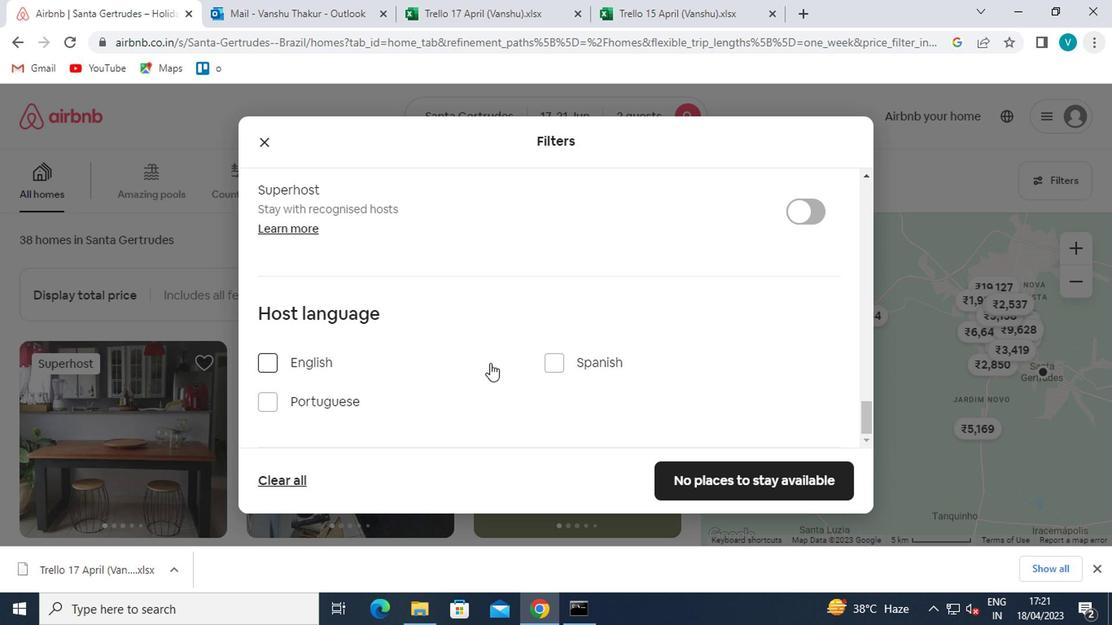 
Action: Mouse pressed left at (560, 363)
Screenshot: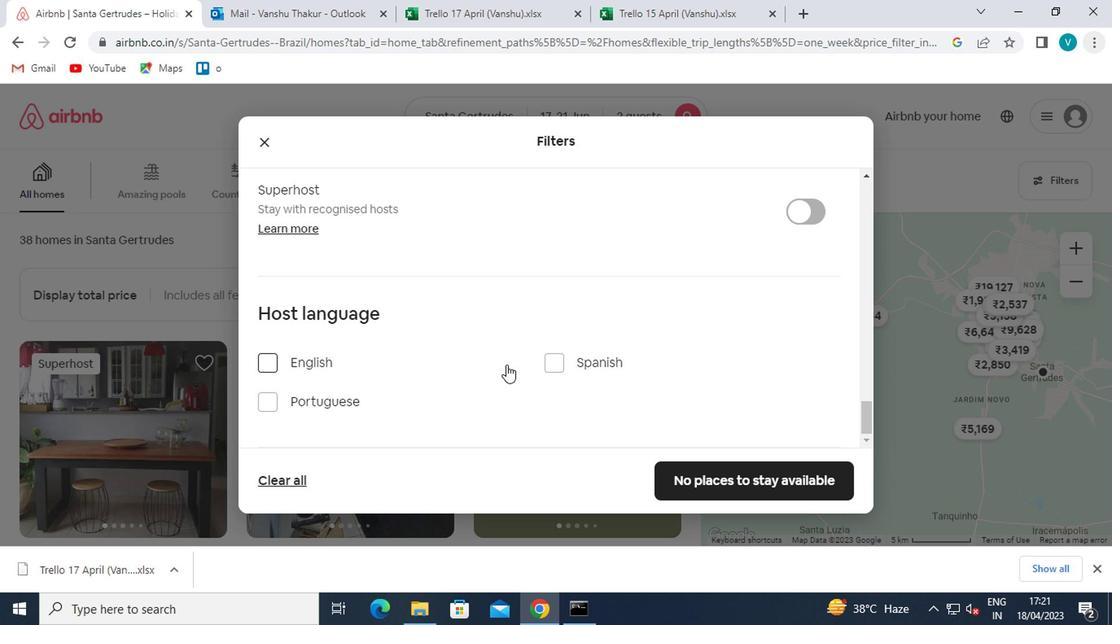 
Action: Mouse moved to (704, 461)
Screenshot: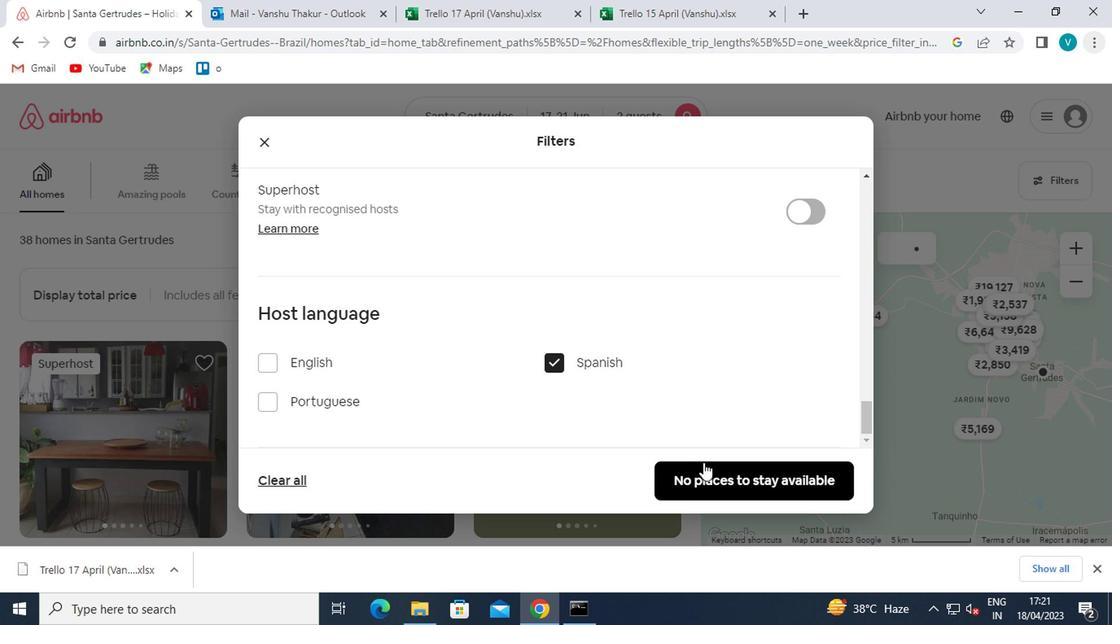 
Action: Mouse pressed left at (704, 461)
Screenshot: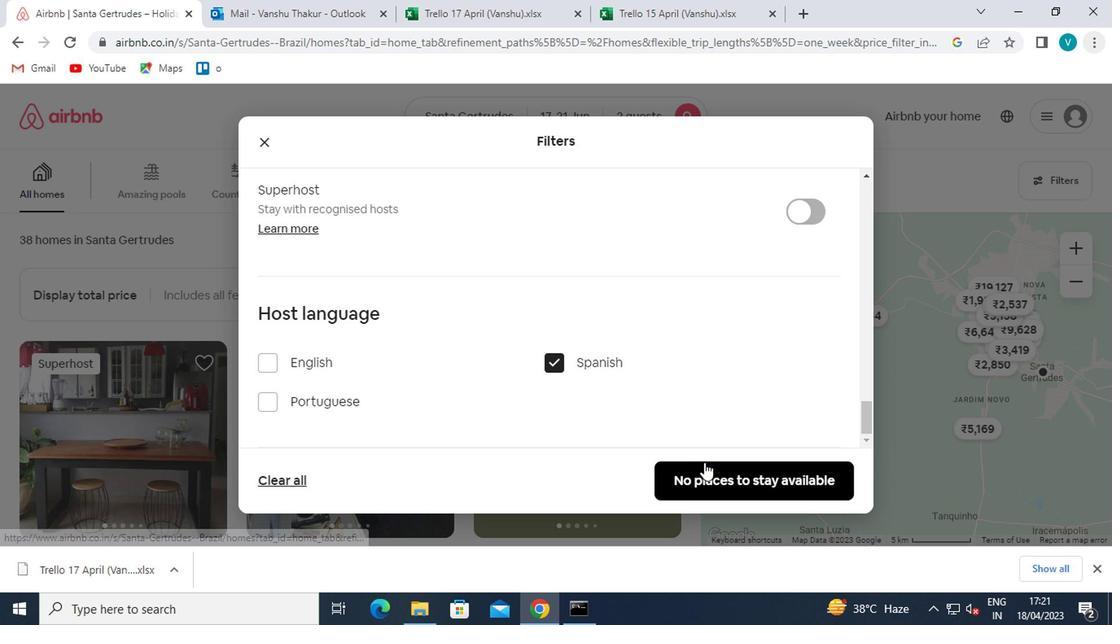 
Action: Mouse moved to (695, 421)
Screenshot: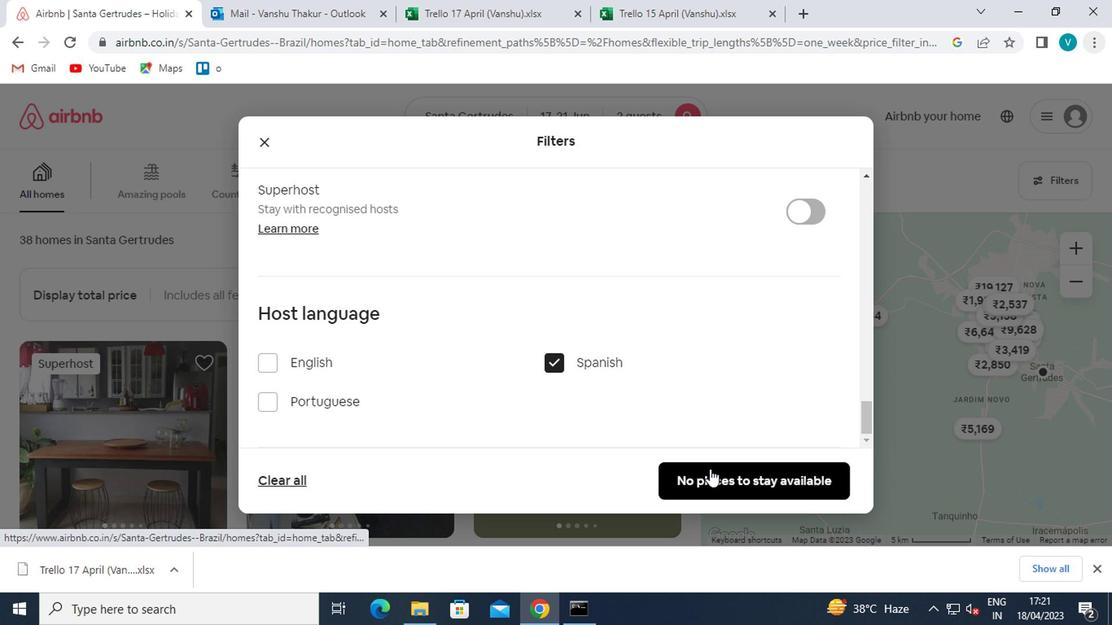
